 Task: Look for space in Prospect Heights, United States from 6th September, 2023 to 15th September, 2023 for 6 adults in price range Rs.8000 to Rs.12000. Place can be entire place or private room with 6 bedrooms having 6 beds and 6 bathrooms. Property type can be house, flat, guest house. Amenities needed are: wifi, TV, free parkinig on premises, gym, breakfast. Booking option can be shelf check-in. Required host language is English.
Action: Mouse moved to (593, 116)
Screenshot: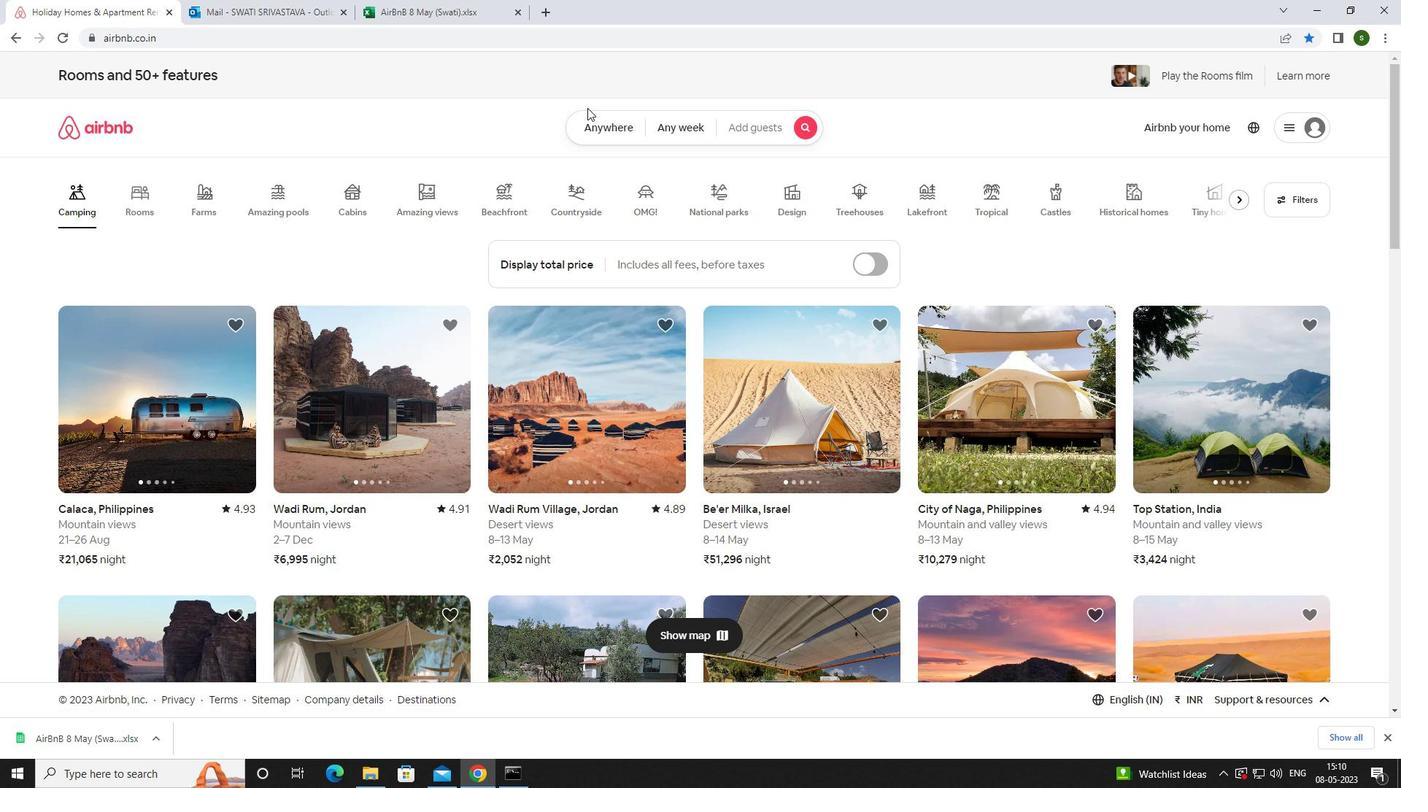 
Action: Mouse pressed left at (593, 116)
Screenshot: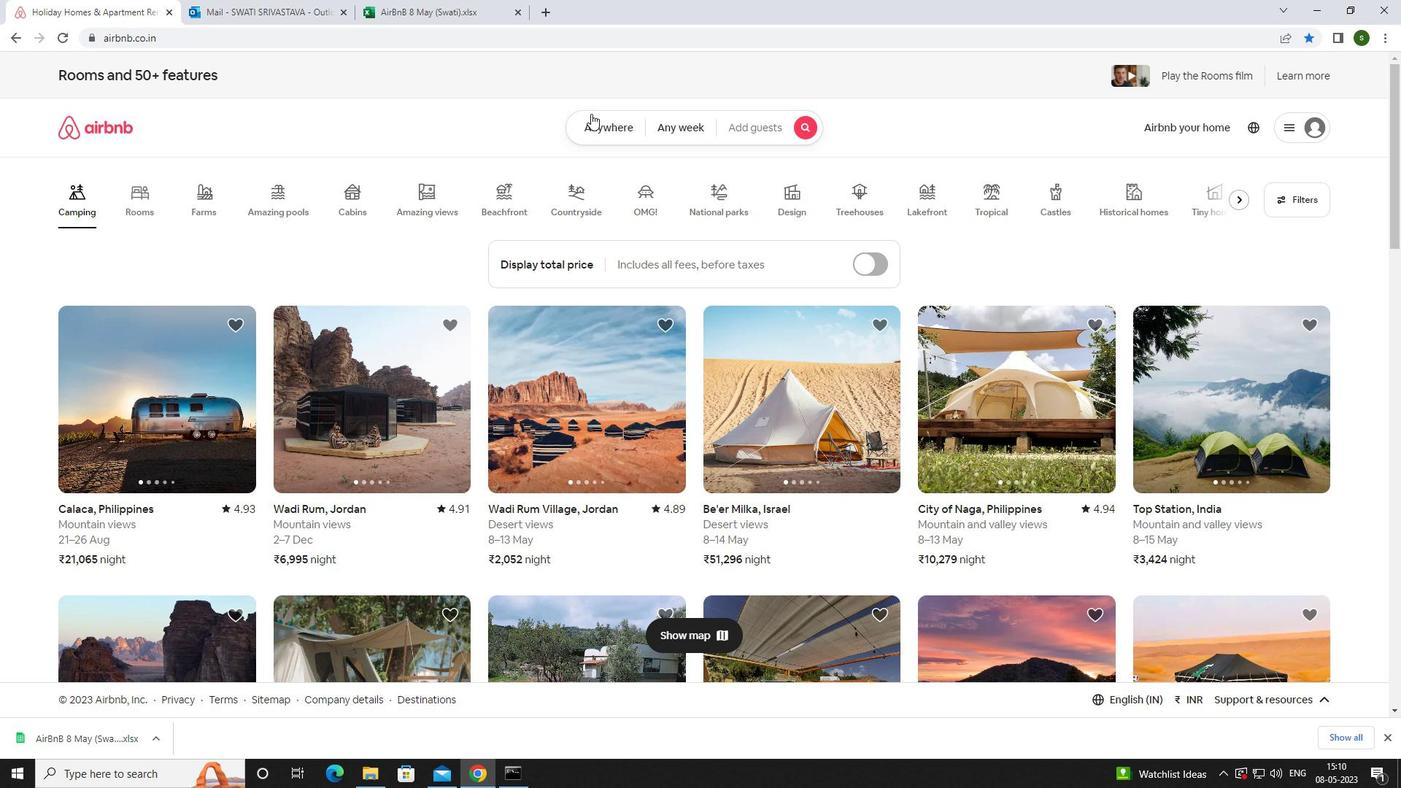 
Action: Mouse moved to (488, 176)
Screenshot: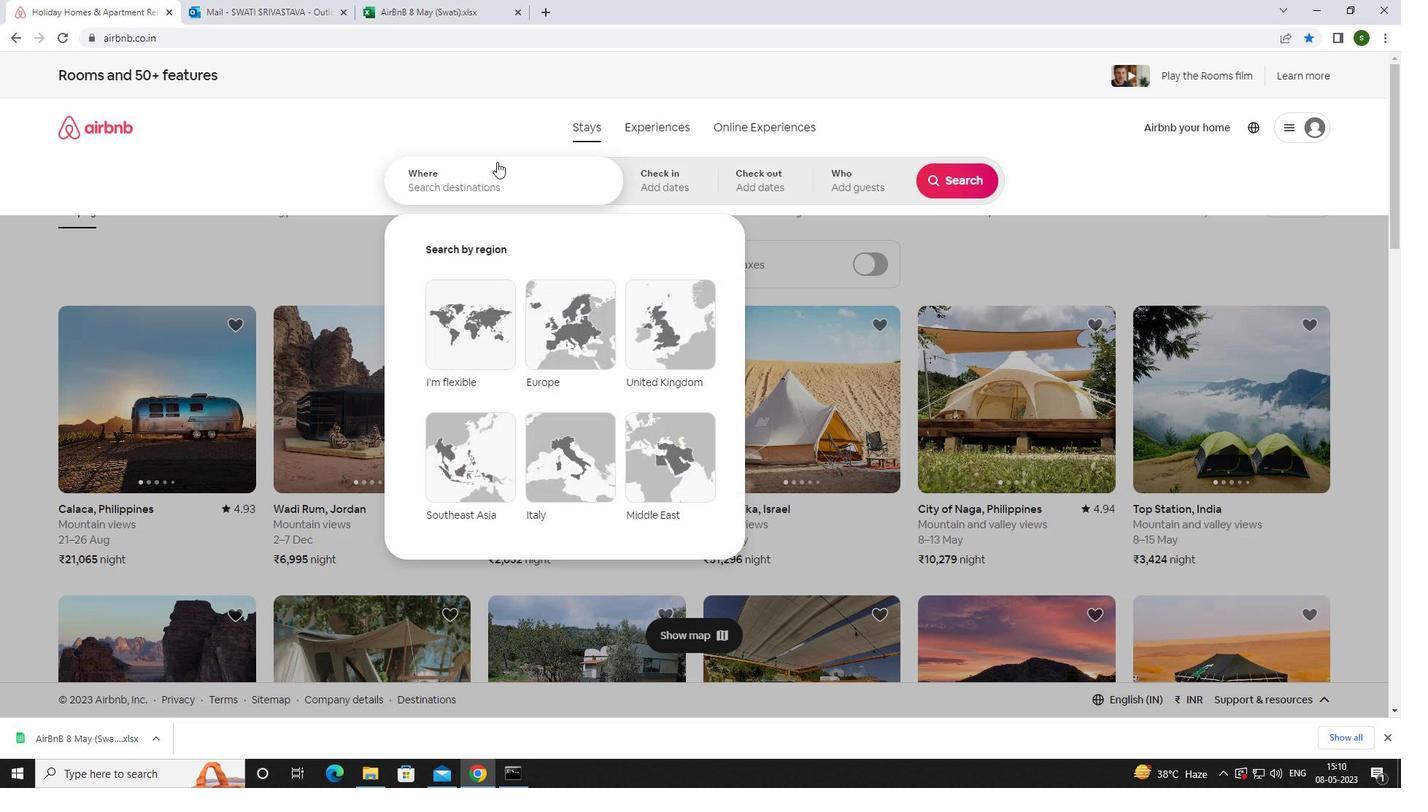 
Action: Mouse pressed left at (488, 176)
Screenshot: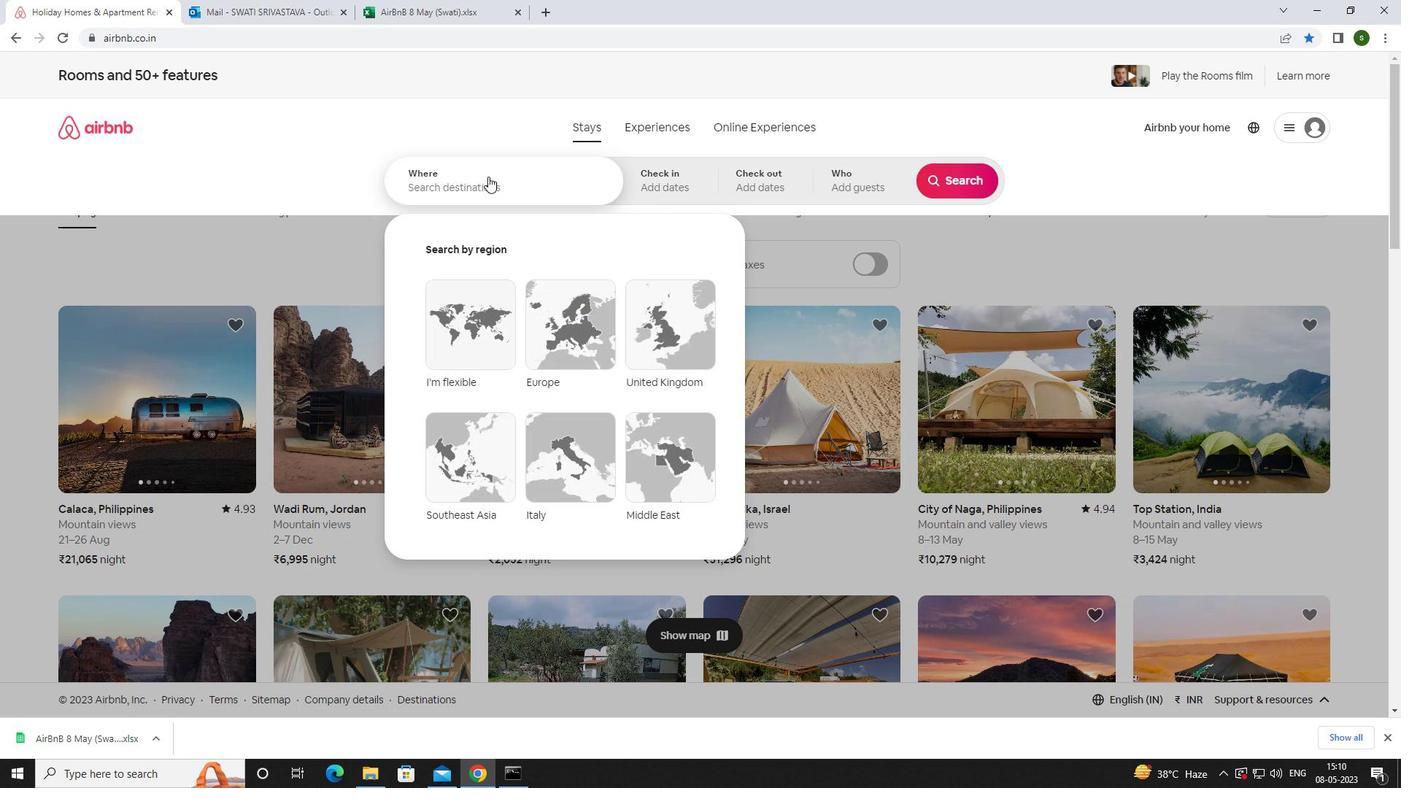 
Action: Mouse moved to (487, 178)
Screenshot: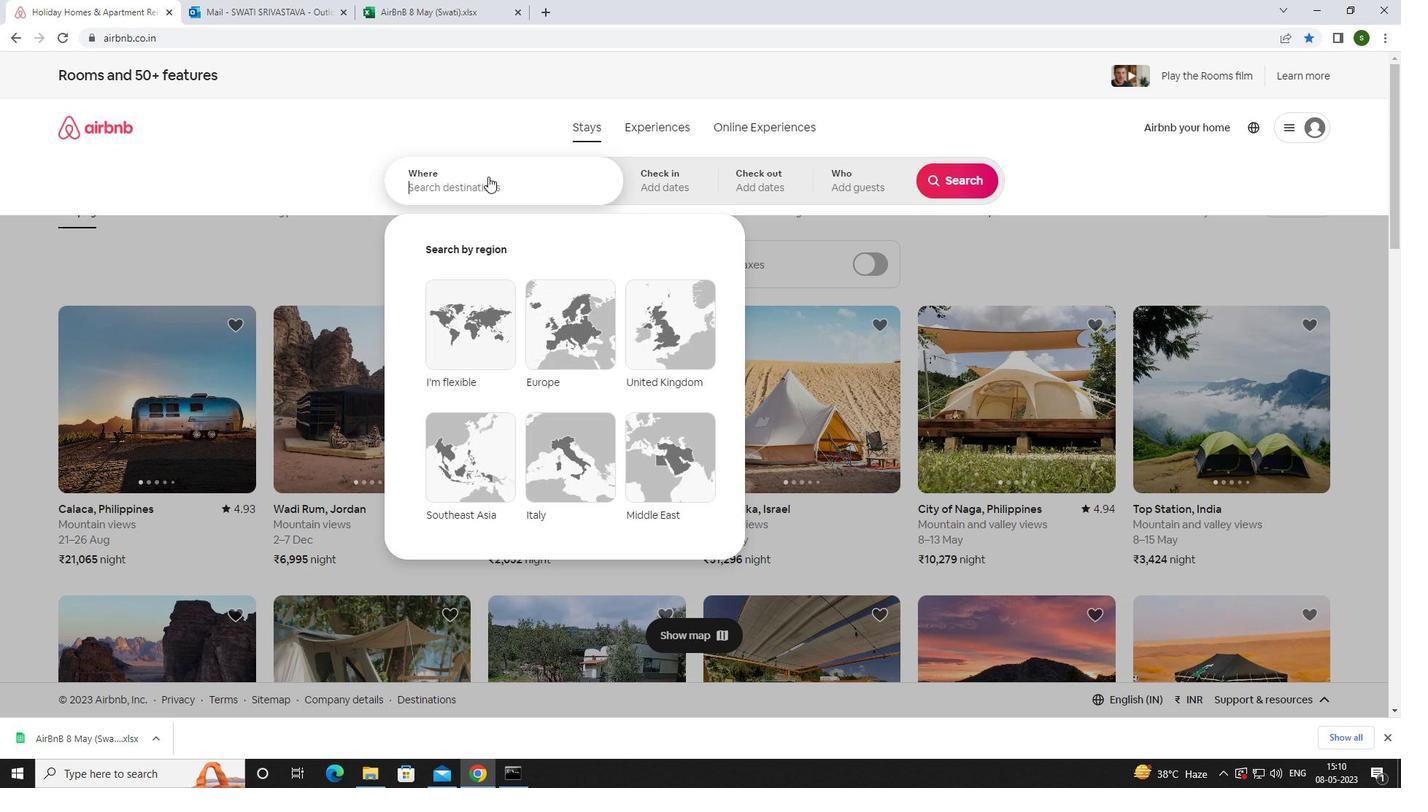 
Action: Key pressed <Key.caps_lock>p<Key.caps_lock>rop<Key.backspace>spect<Key.space><Key.caps_lock>h<Key.caps_lock>eights,<Key.space><Key.caps_lock>u<Key.caps_lock>nited<Key.space><Key.caps_lock>s<Key.caps_lock>tates<Key.enter>
Screenshot: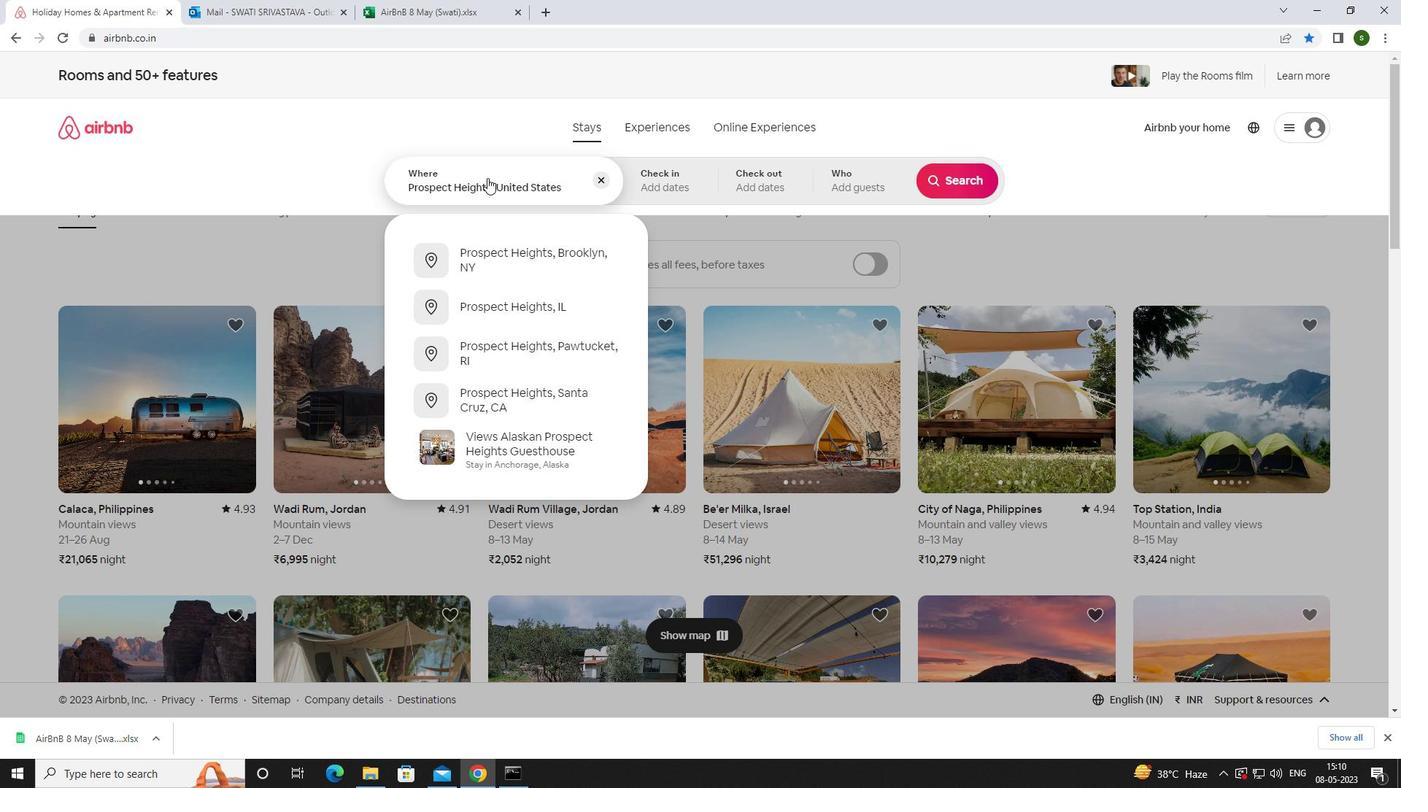 
Action: Mouse moved to (961, 303)
Screenshot: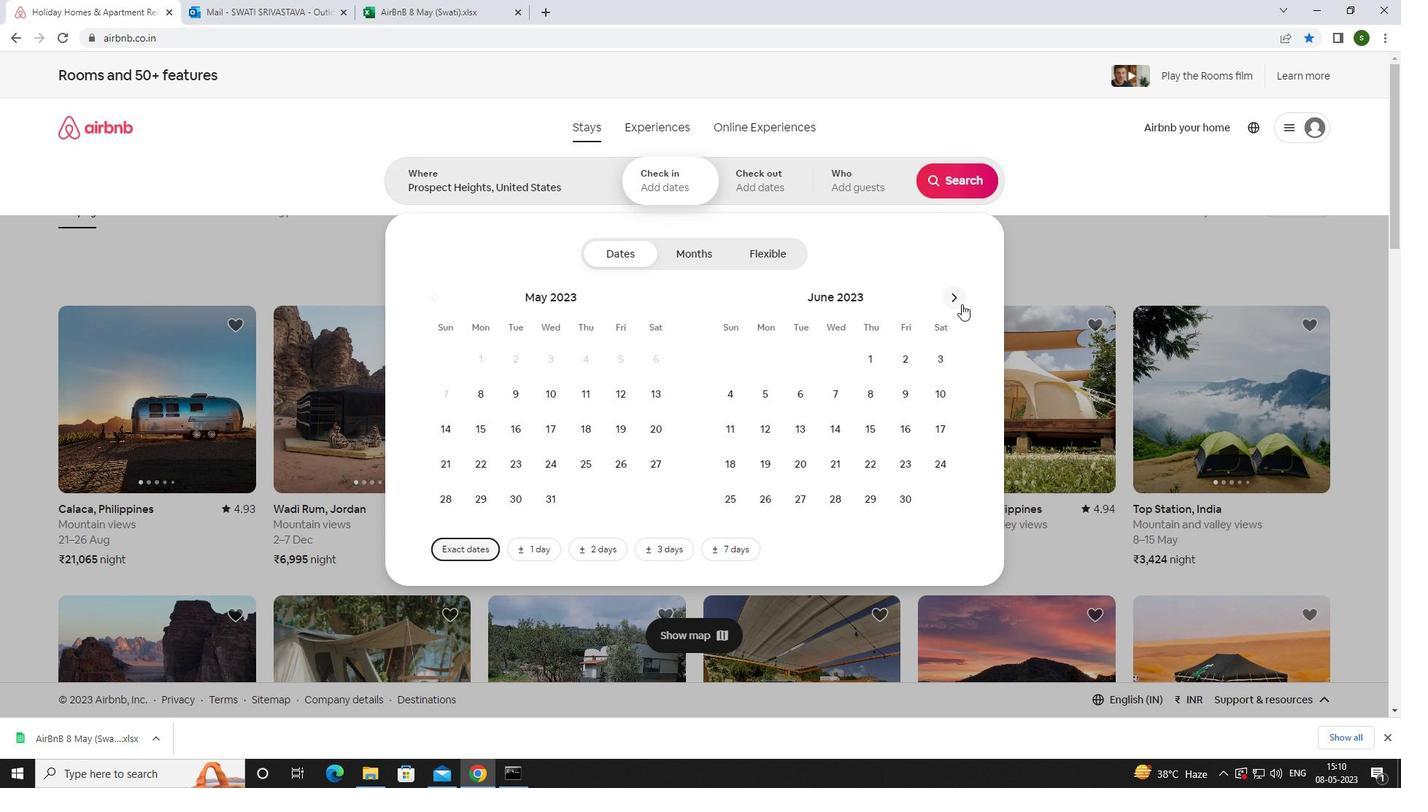 
Action: Mouse pressed left at (961, 303)
Screenshot: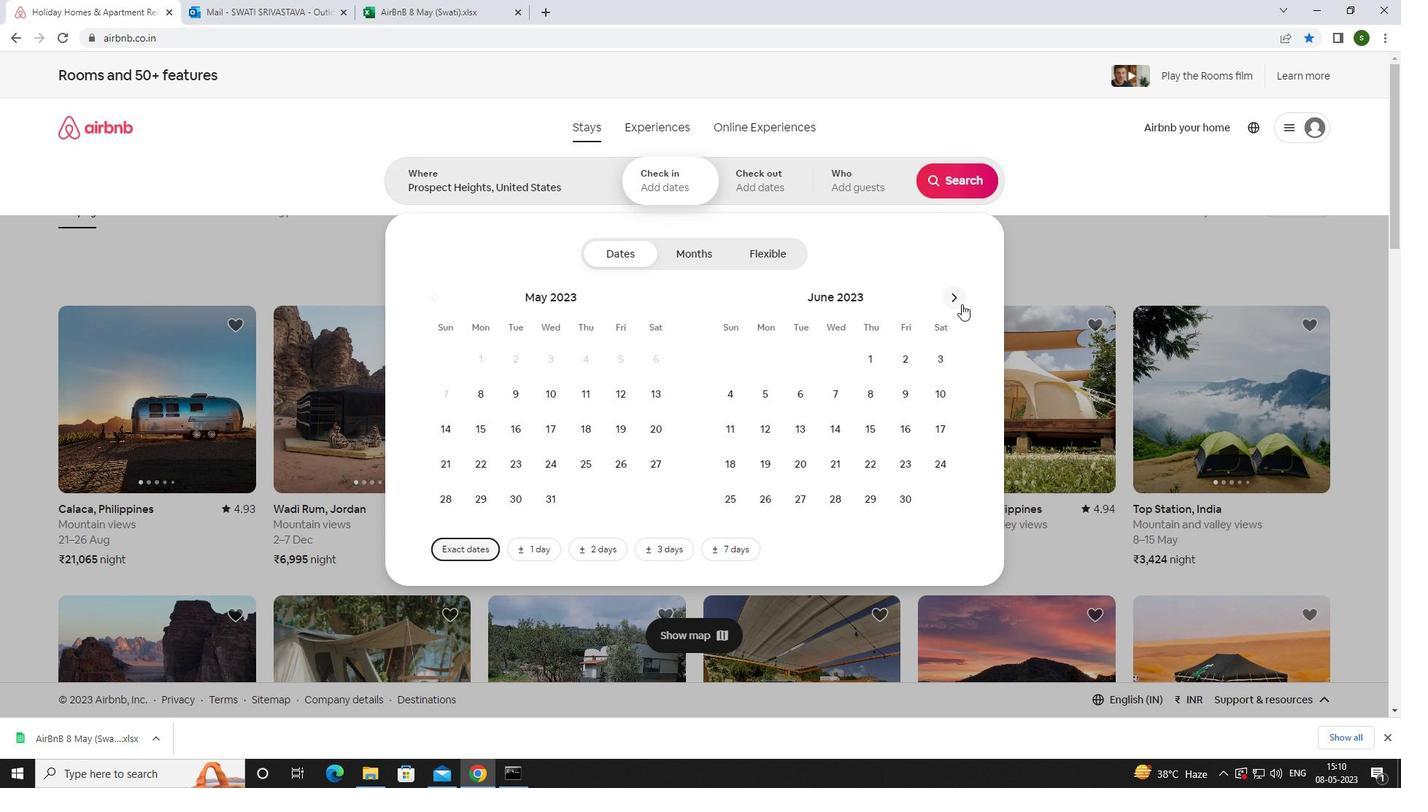 
Action: Mouse pressed left at (961, 303)
Screenshot: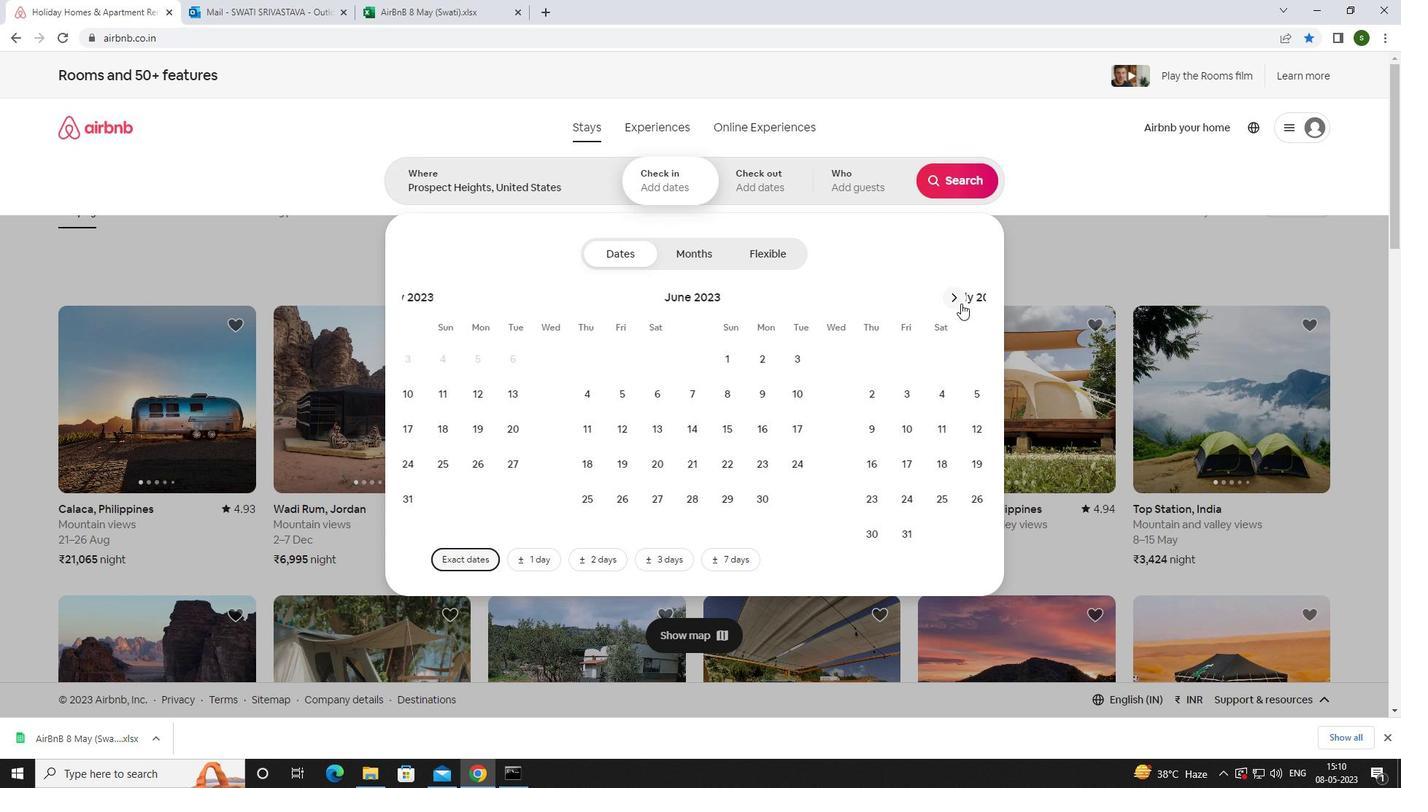 
Action: Mouse pressed left at (961, 303)
Screenshot: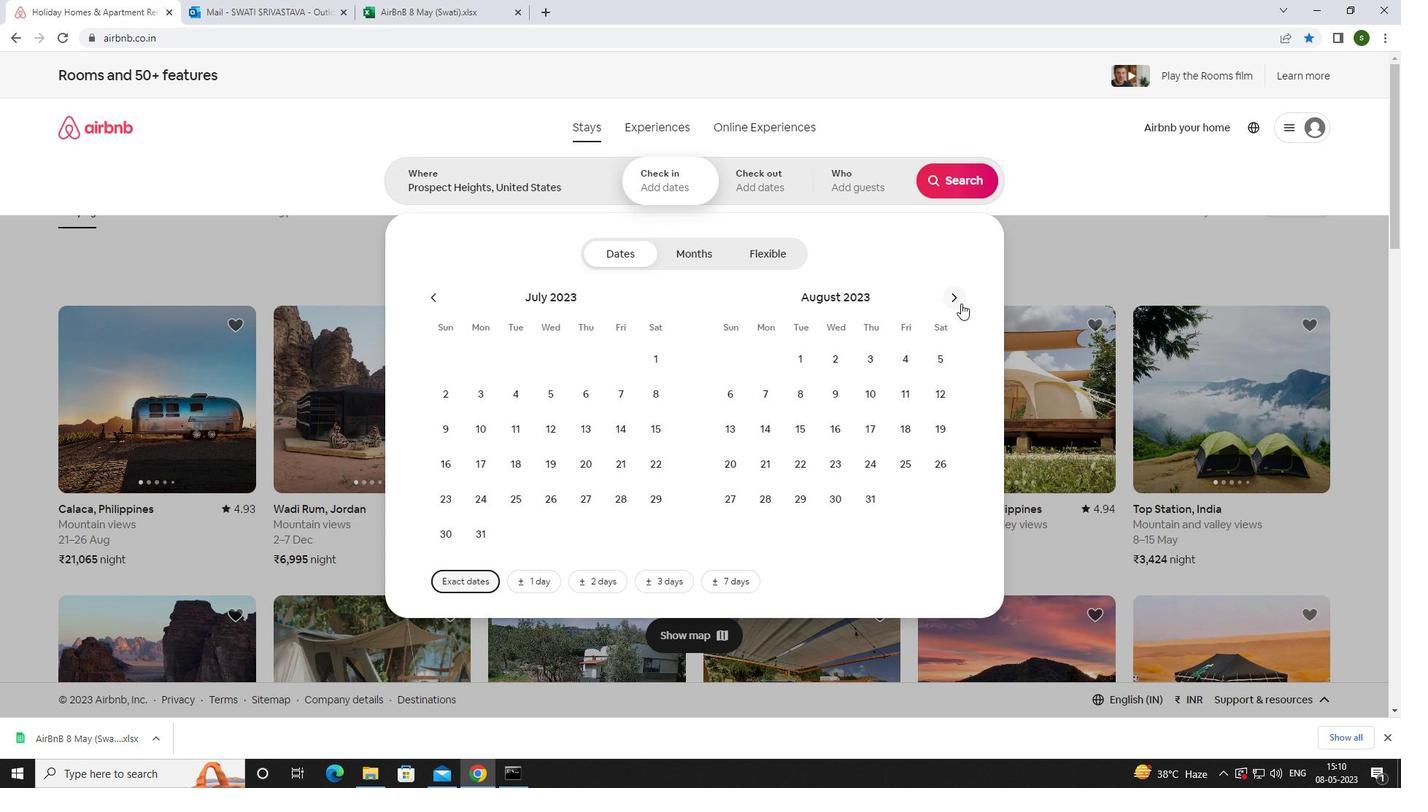 
Action: Mouse moved to (841, 384)
Screenshot: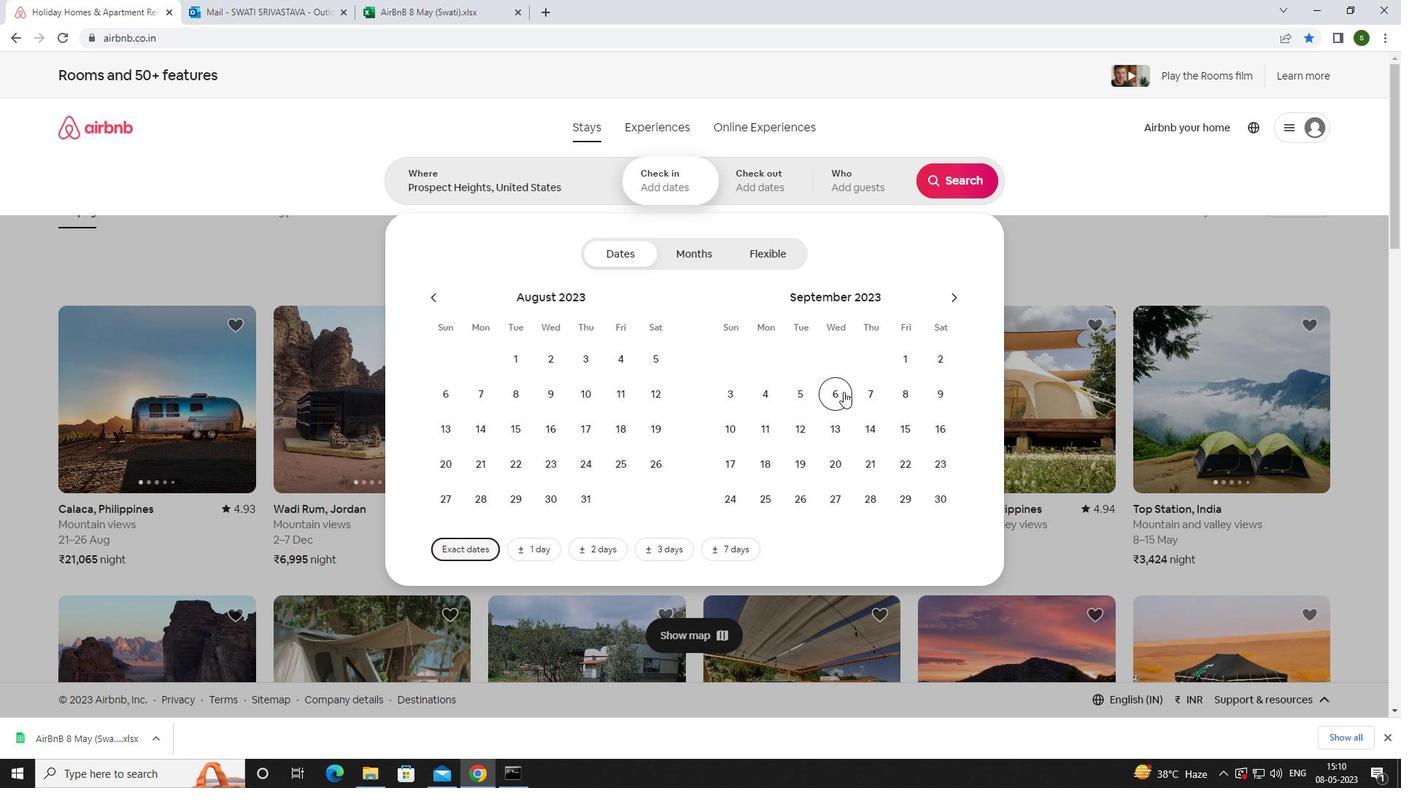 
Action: Mouse pressed left at (841, 384)
Screenshot: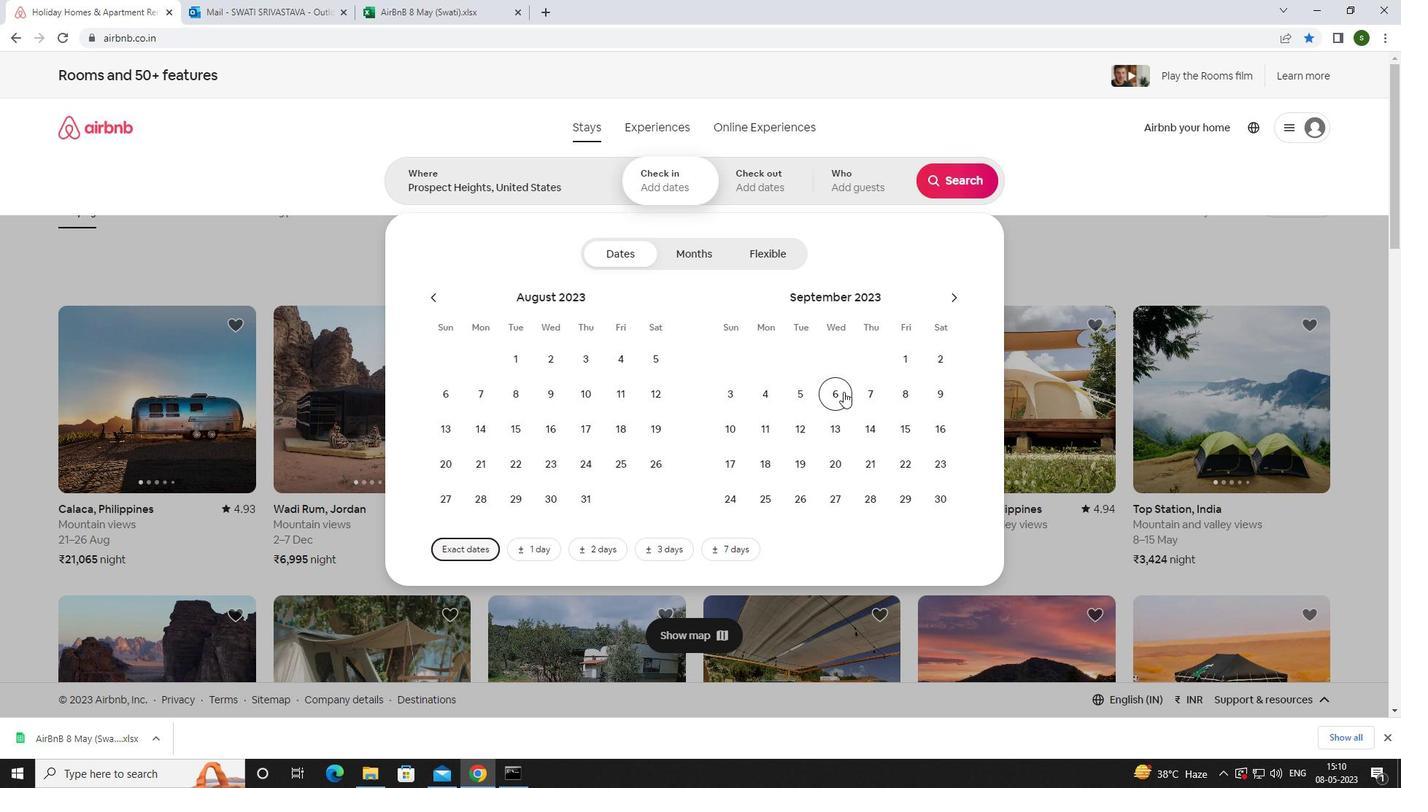 
Action: Mouse moved to (915, 424)
Screenshot: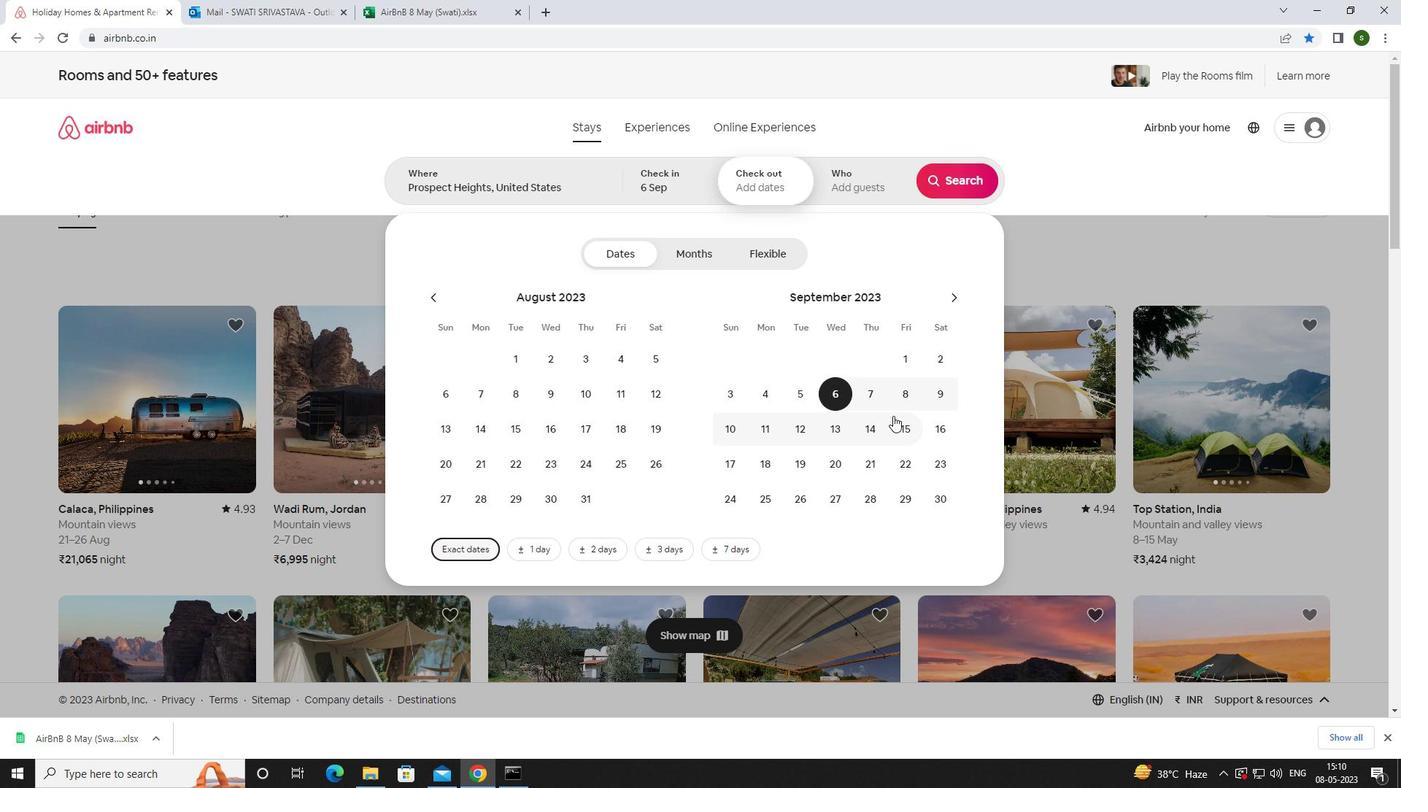
Action: Mouse pressed left at (915, 424)
Screenshot: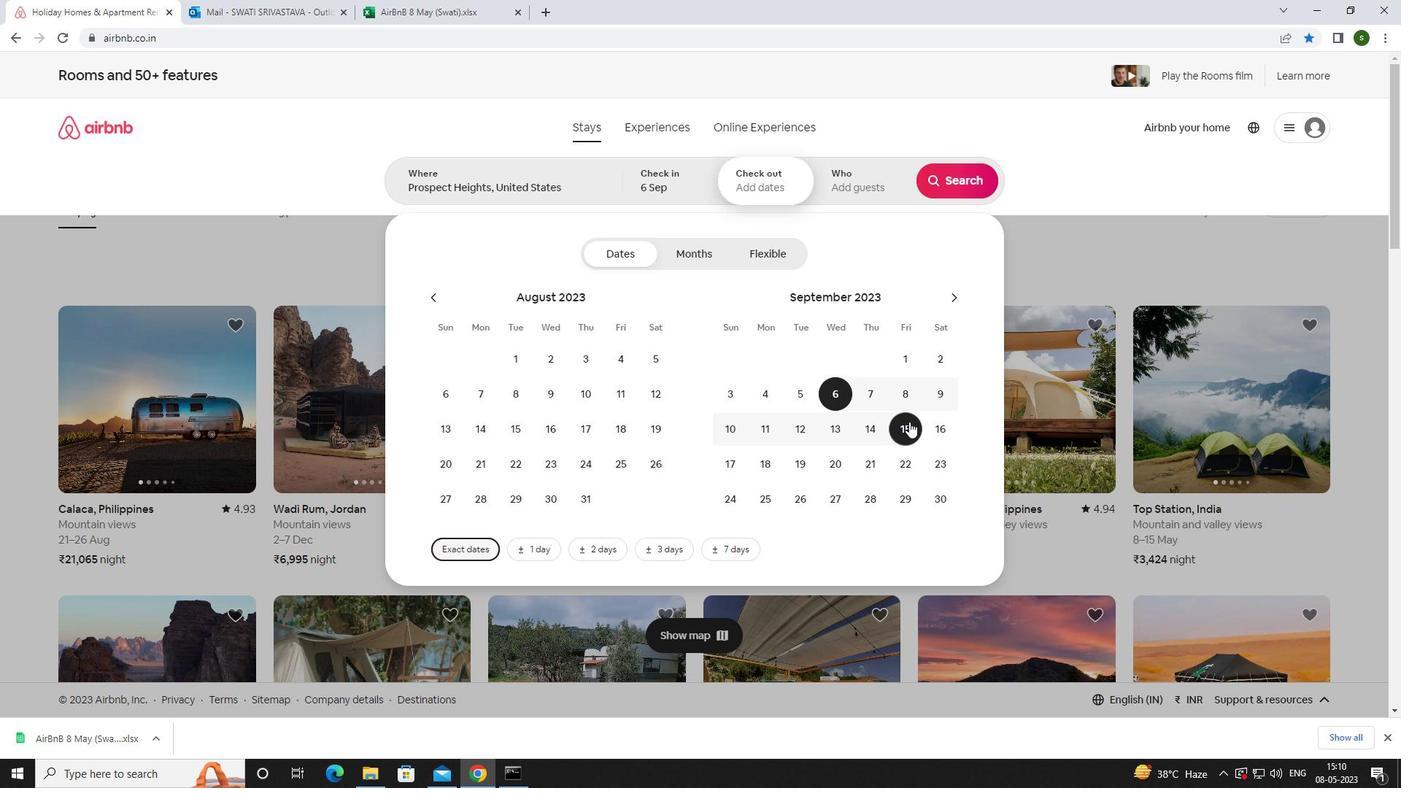
Action: Mouse moved to (855, 189)
Screenshot: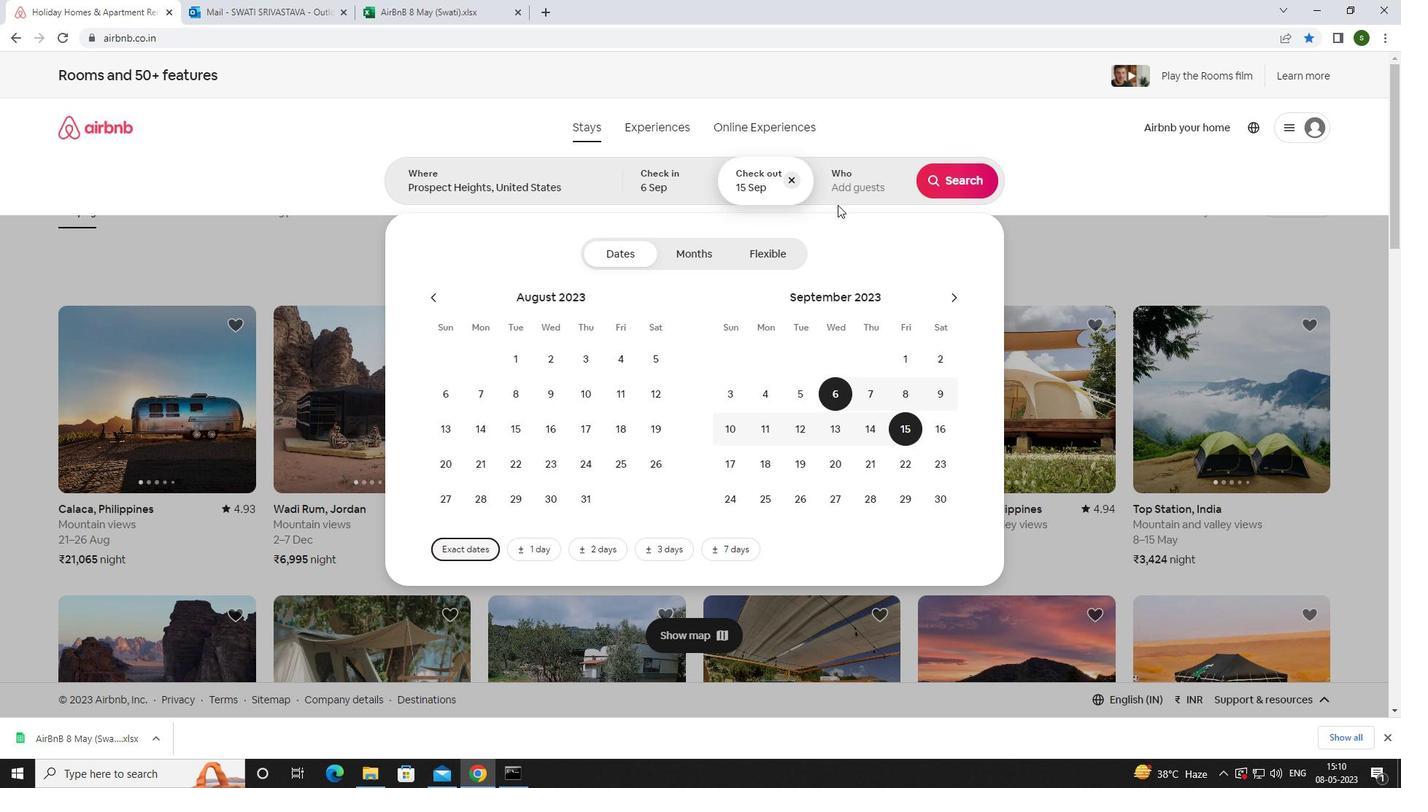 
Action: Mouse pressed left at (855, 189)
Screenshot: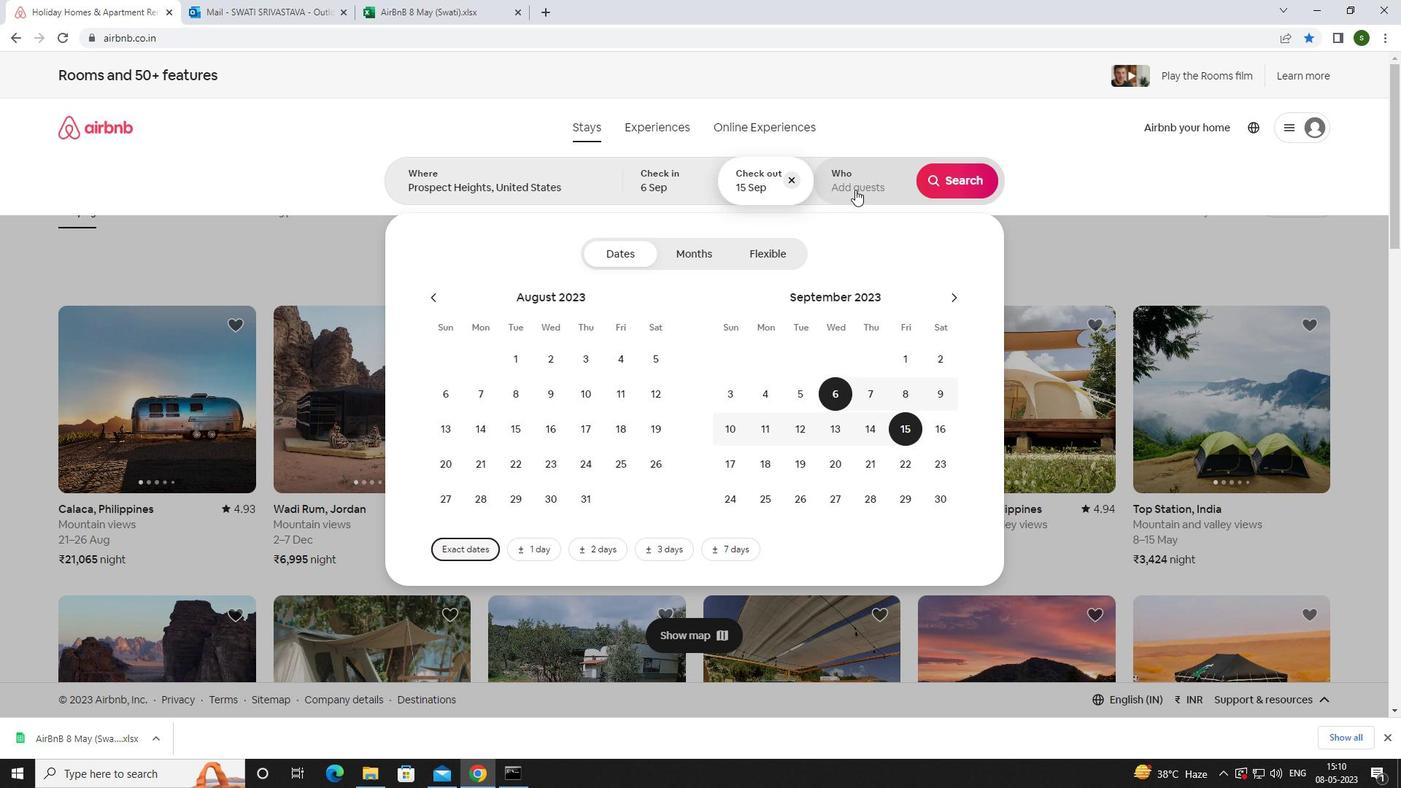 
Action: Mouse moved to (951, 256)
Screenshot: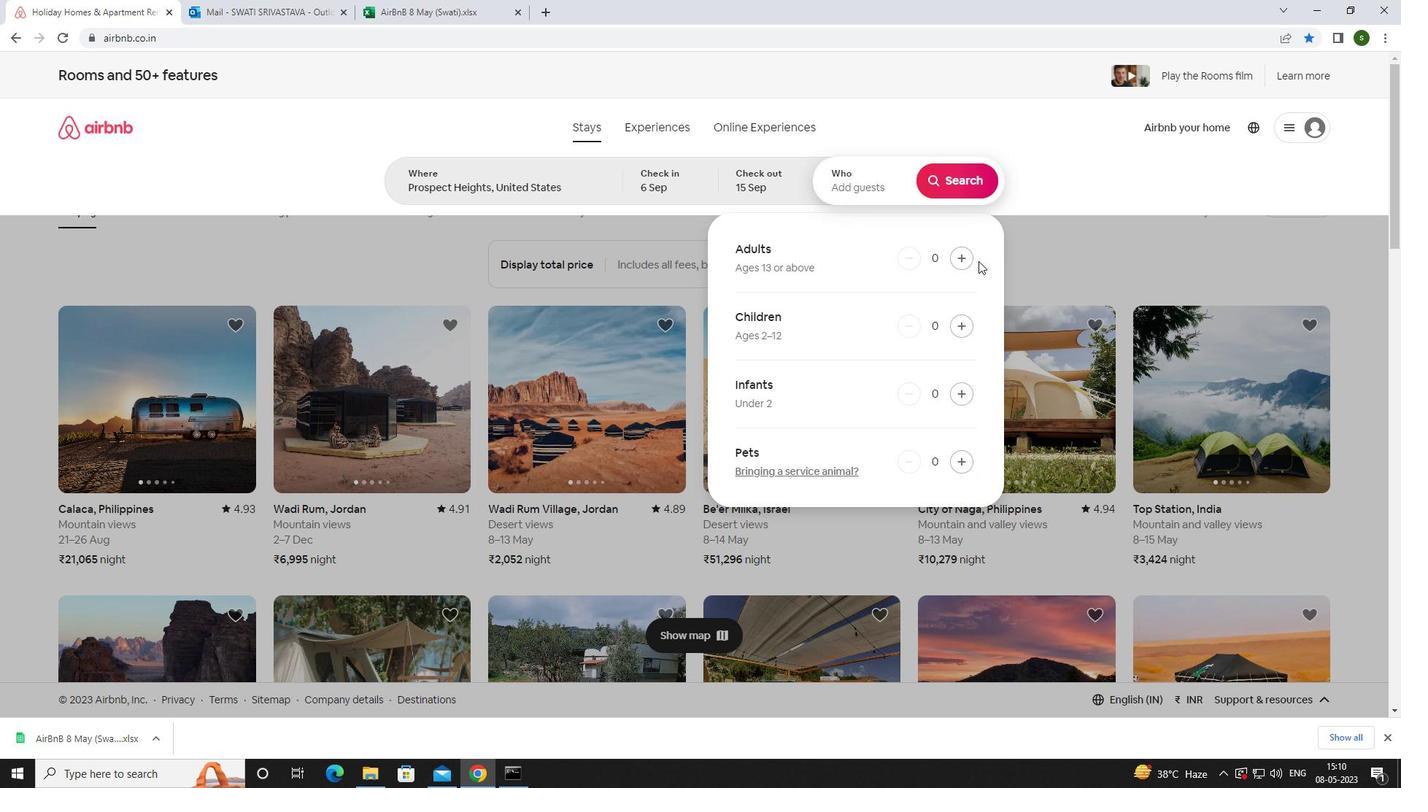 
Action: Mouse pressed left at (951, 256)
Screenshot: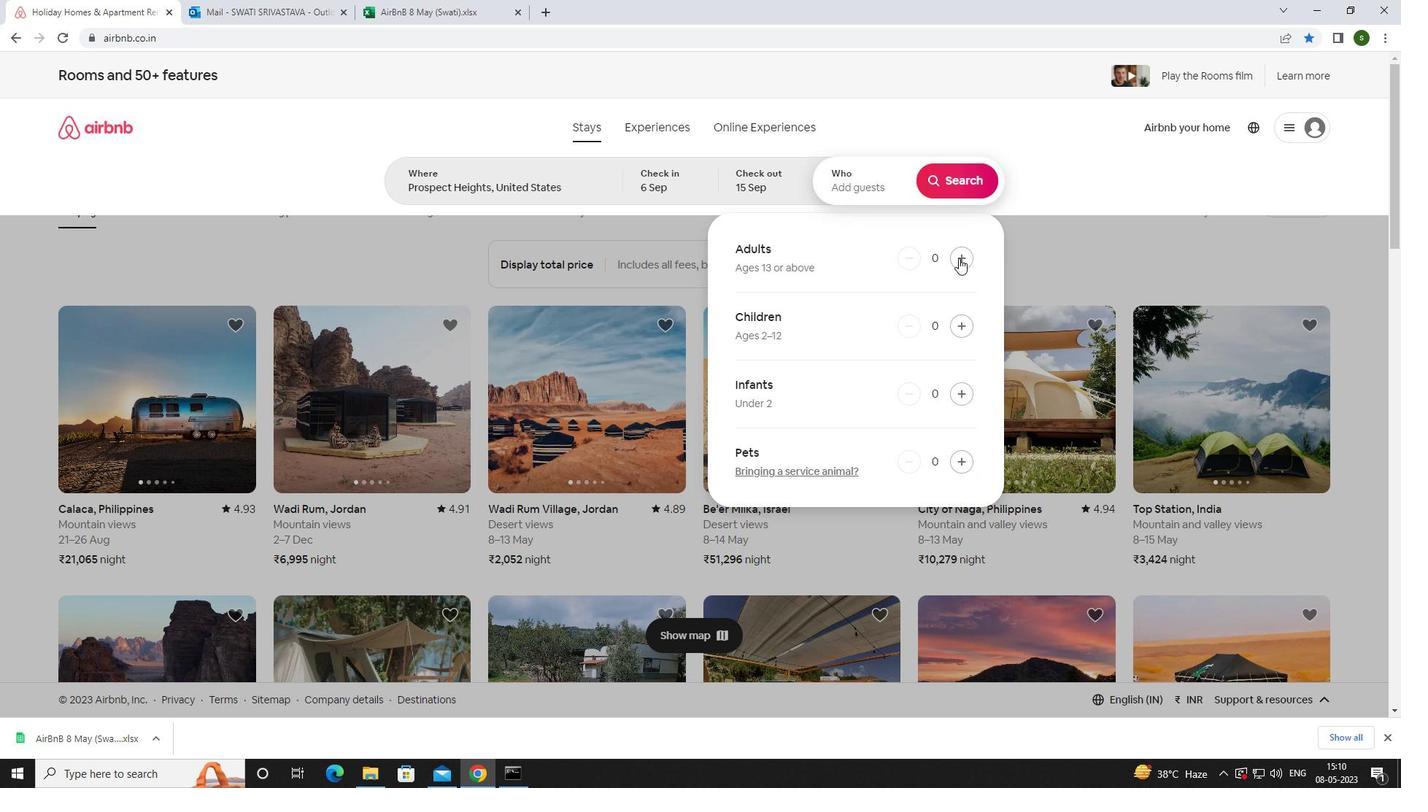 
Action: Mouse pressed left at (951, 256)
Screenshot: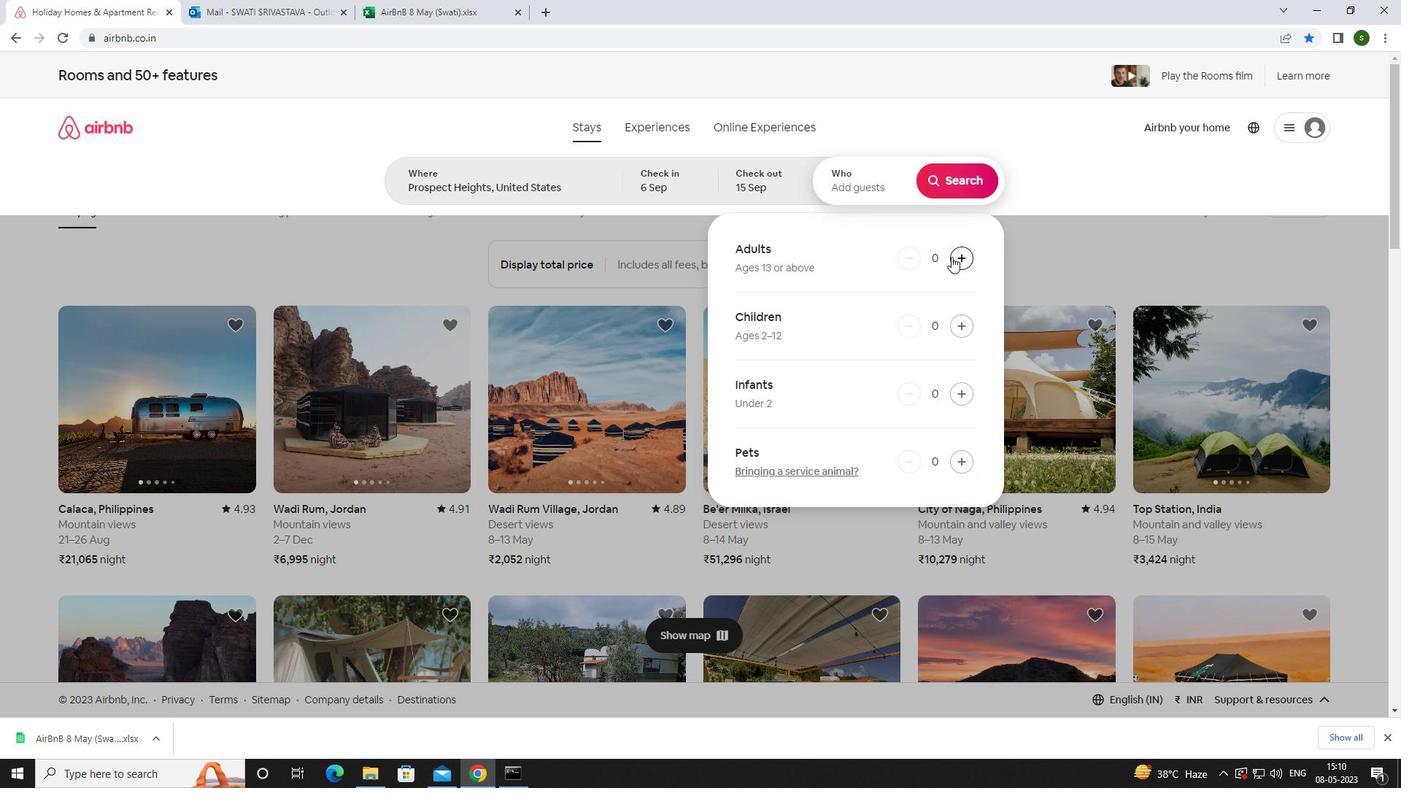 
Action: Mouse pressed left at (951, 256)
Screenshot: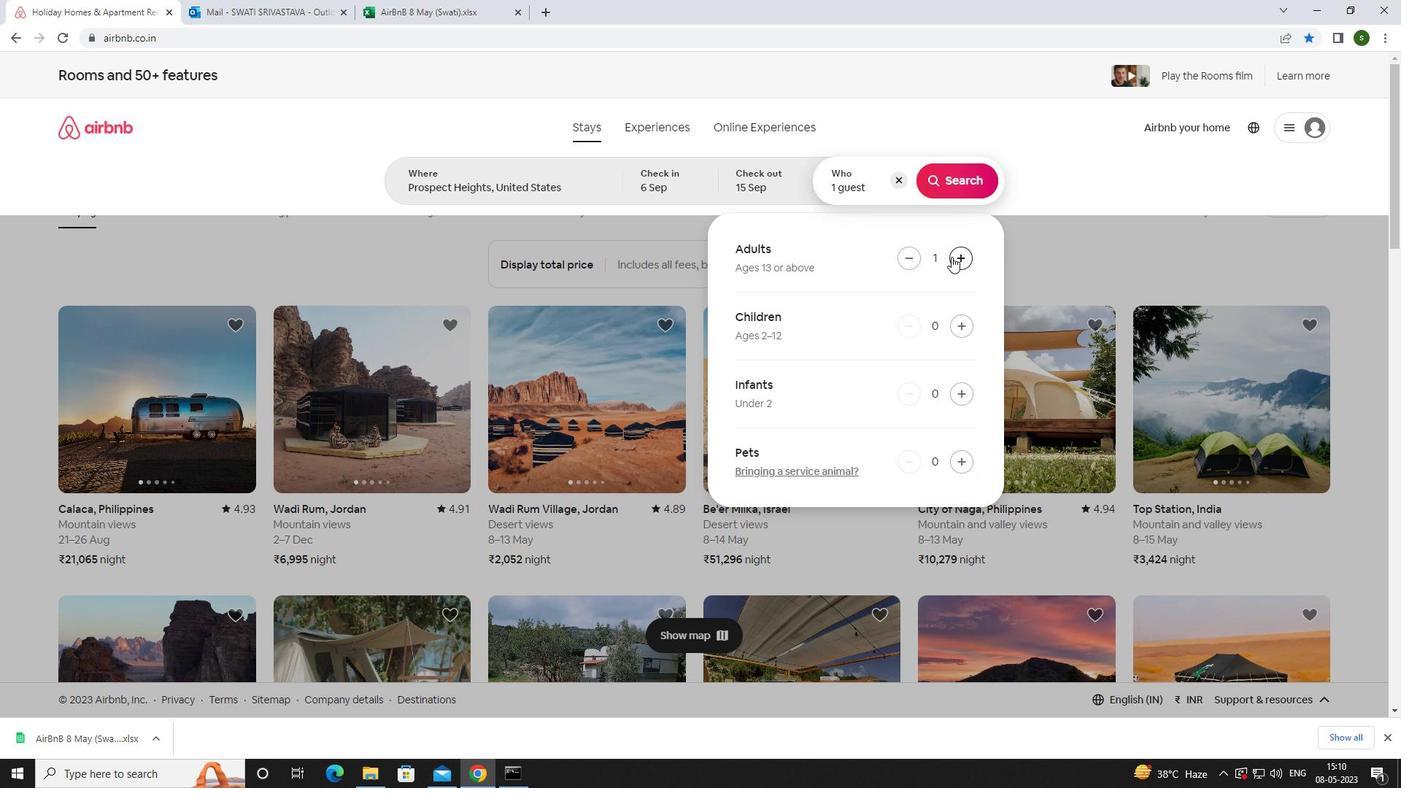 
Action: Mouse pressed left at (951, 256)
Screenshot: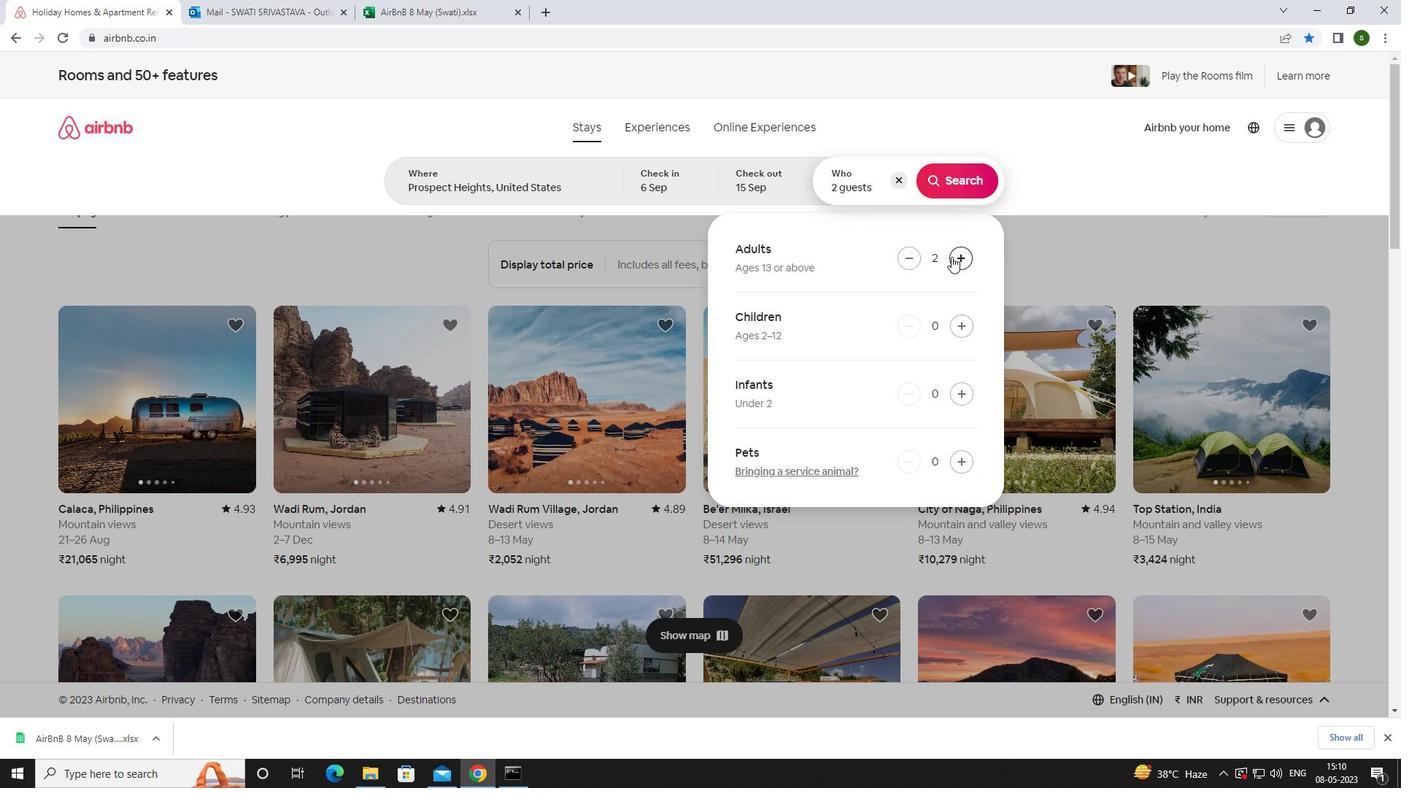
Action: Mouse pressed left at (951, 256)
Screenshot: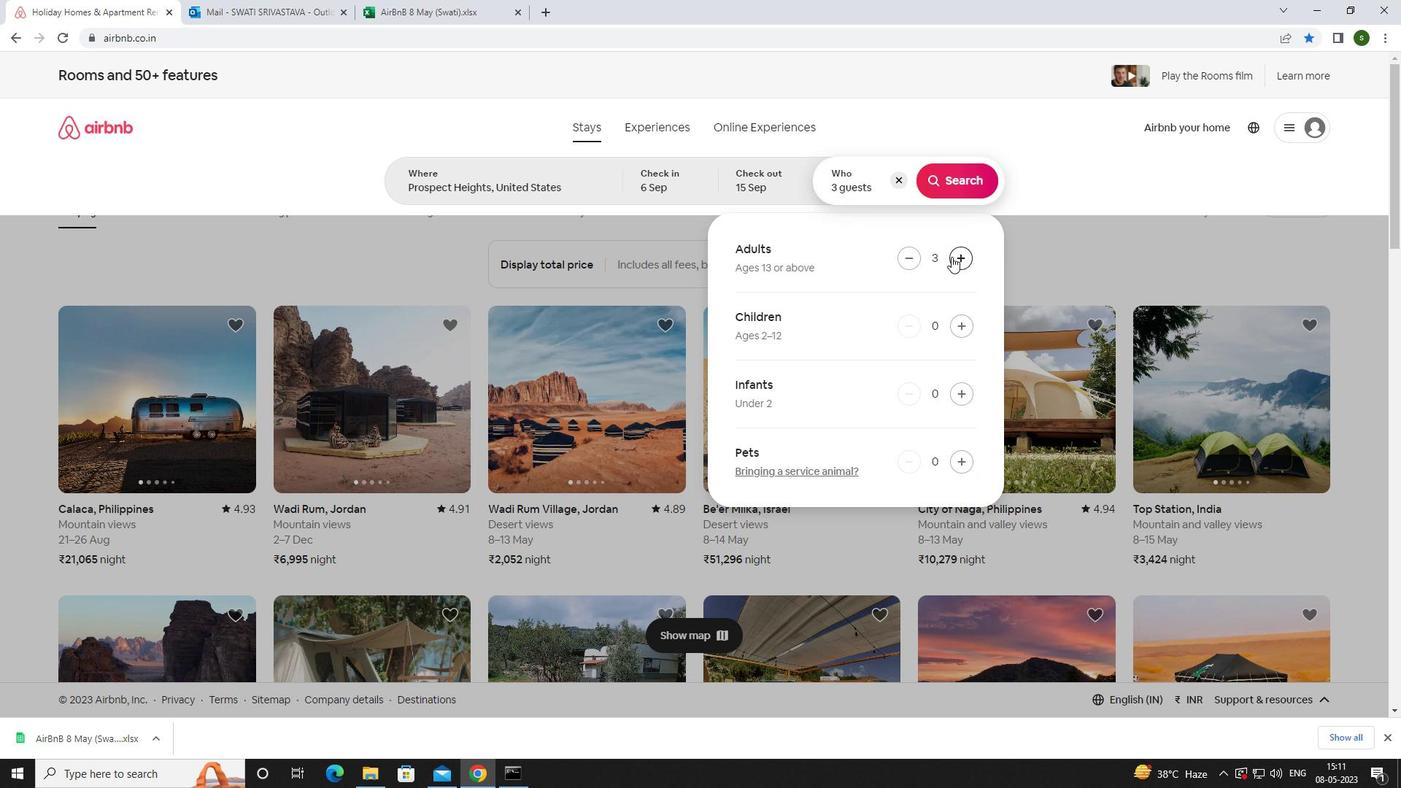
Action: Mouse pressed left at (951, 256)
Screenshot: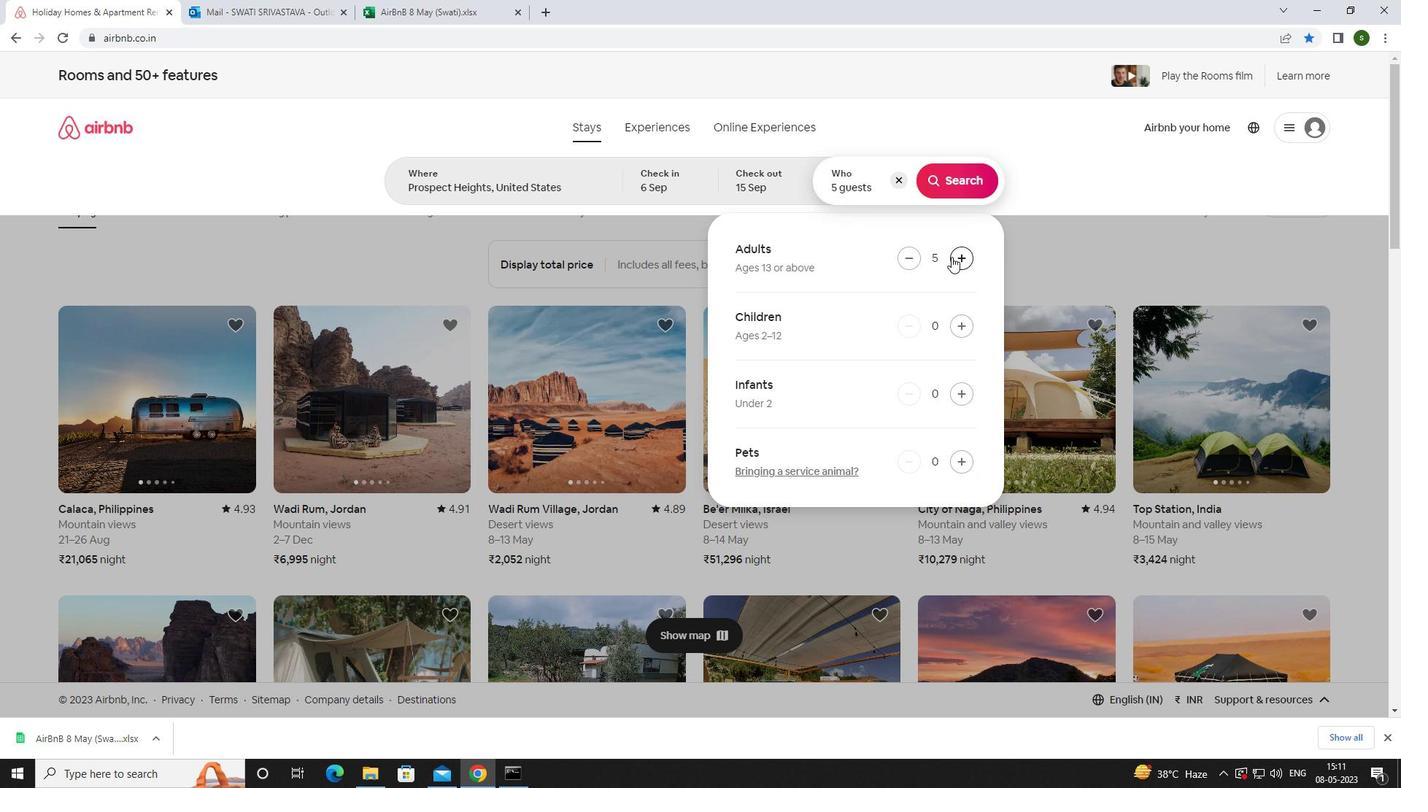 
Action: Mouse moved to (951, 191)
Screenshot: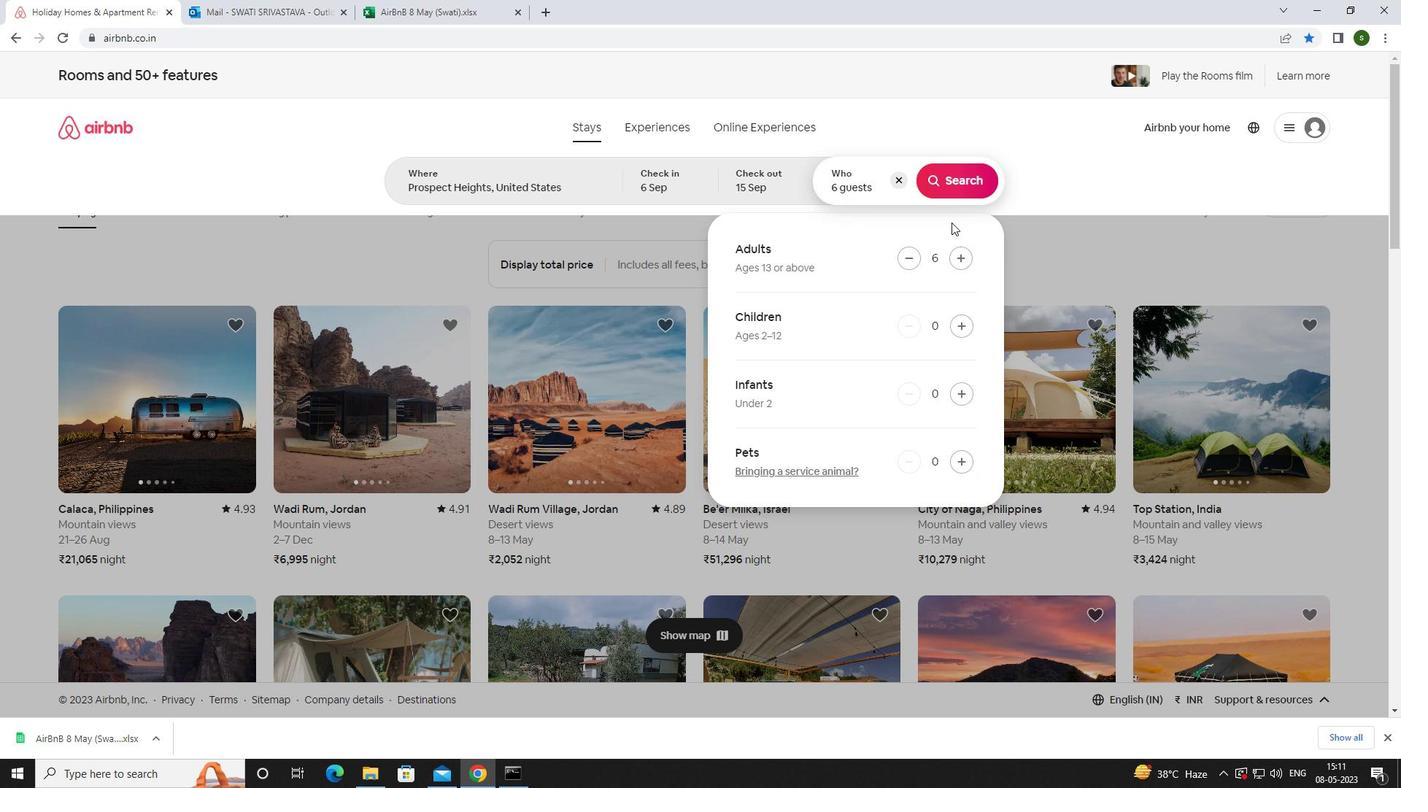 
Action: Mouse pressed left at (951, 191)
Screenshot: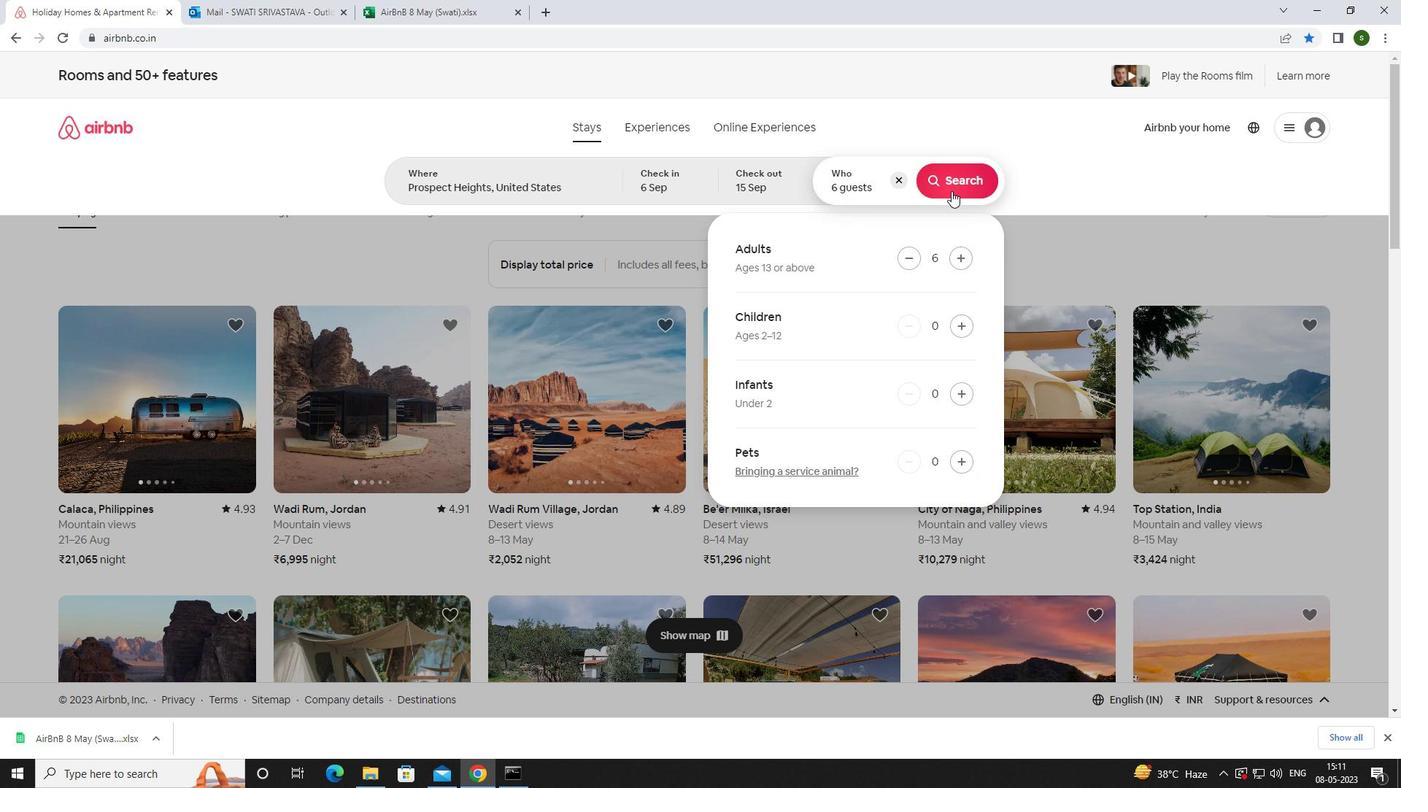 
Action: Mouse moved to (1332, 150)
Screenshot: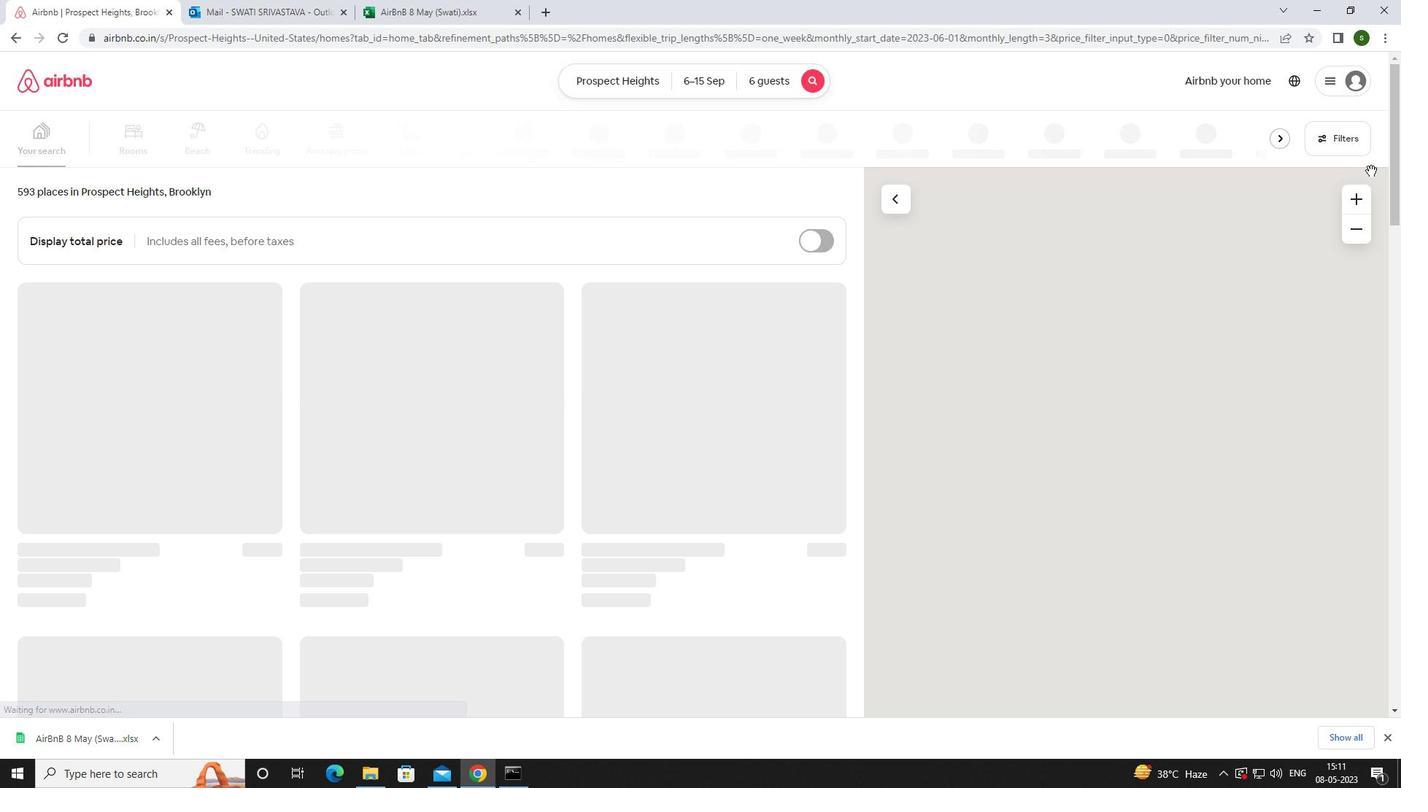 
Action: Mouse pressed left at (1332, 150)
Screenshot: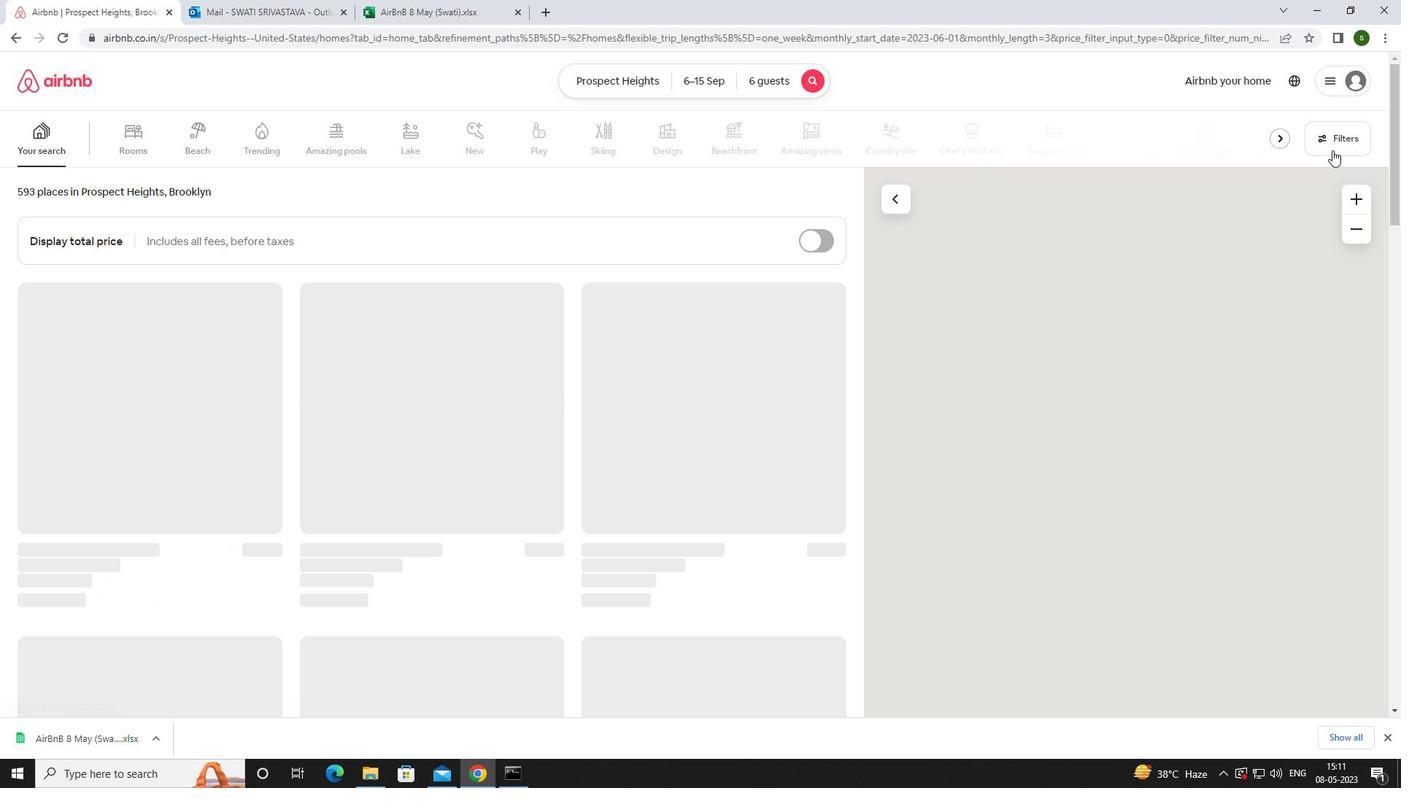 
Action: Mouse moved to (622, 497)
Screenshot: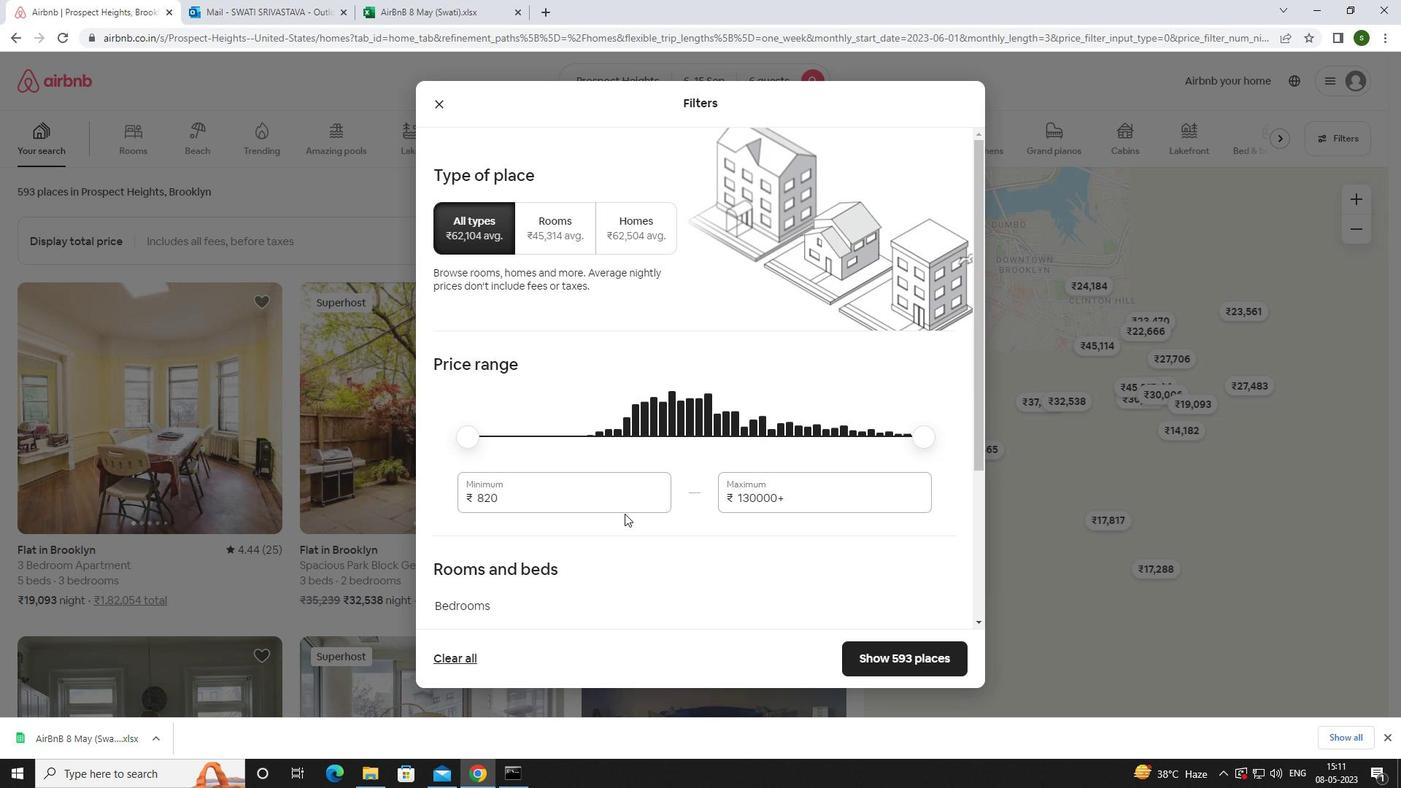 
Action: Mouse pressed left at (622, 497)
Screenshot: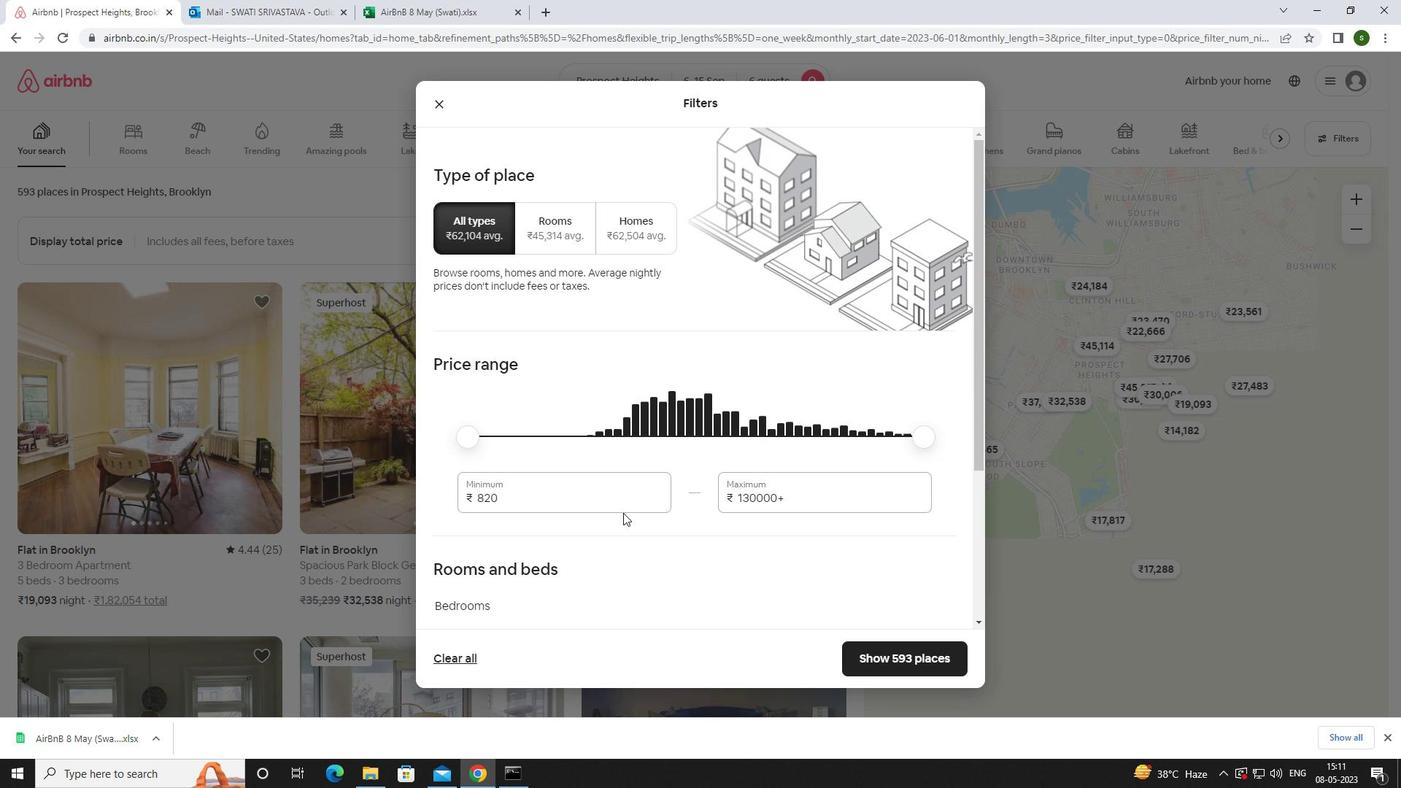 
Action: Mouse moved to (619, 496)
Screenshot: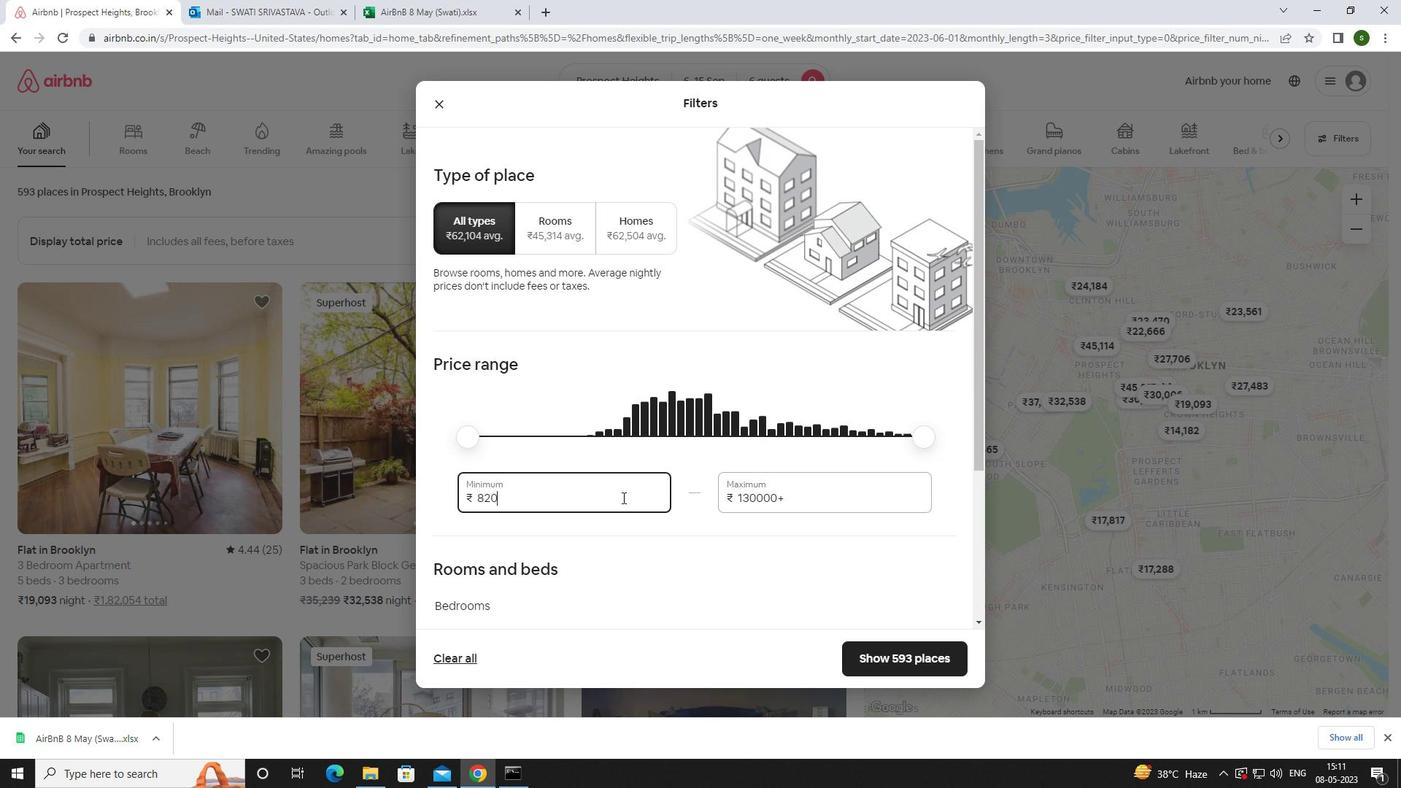 
Action: Key pressed <Key.backspace><Key.backspace><Key.backspace><Key.backspace>8000
Screenshot: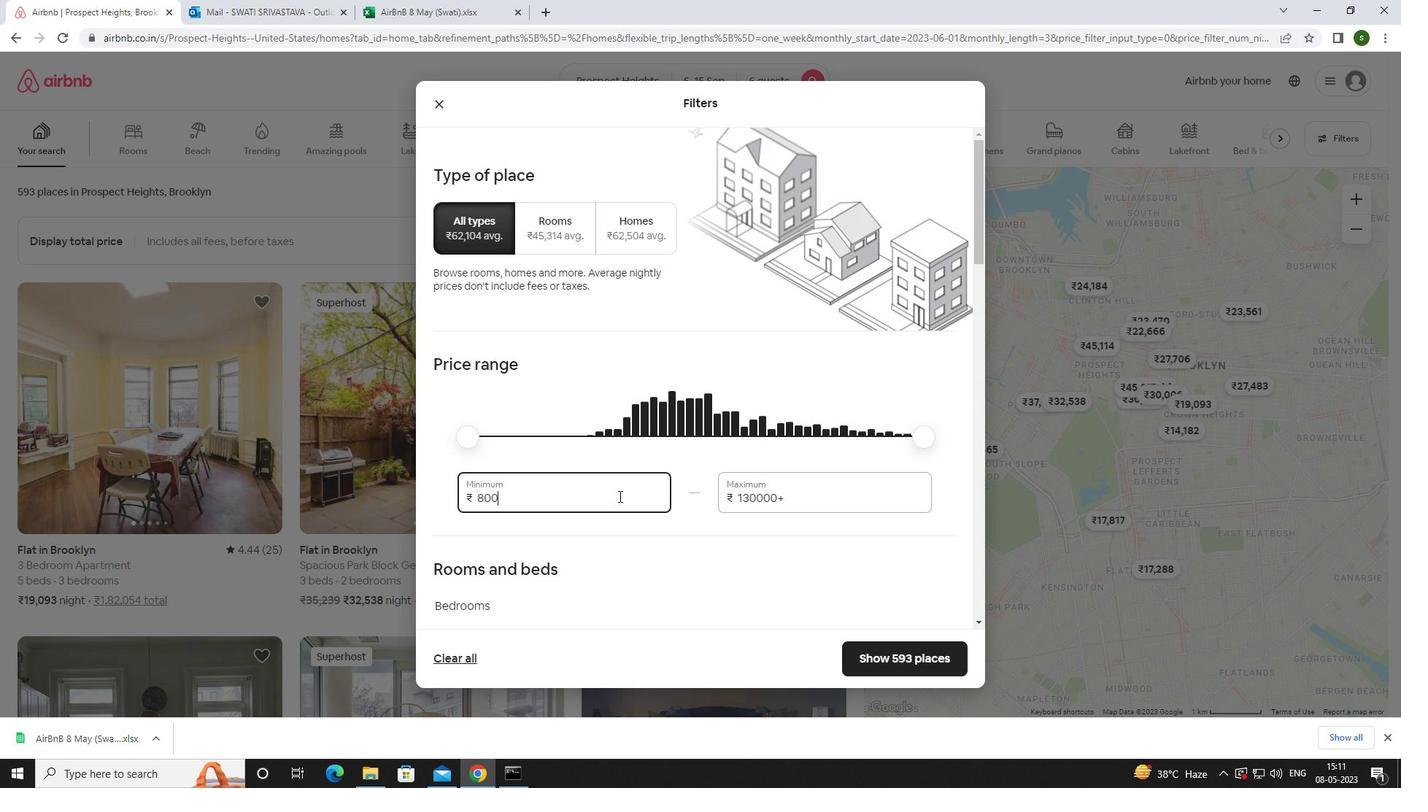 
Action: Mouse moved to (808, 502)
Screenshot: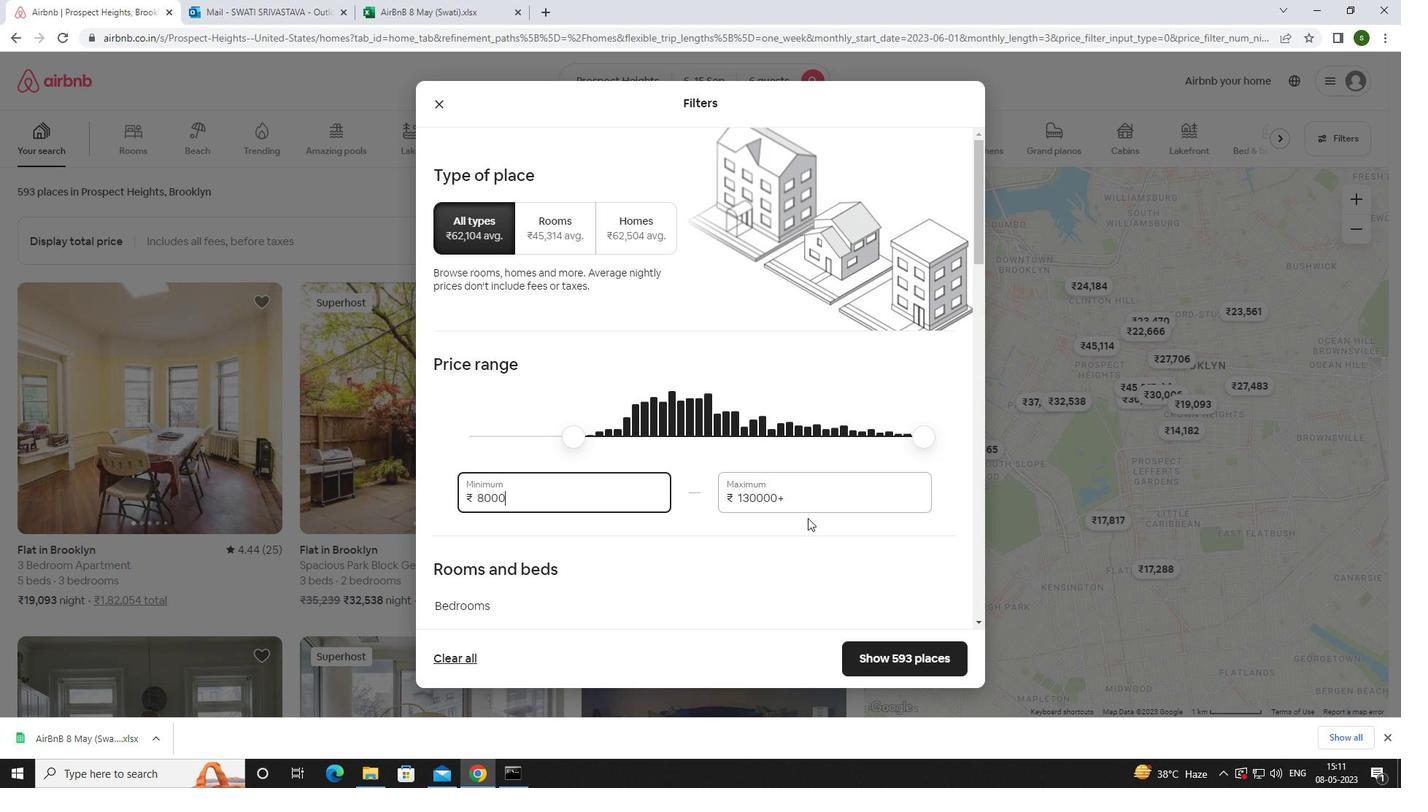 
Action: Mouse pressed left at (808, 502)
Screenshot: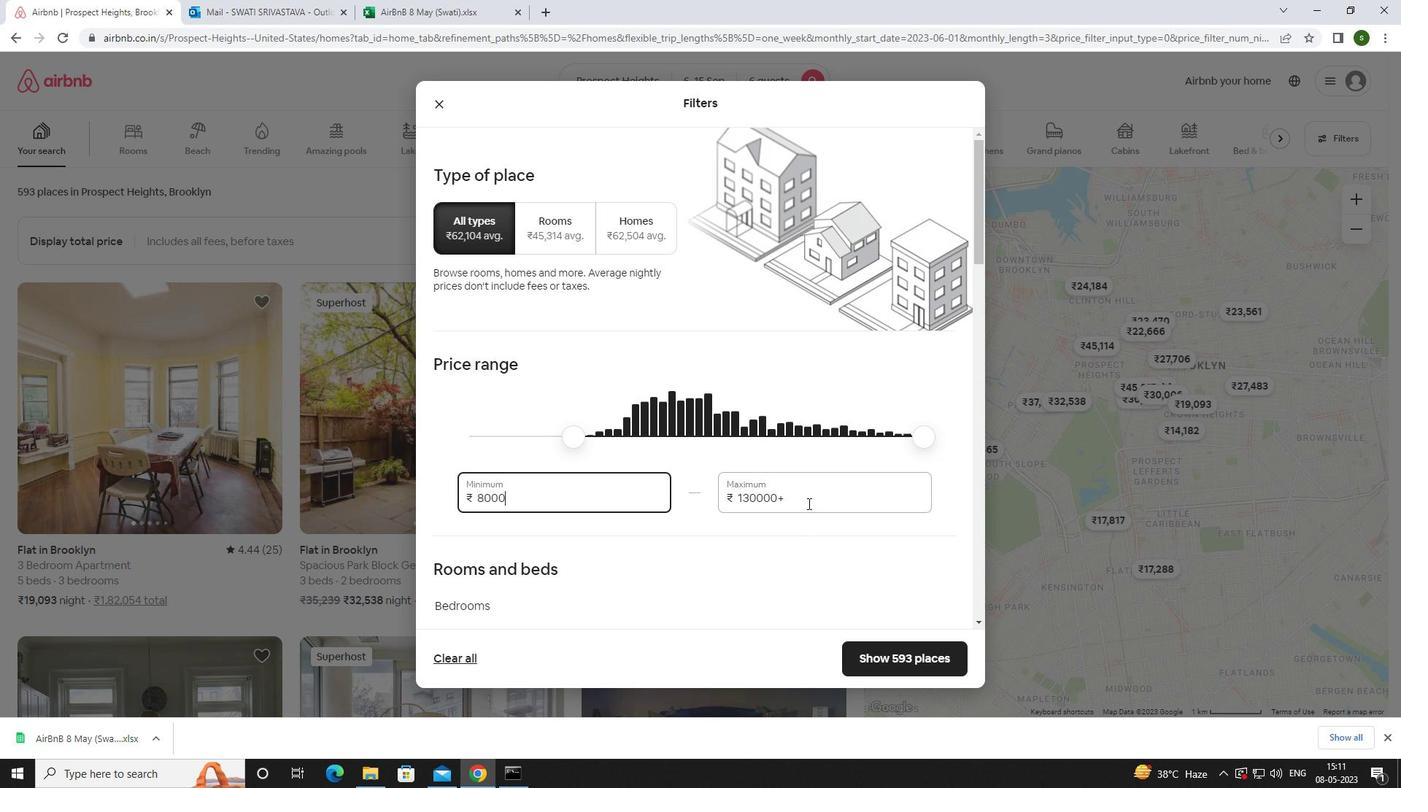 
Action: Mouse moved to (808, 497)
Screenshot: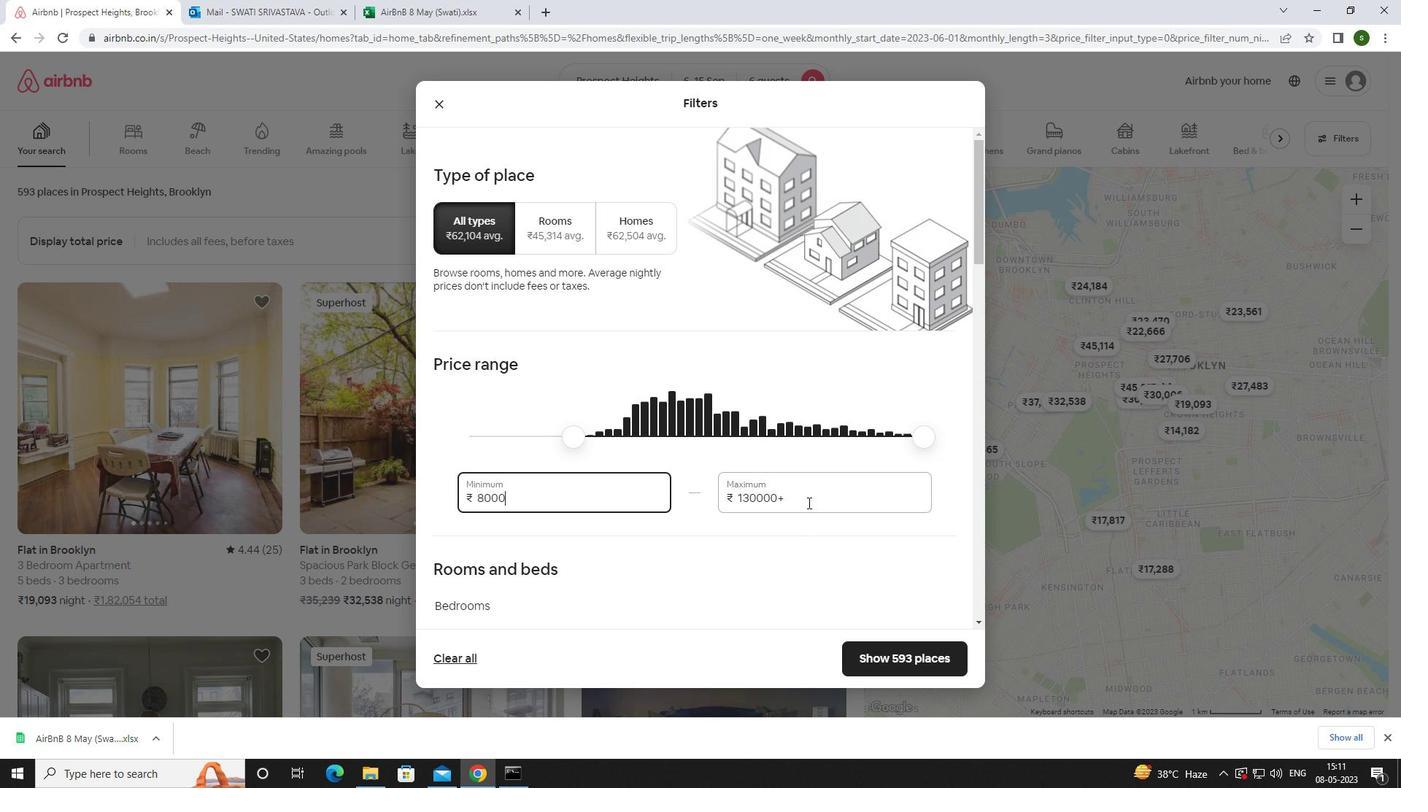 
Action: Key pressed <Key.backspace><Key.backspace><Key.backspace><Key.backspace><Key.backspace><Key.backspace><Key.backspace><Key.backspace><Key.backspace><Key.backspace><Key.backspace><Key.backspace>12000
Screenshot: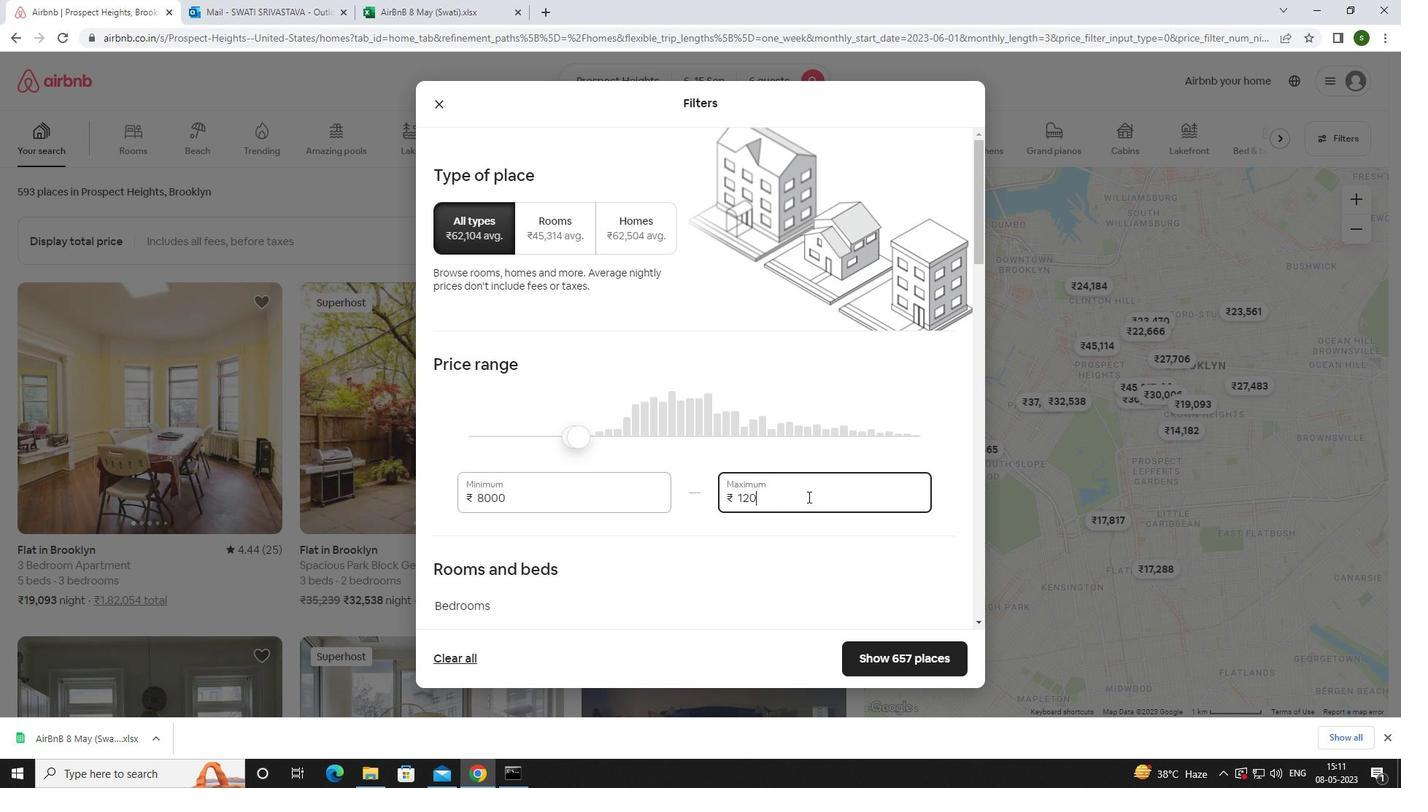 
Action: Mouse moved to (653, 473)
Screenshot: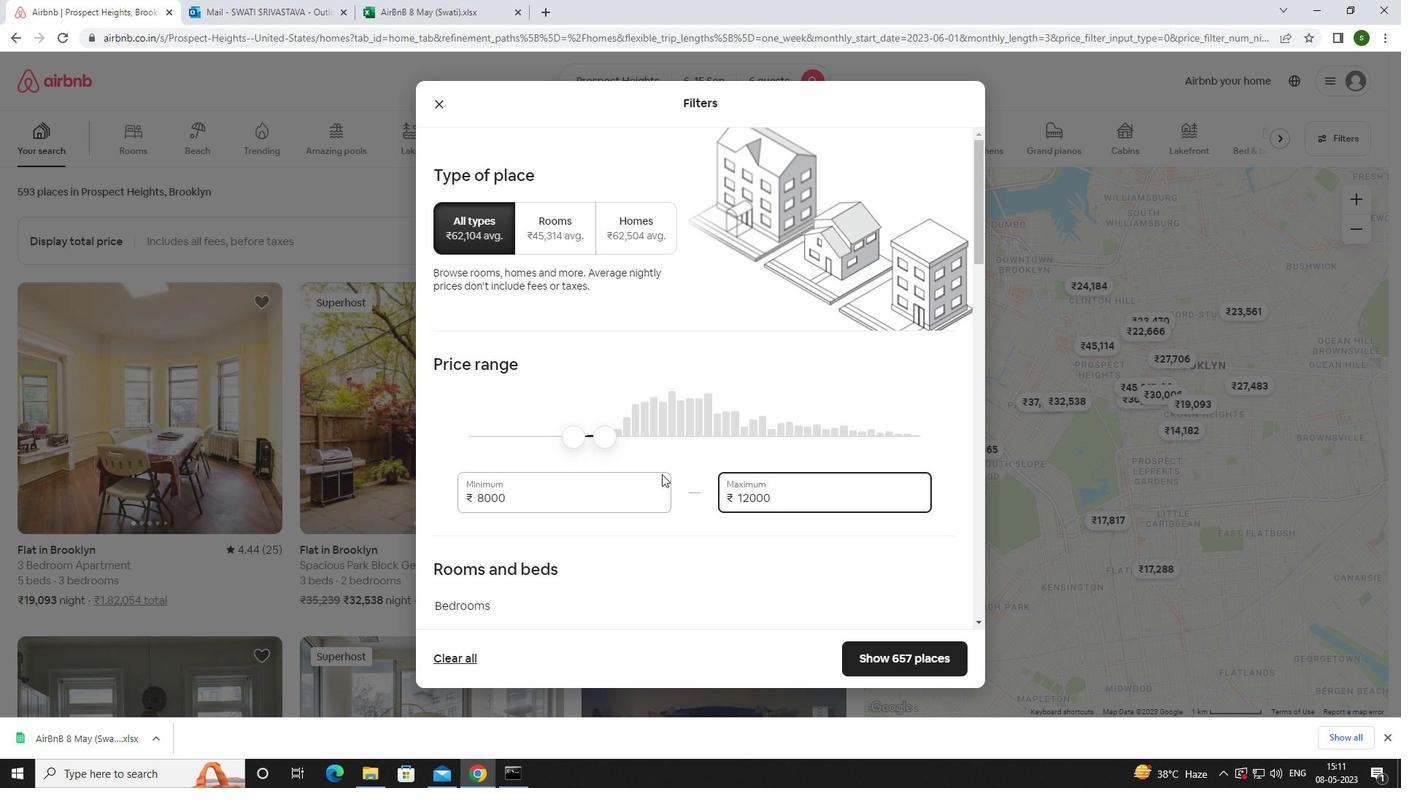 
Action: Mouse scrolled (653, 472) with delta (0, 0)
Screenshot: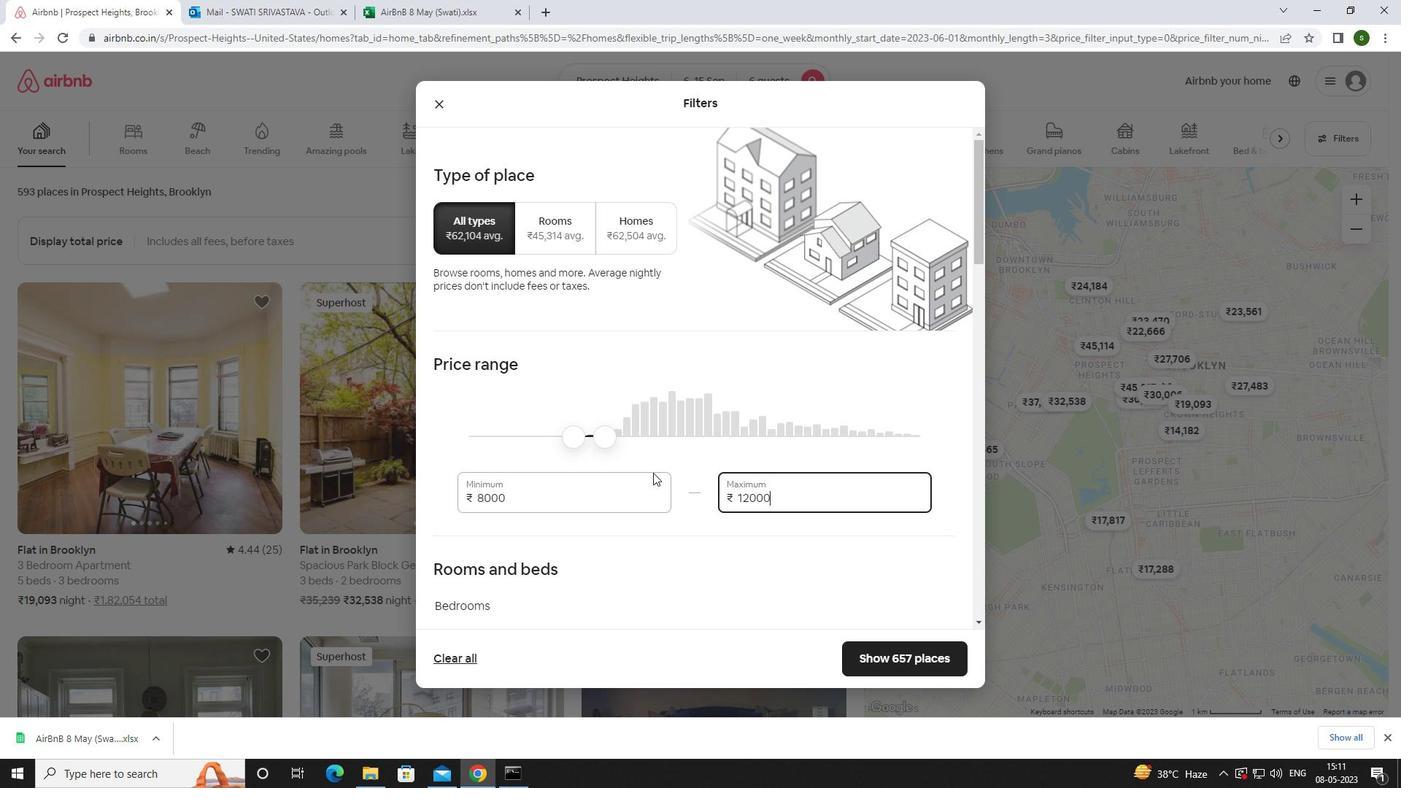 
Action: Mouse scrolled (653, 472) with delta (0, 0)
Screenshot: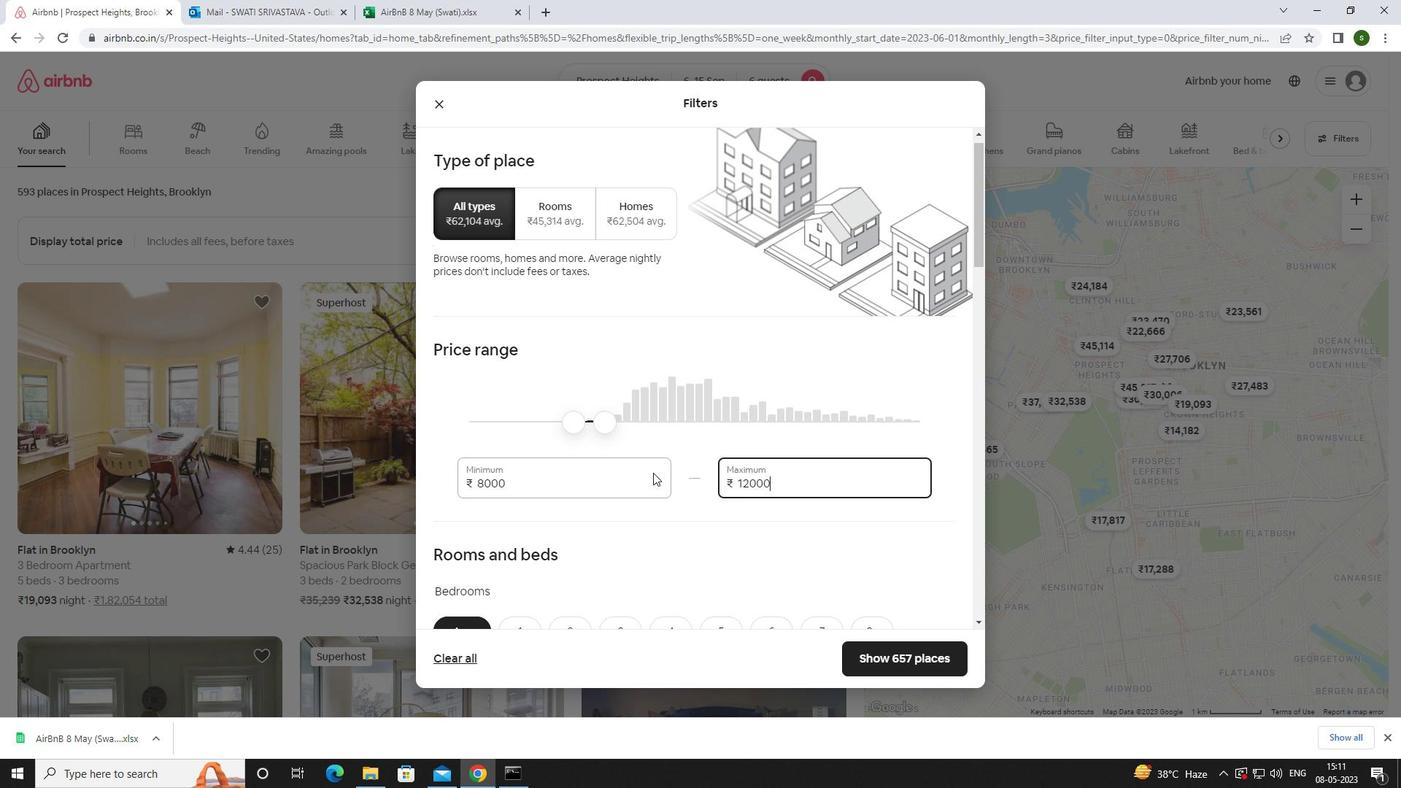 
Action: Mouse scrolled (653, 472) with delta (0, 0)
Screenshot: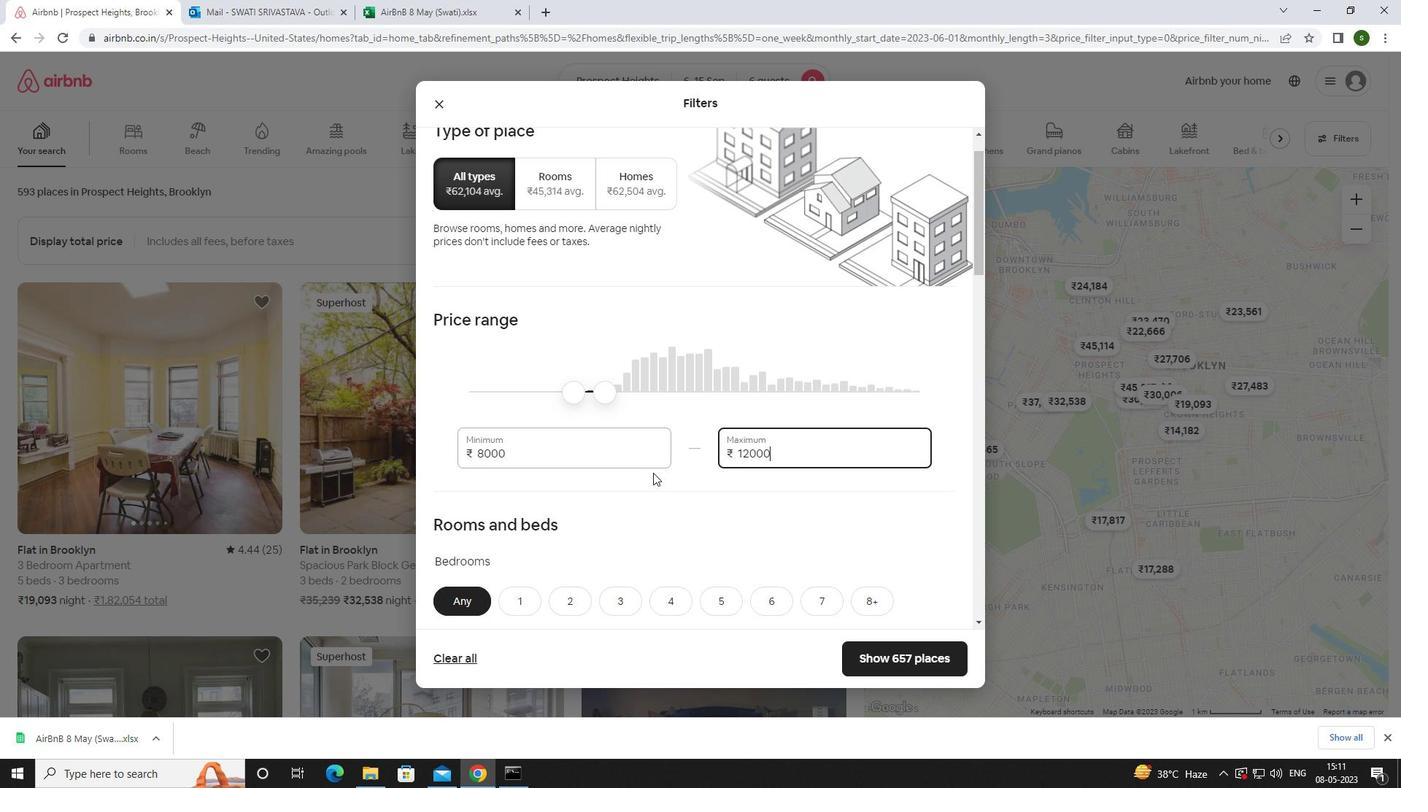 
Action: Mouse scrolled (653, 472) with delta (0, 0)
Screenshot: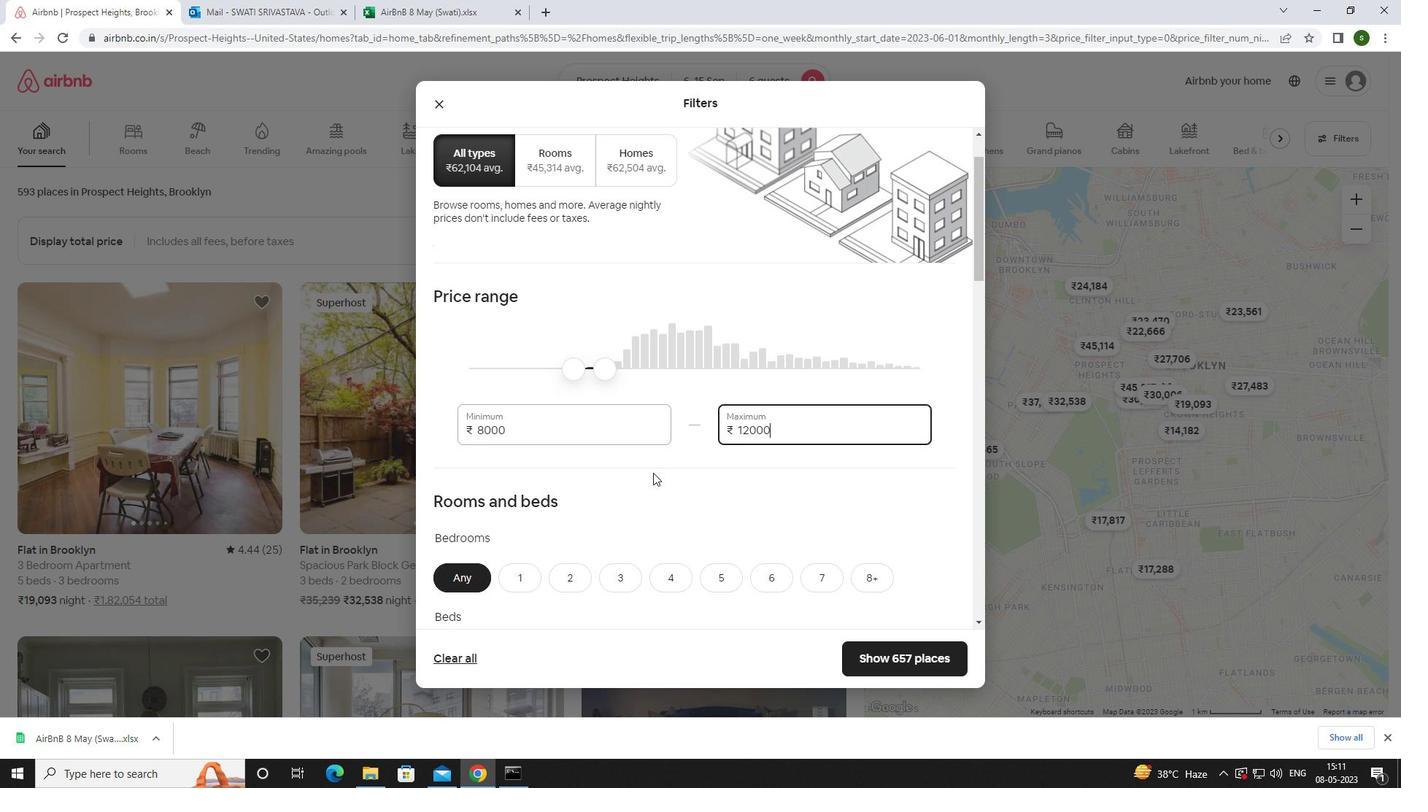 
Action: Mouse moved to (792, 353)
Screenshot: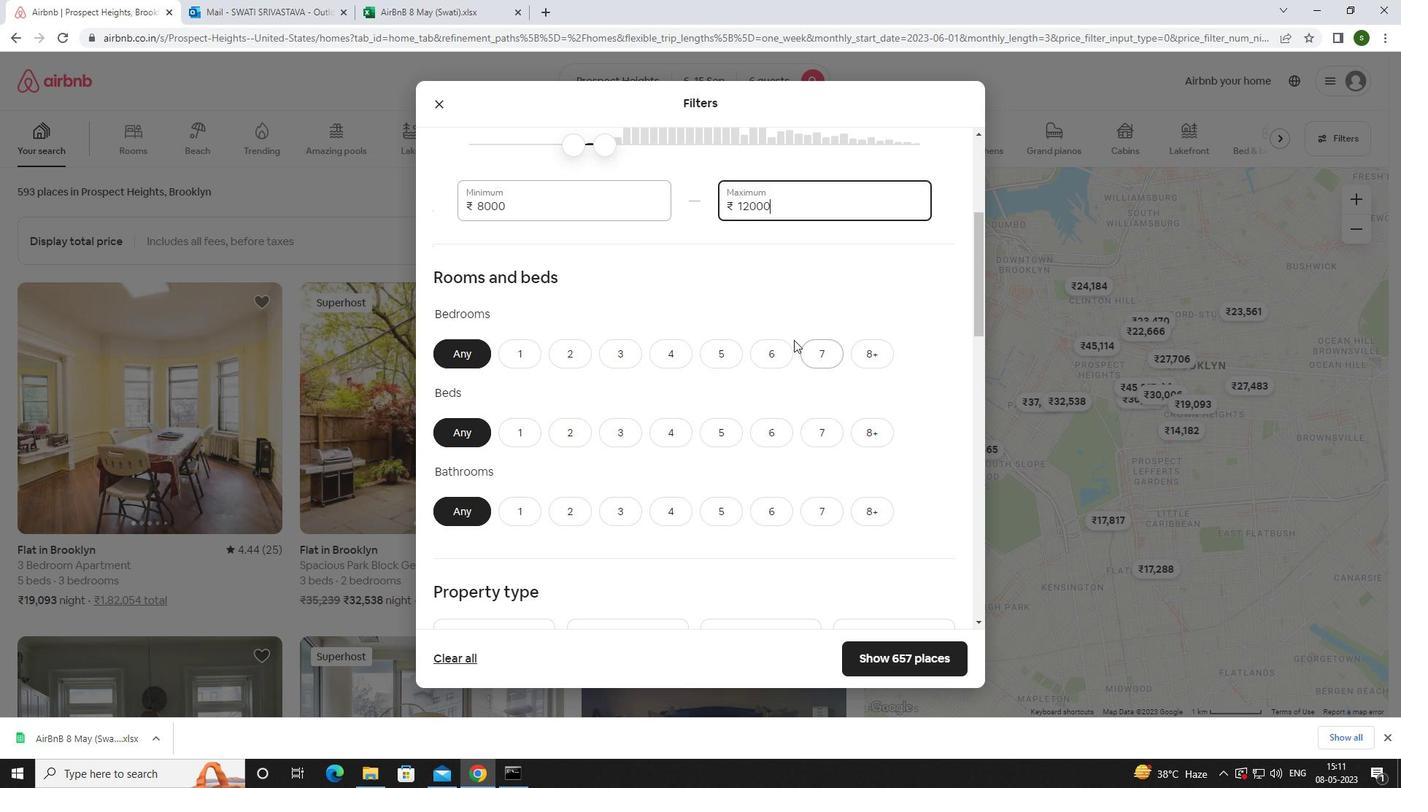 
Action: Mouse pressed left at (792, 353)
Screenshot: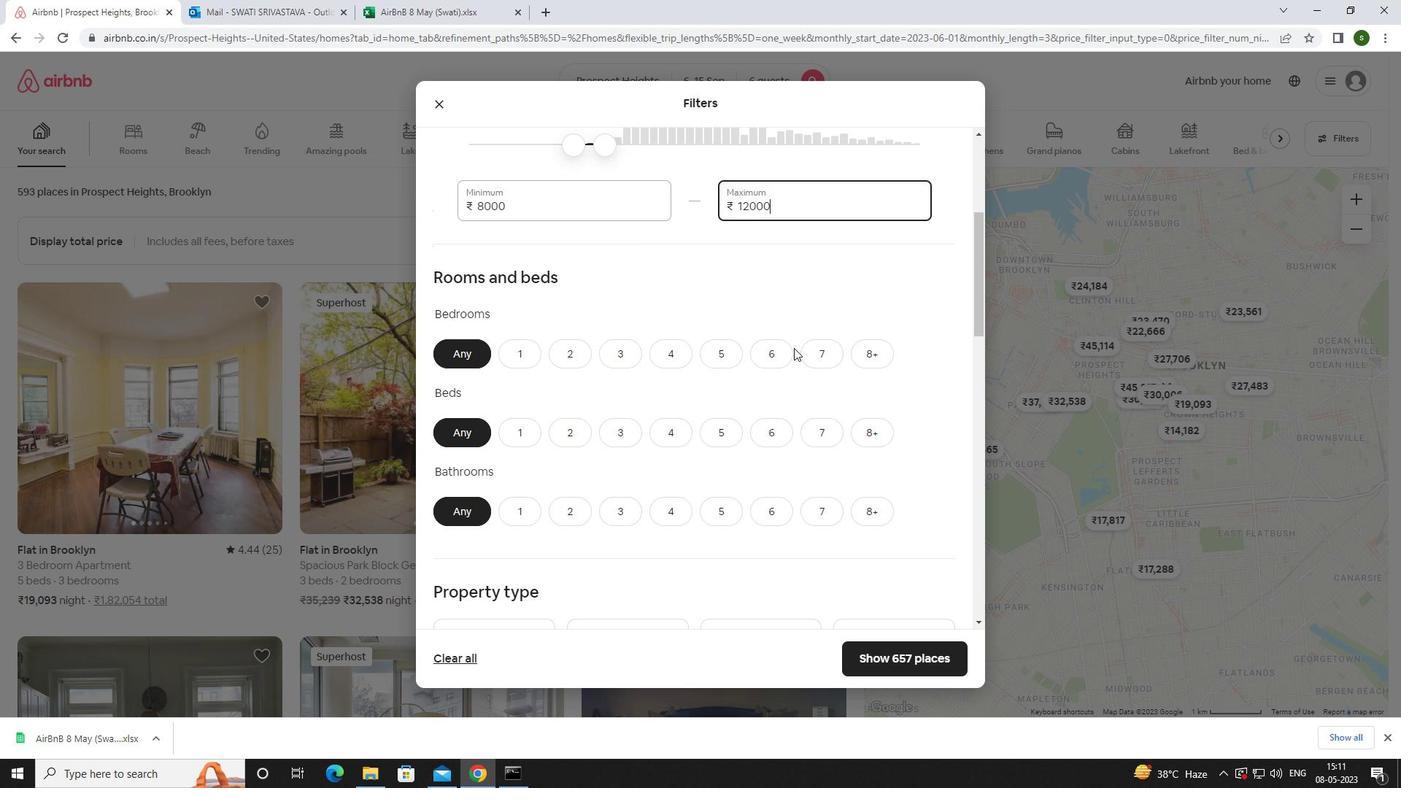 
Action: Mouse moved to (783, 431)
Screenshot: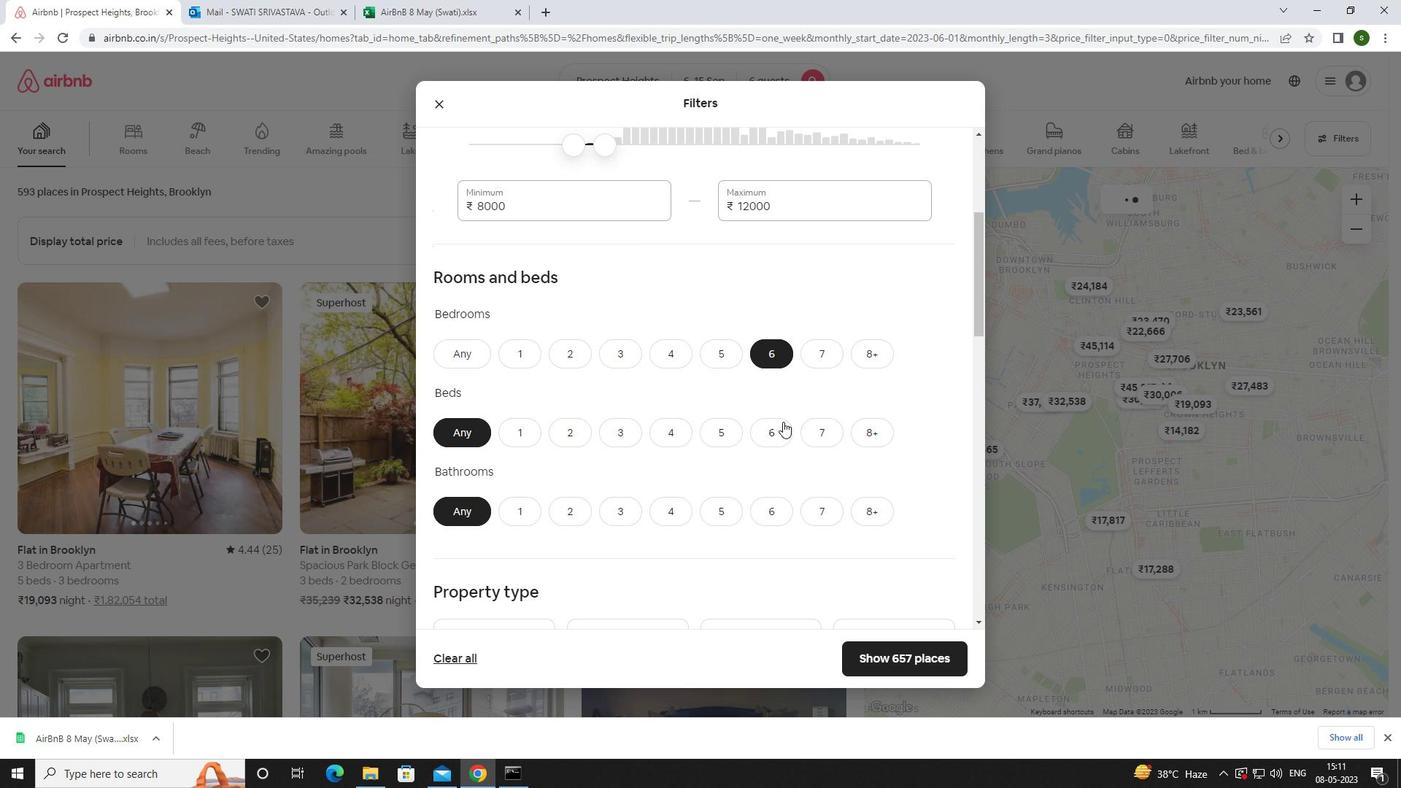 
Action: Mouse pressed left at (783, 431)
Screenshot: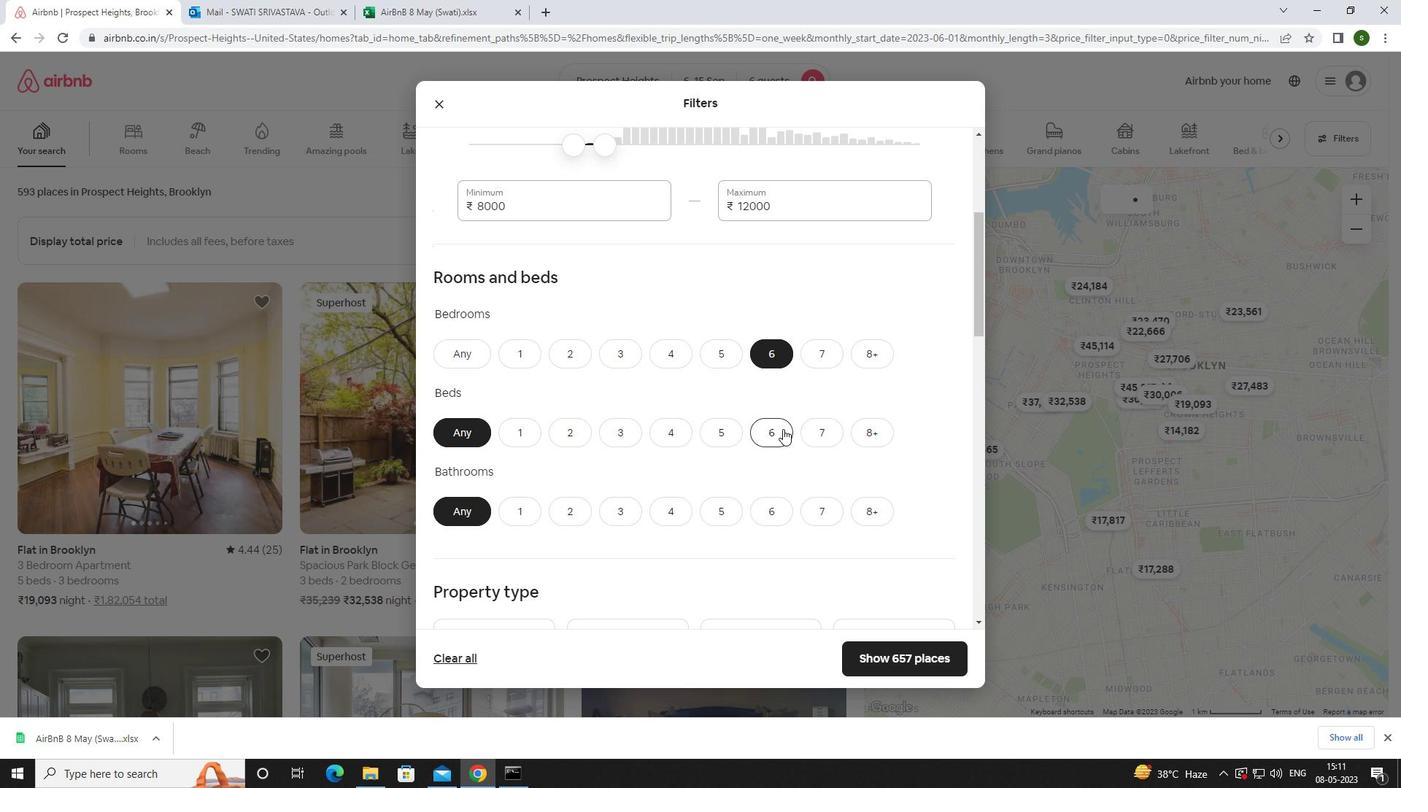 
Action: Mouse moved to (776, 502)
Screenshot: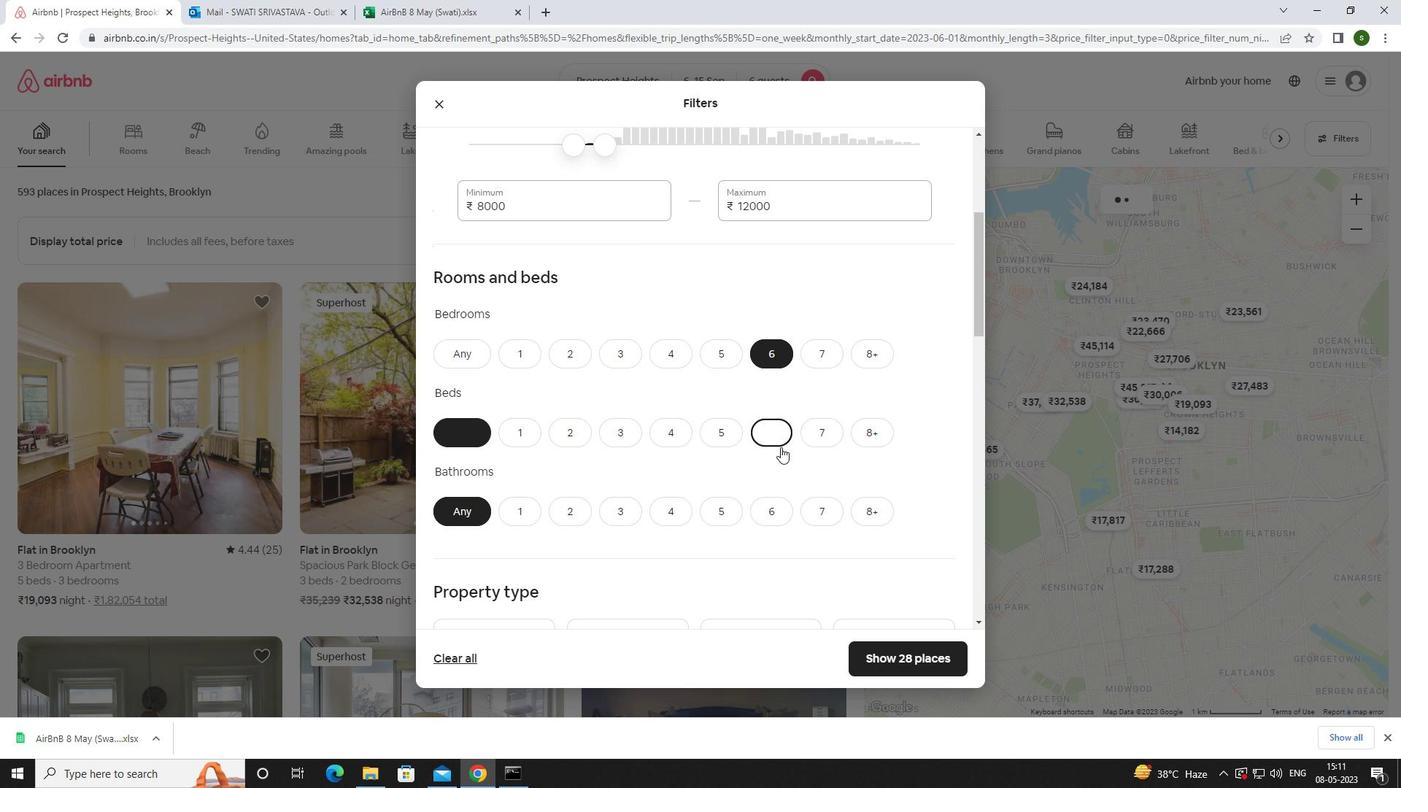 
Action: Mouse pressed left at (776, 502)
Screenshot: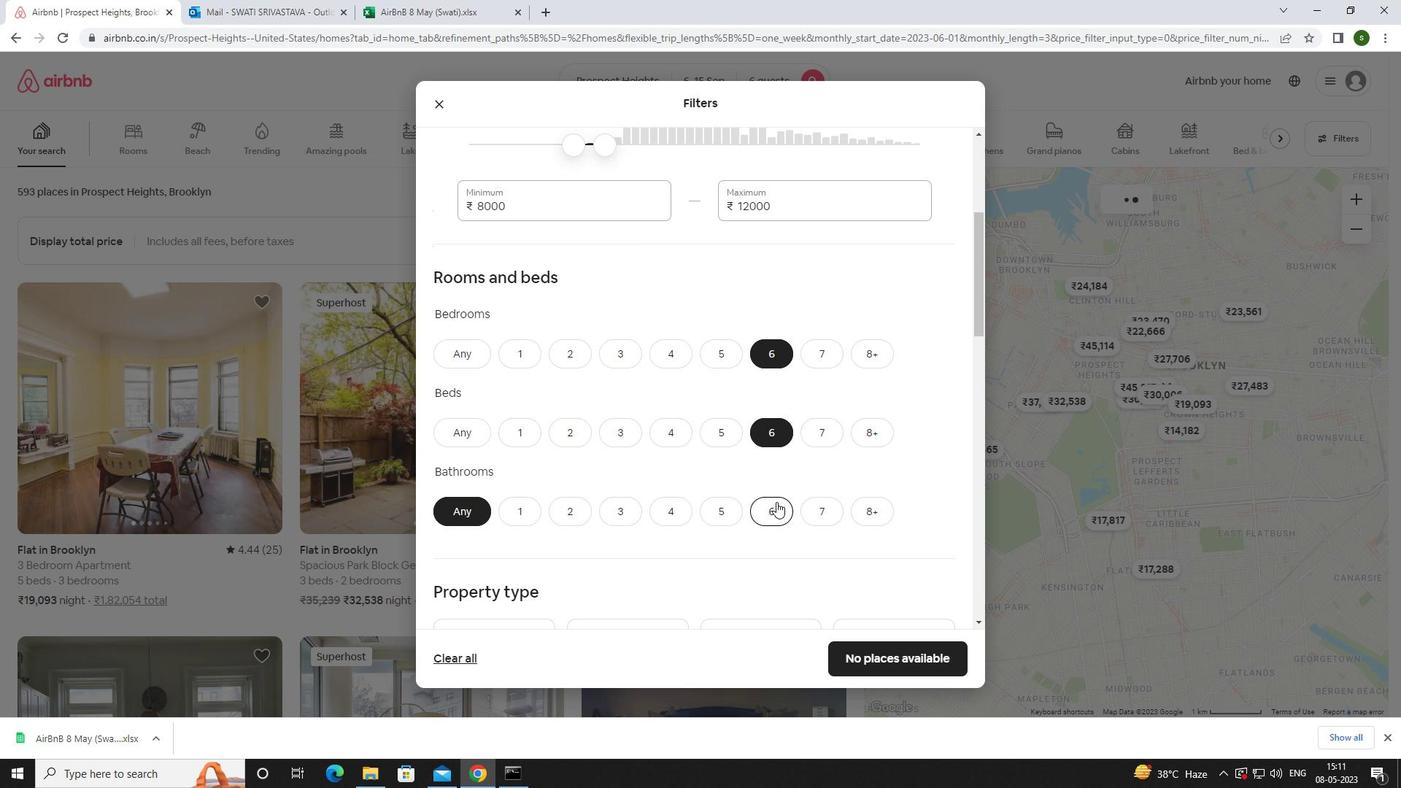 
Action: Mouse moved to (778, 502)
Screenshot: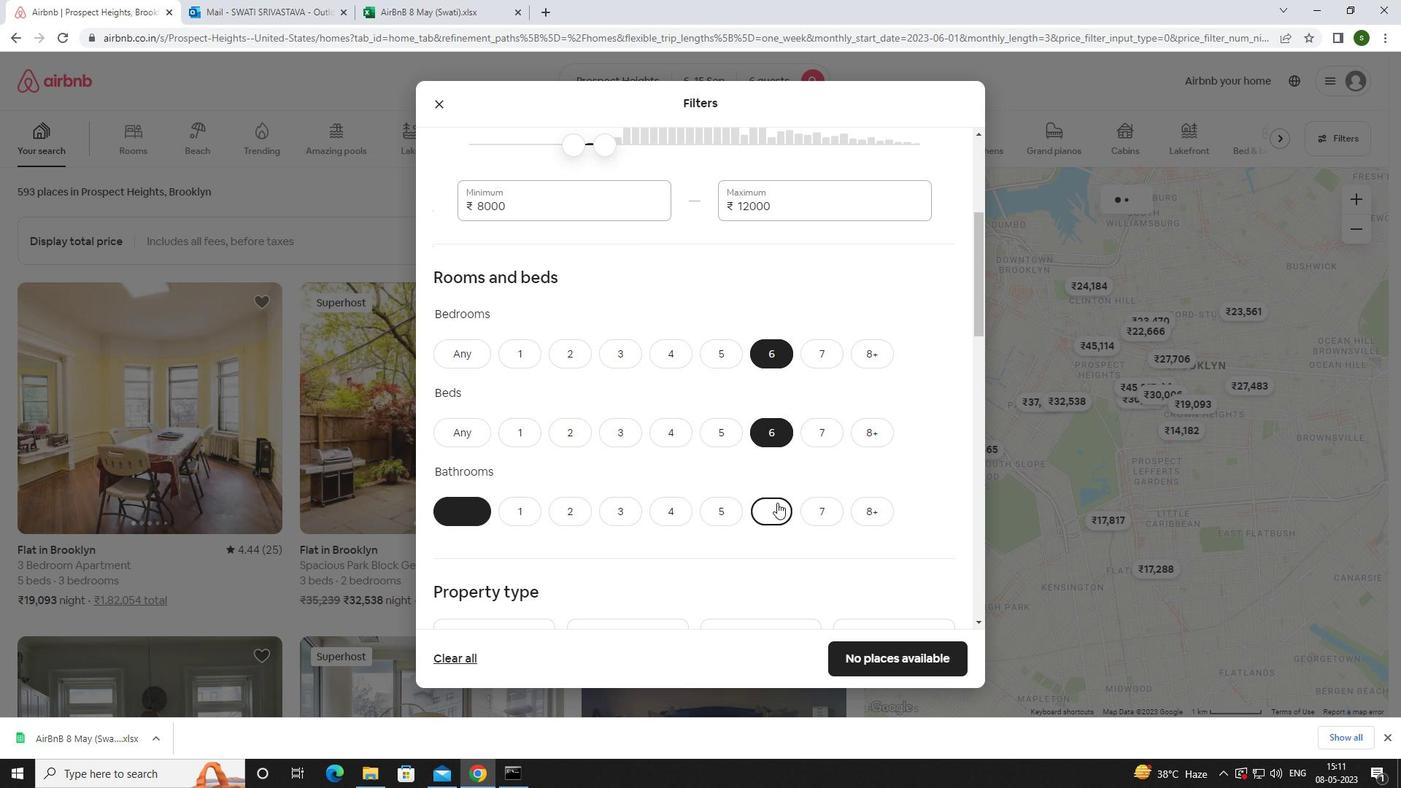 
Action: Mouse scrolled (778, 501) with delta (0, 0)
Screenshot: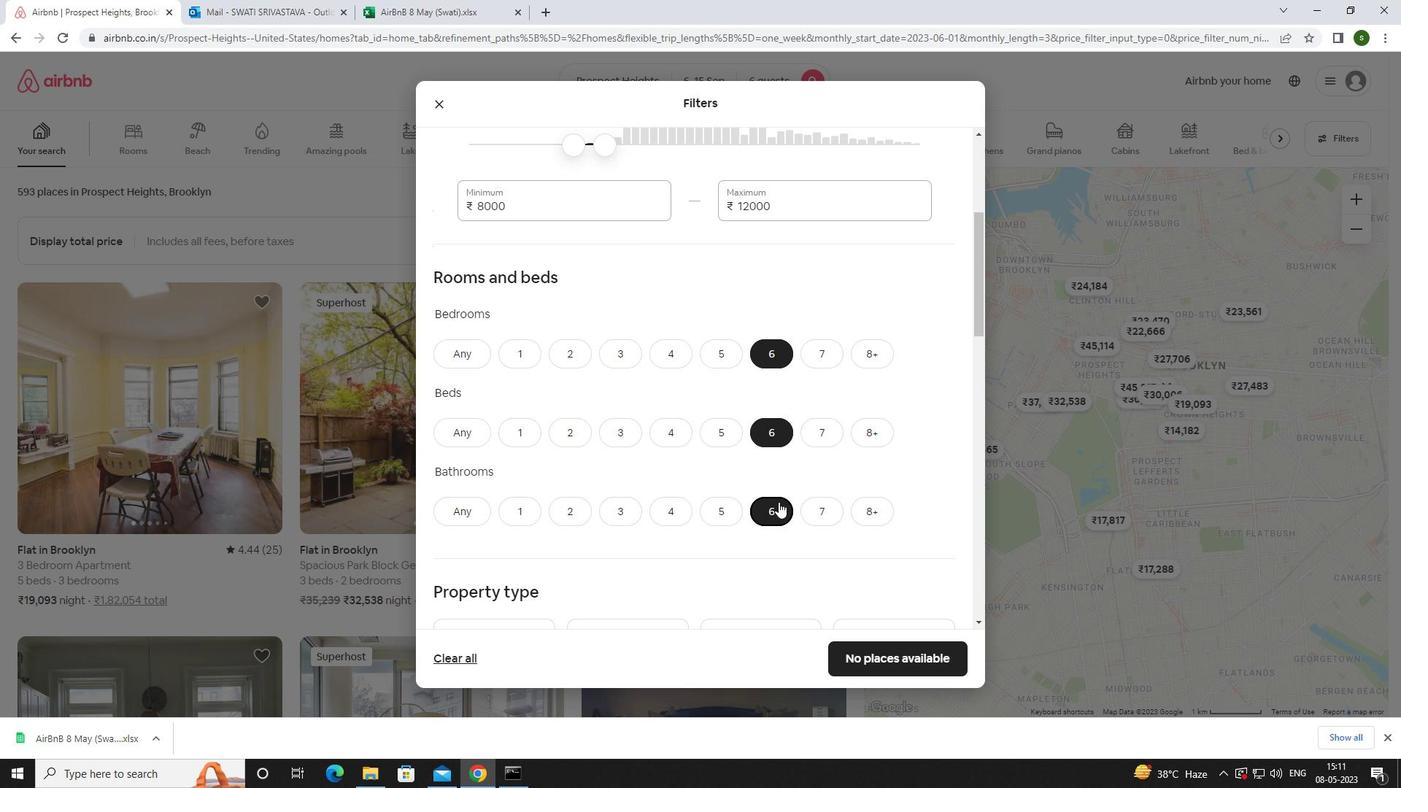 
Action: Mouse scrolled (778, 501) with delta (0, 0)
Screenshot: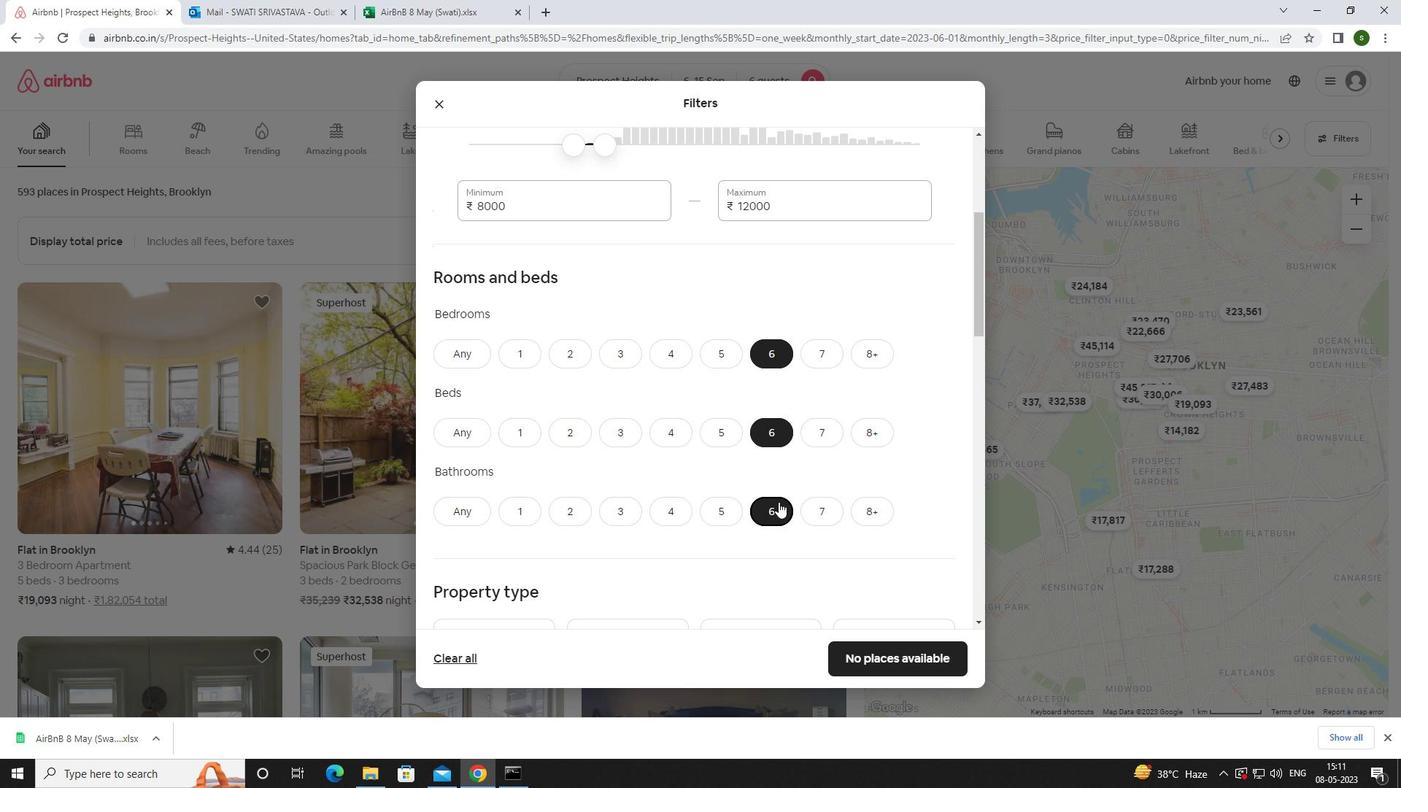 
Action: Mouse moved to (511, 527)
Screenshot: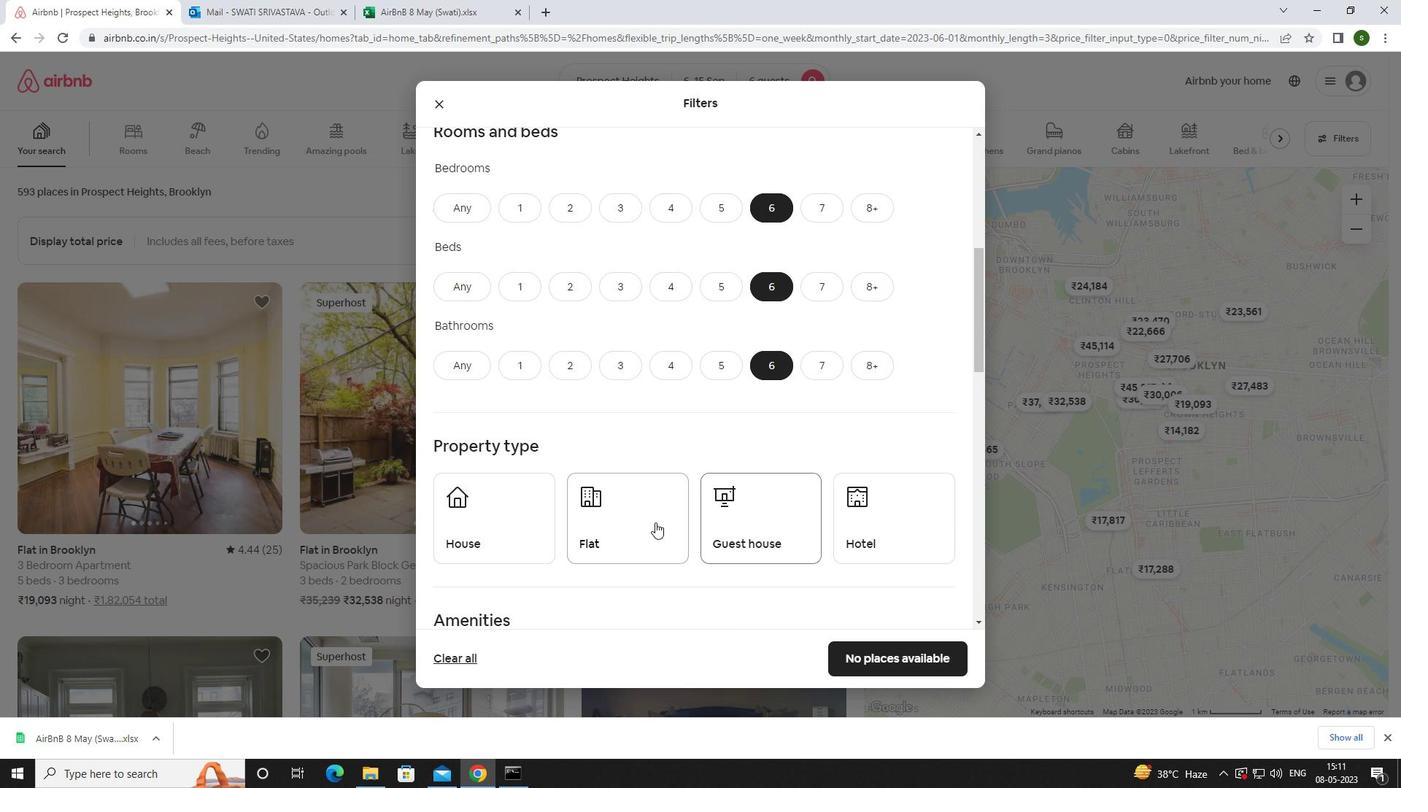 
Action: Mouse pressed left at (511, 527)
Screenshot: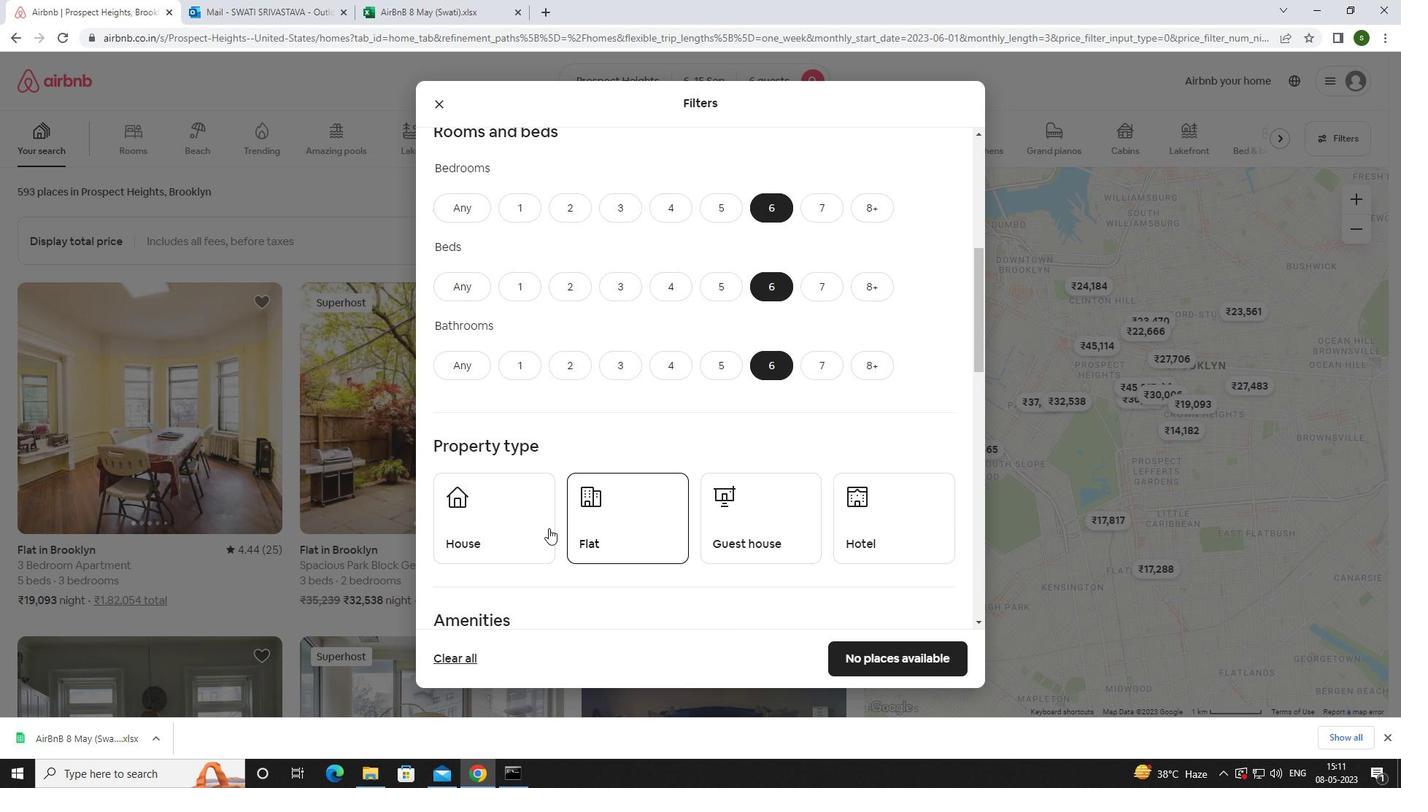 
Action: Mouse moved to (634, 522)
Screenshot: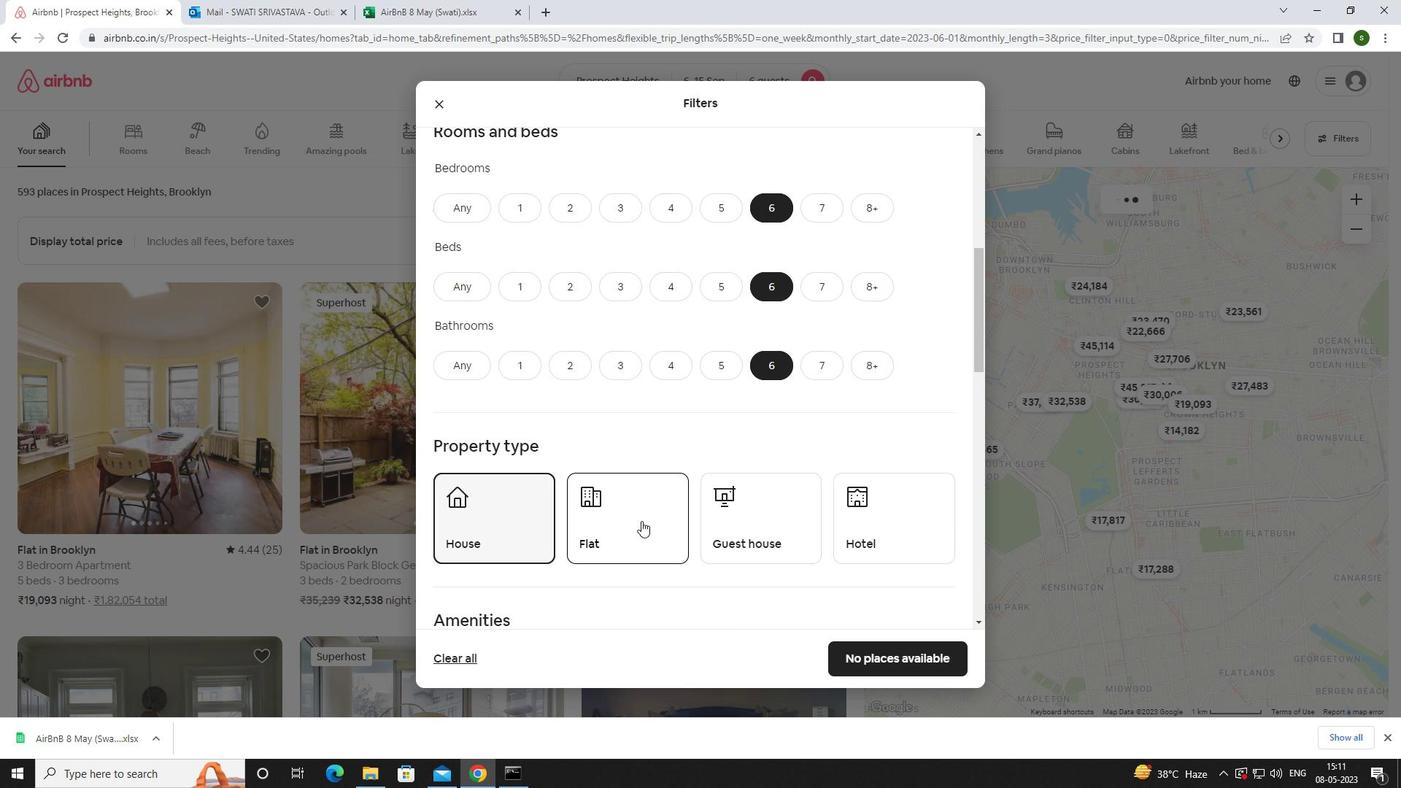 
Action: Mouse pressed left at (634, 522)
Screenshot: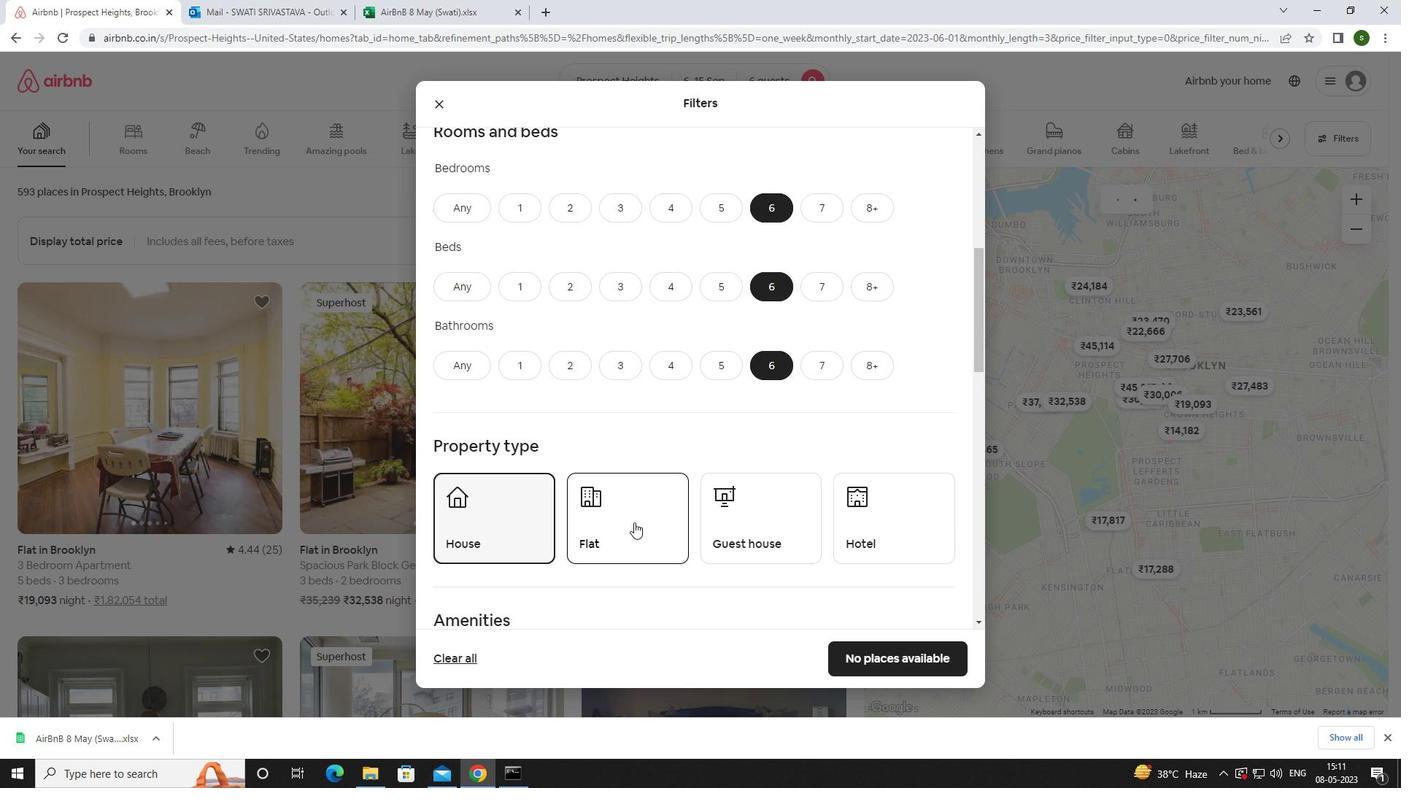 
Action: Mouse moved to (775, 513)
Screenshot: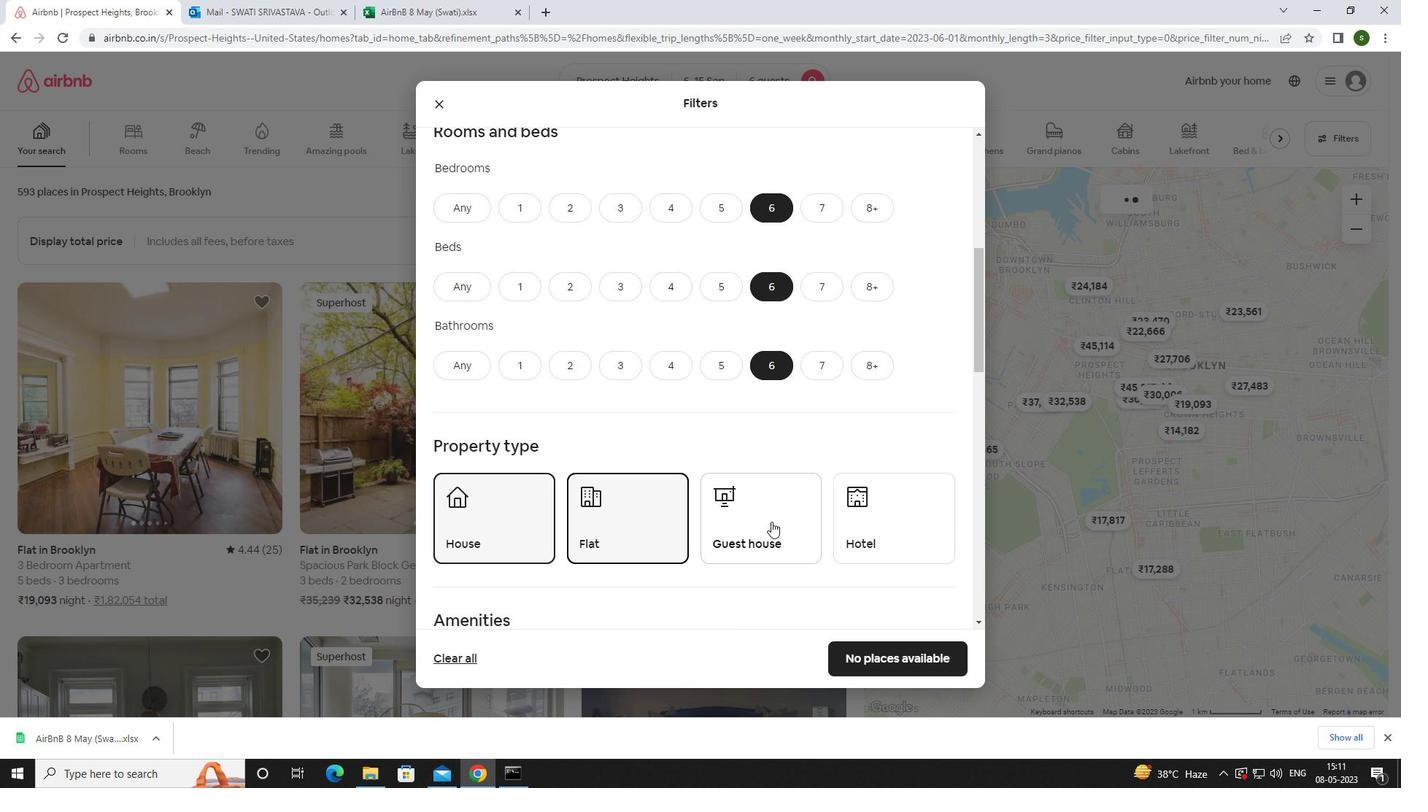 
Action: Mouse pressed left at (775, 513)
Screenshot: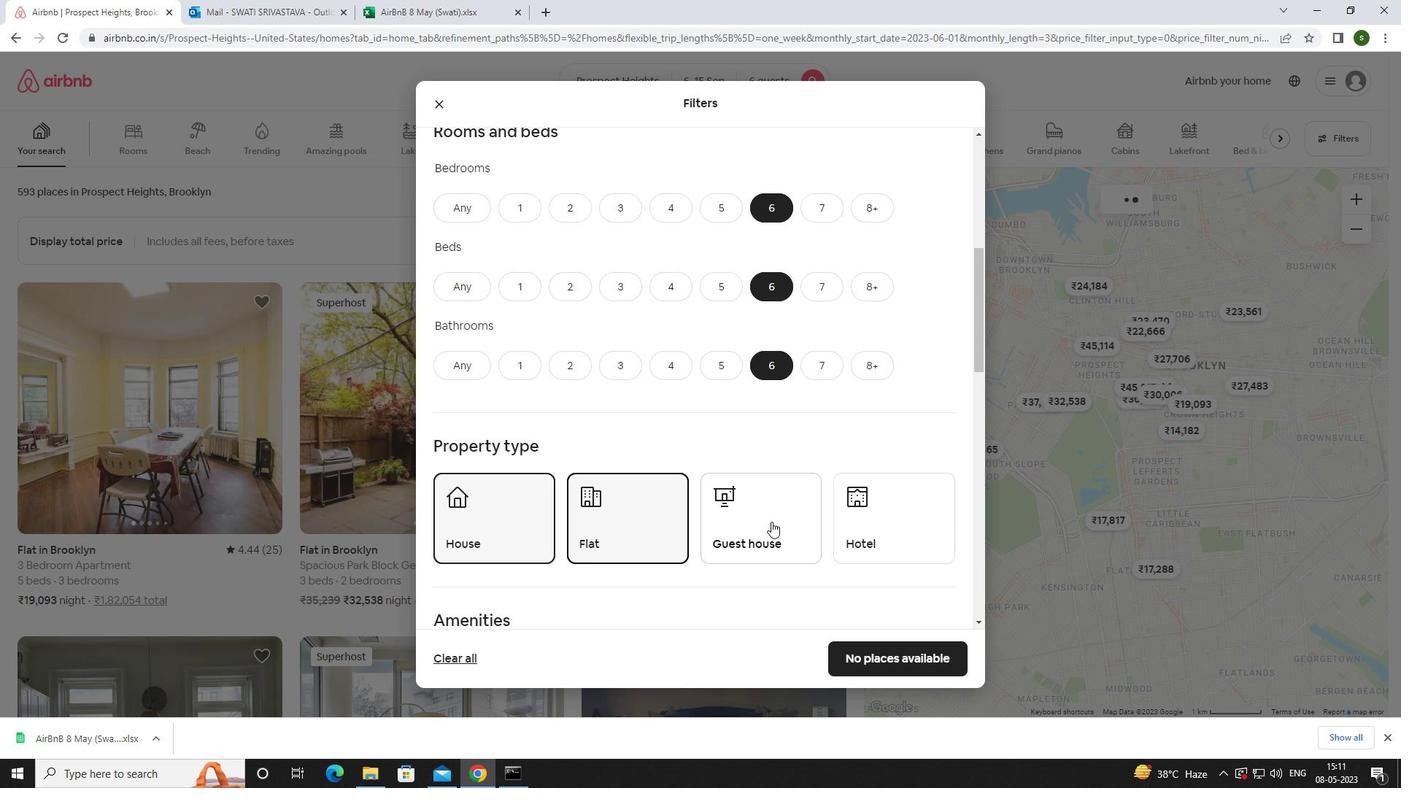 
Action: Mouse scrolled (775, 512) with delta (0, 0)
Screenshot: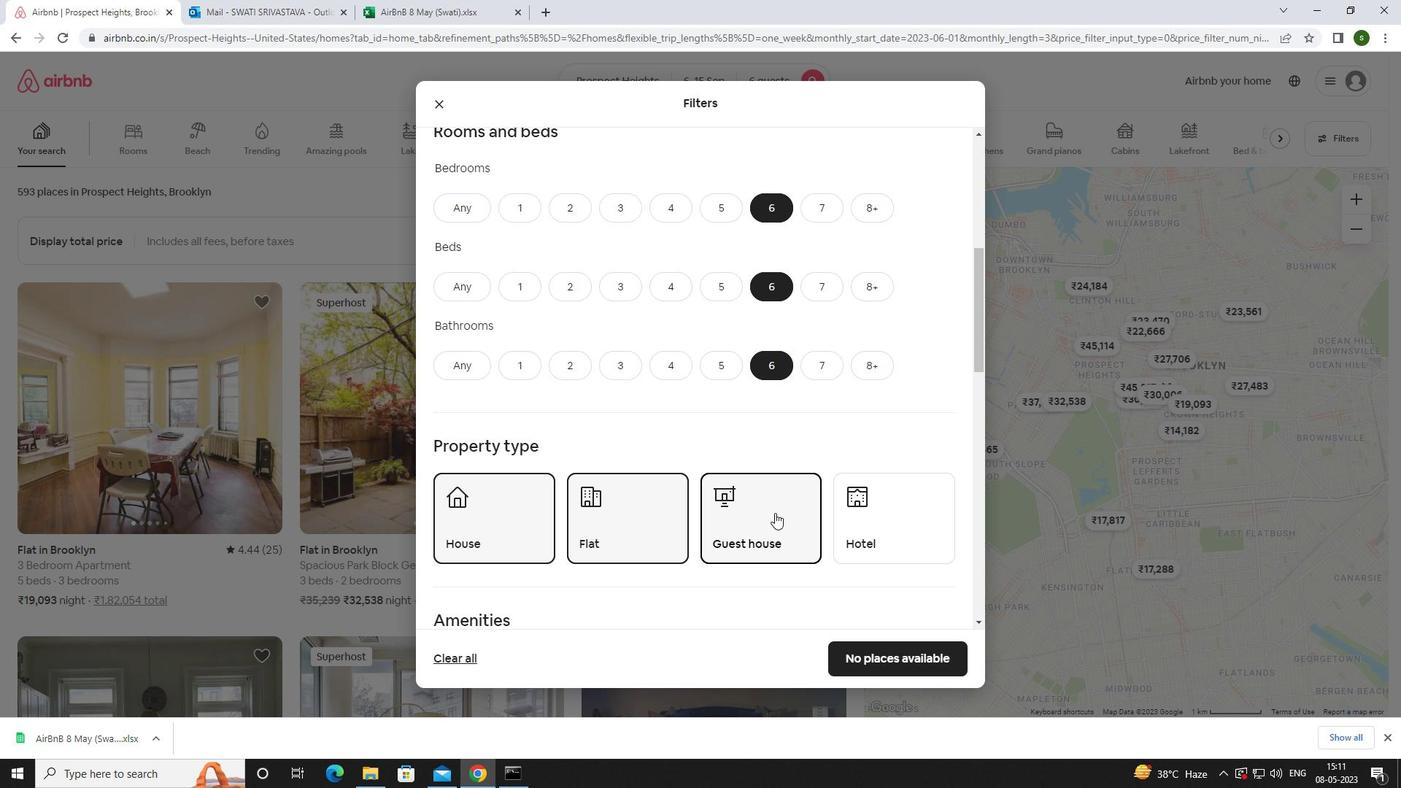 
Action: Mouse scrolled (775, 512) with delta (0, 0)
Screenshot: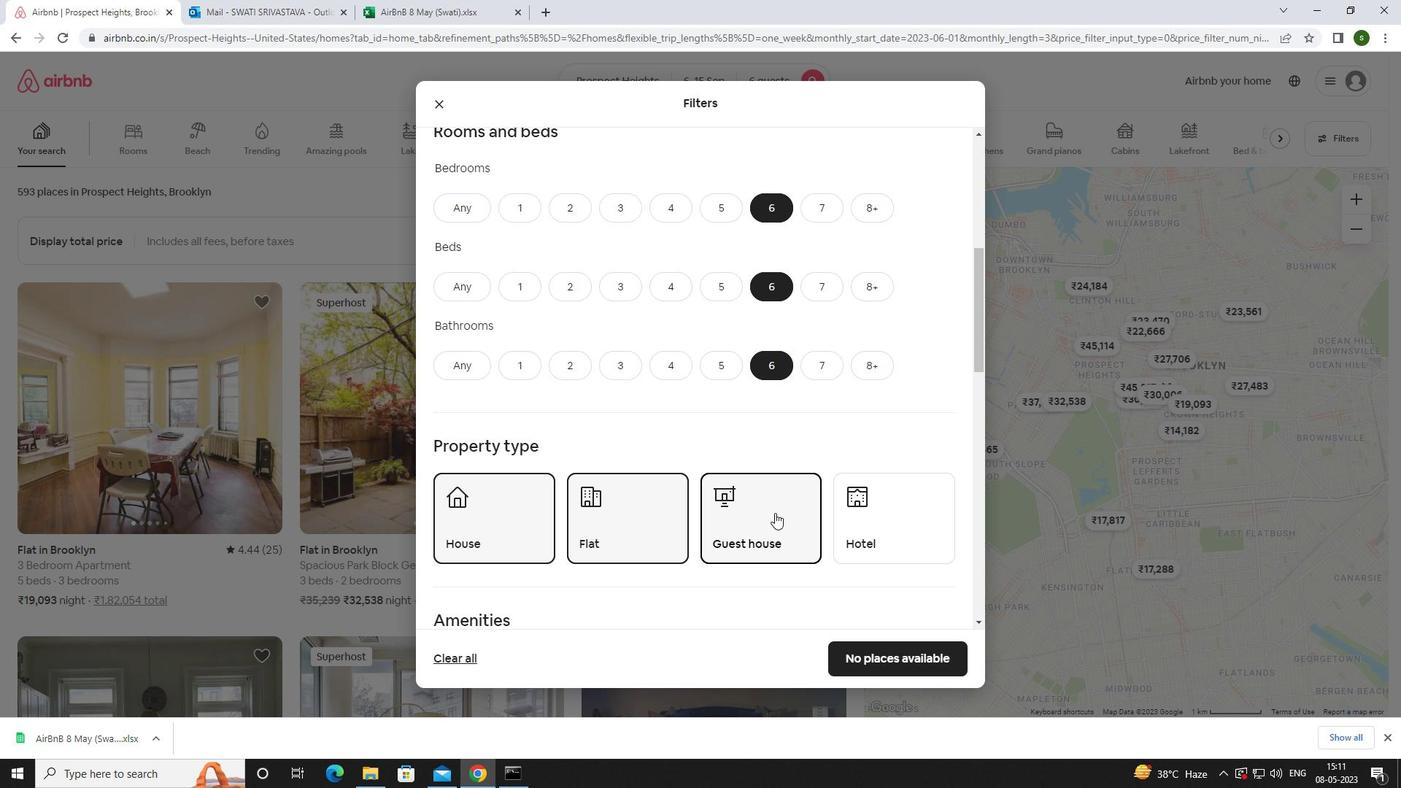 
Action: Mouse scrolled (775, 512) with delta (0, 0)
Screenshot: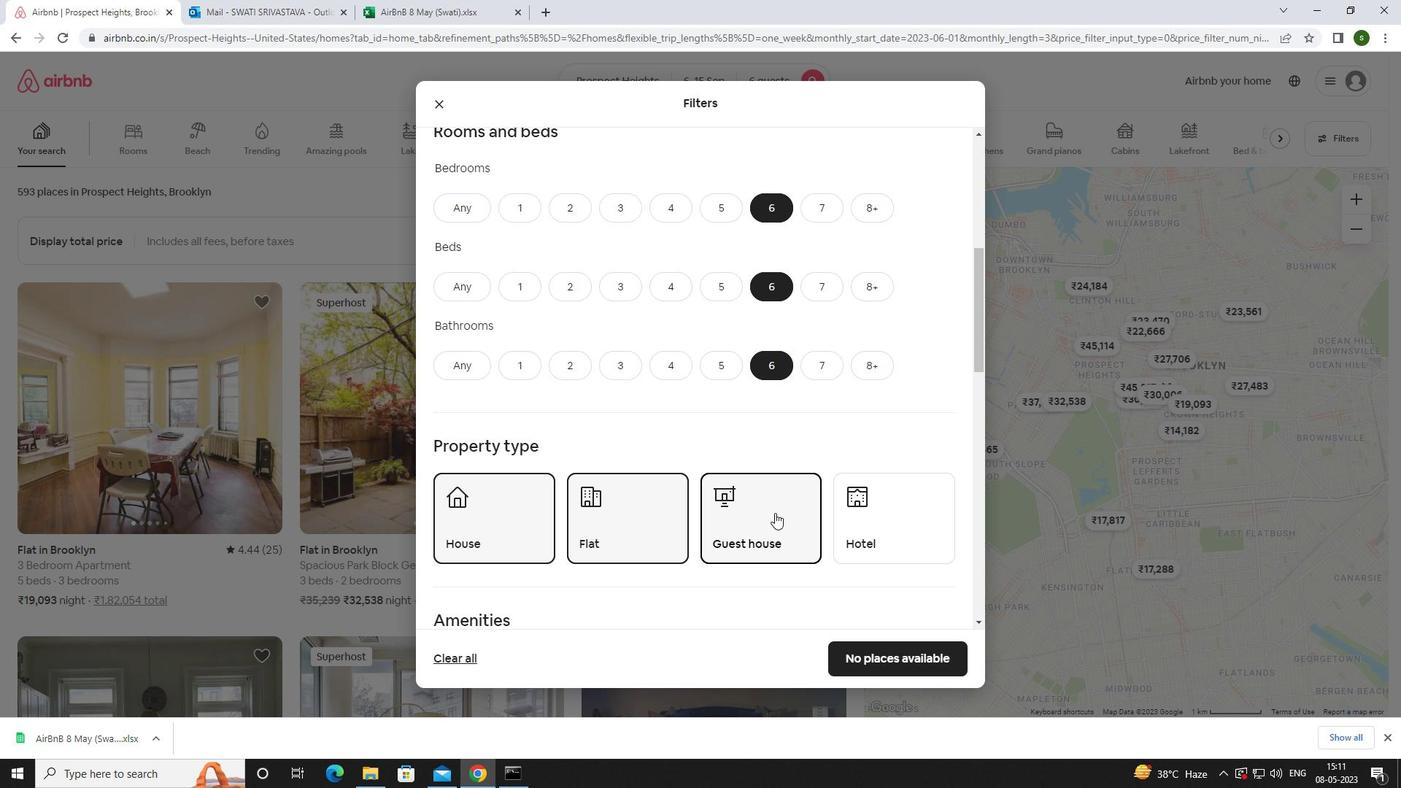 
Action: Mouse moved to (471, 478)
Screenshot: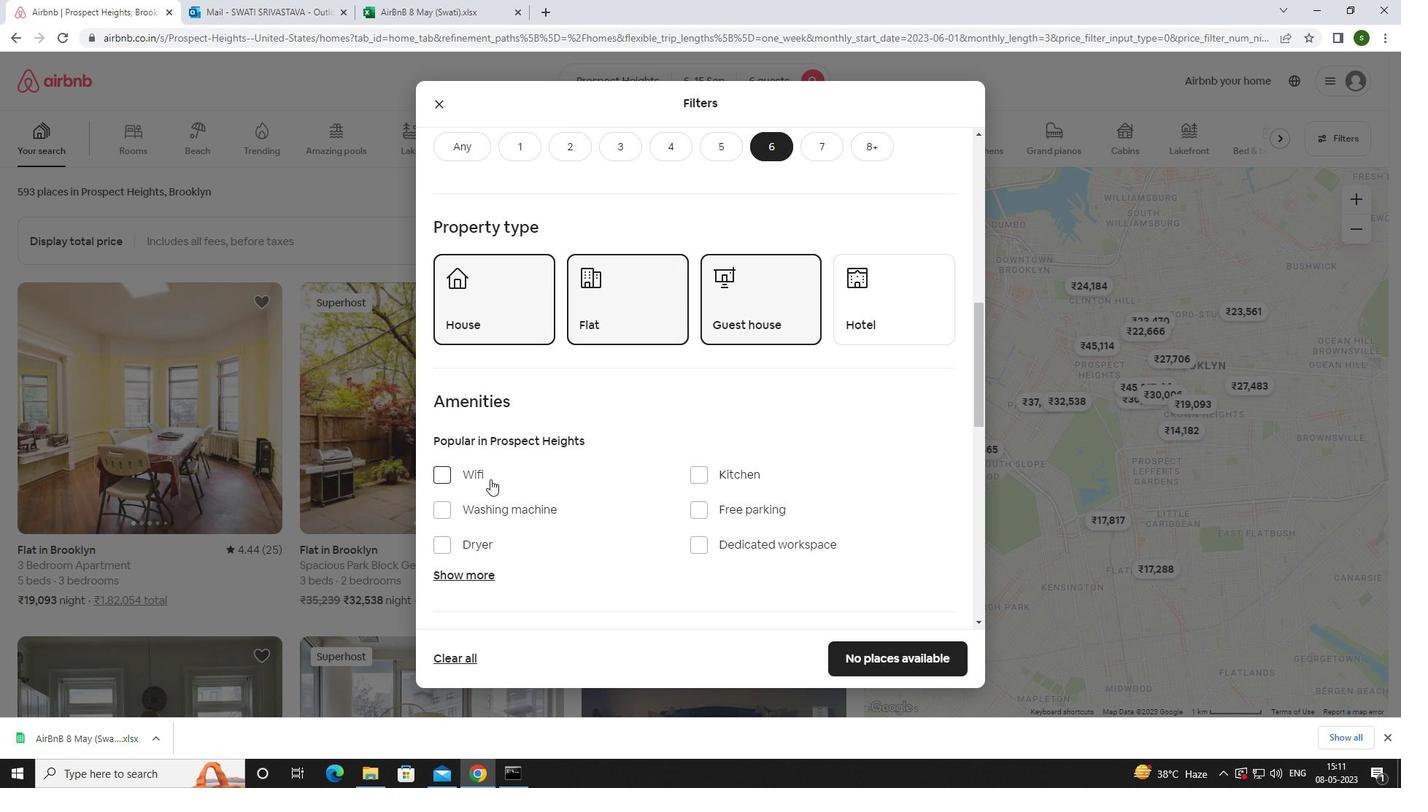 
Action: Mouse pressed left at (471, 478)
Screenshot: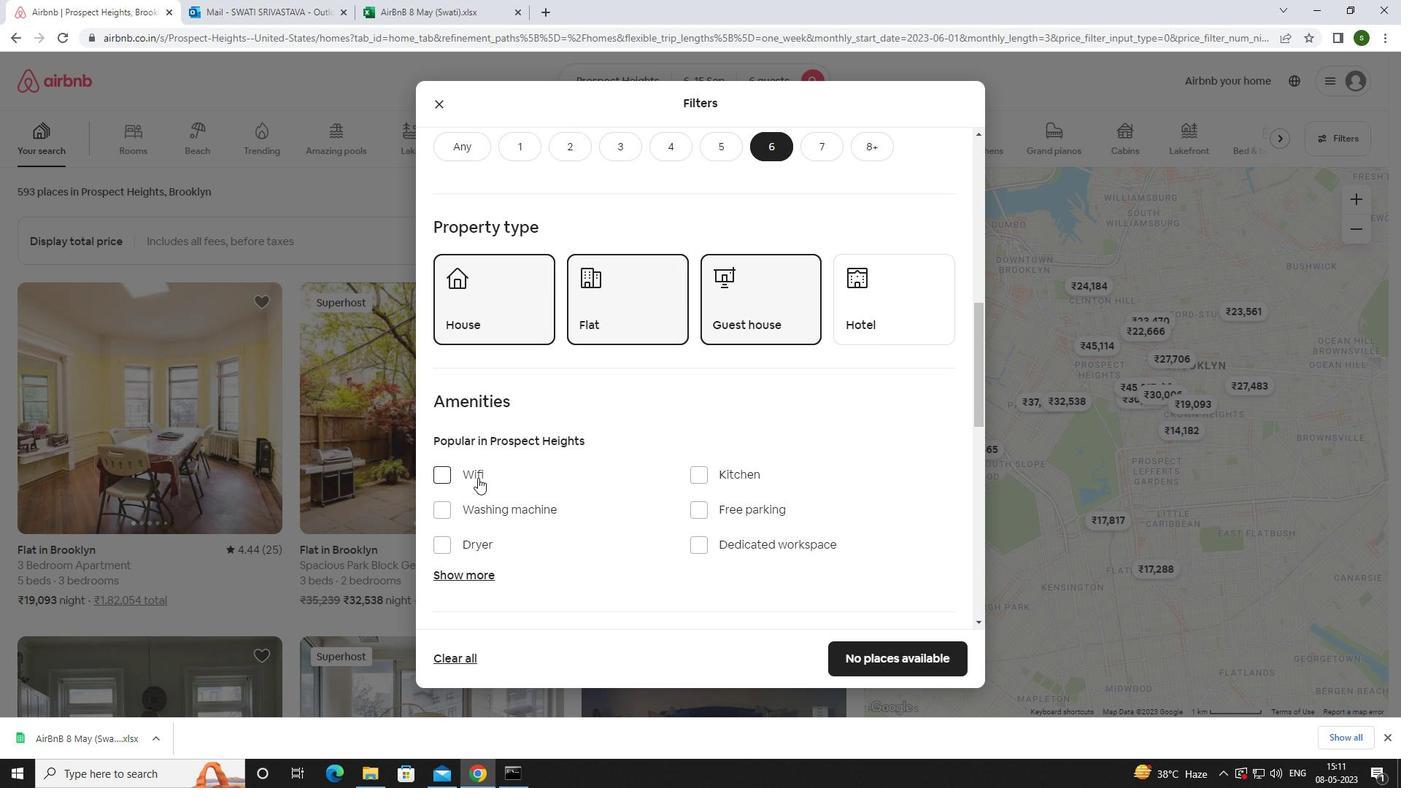 
Action: Mouse moved to (708, 514)
Screenshot: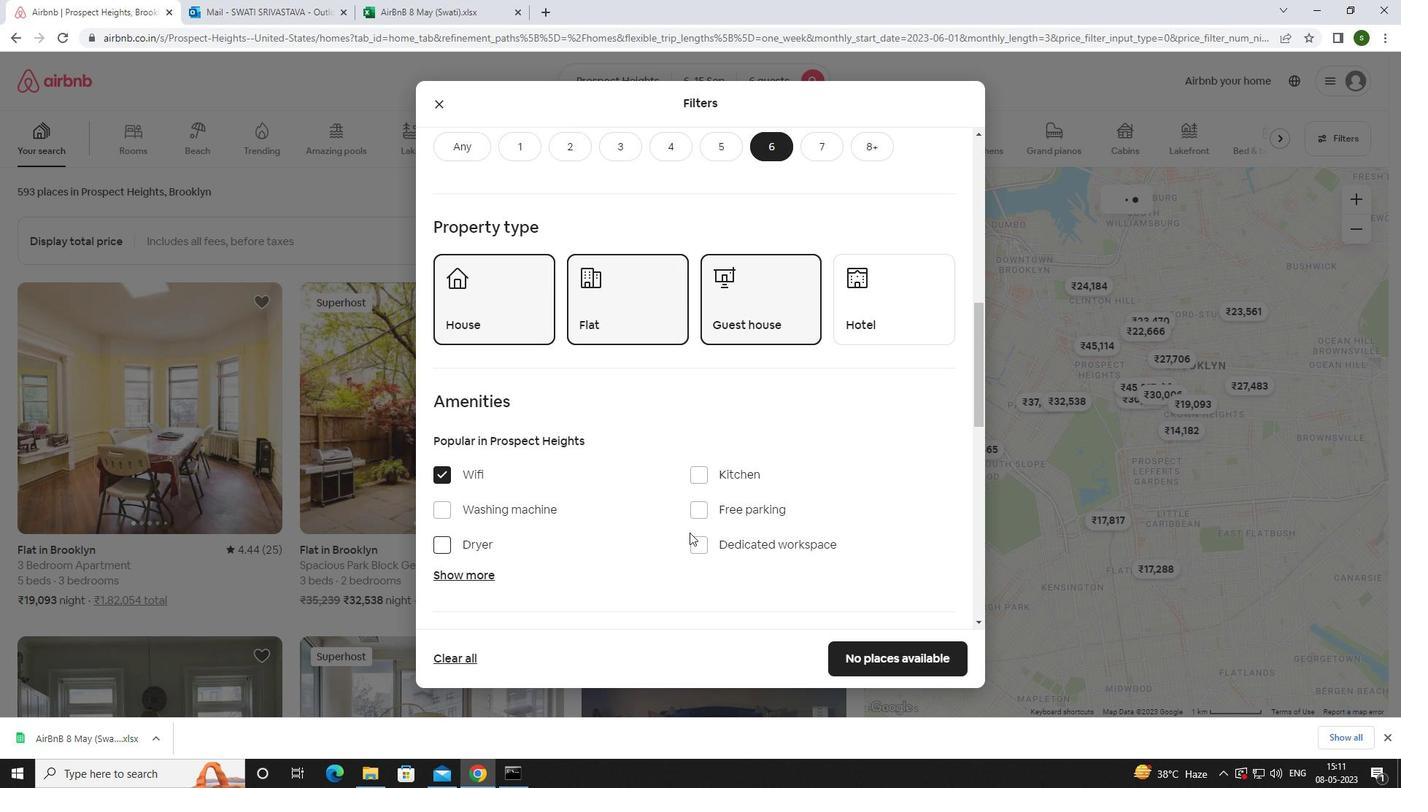 
Action: Mouse pressed left at (708, 514)
Screenshot: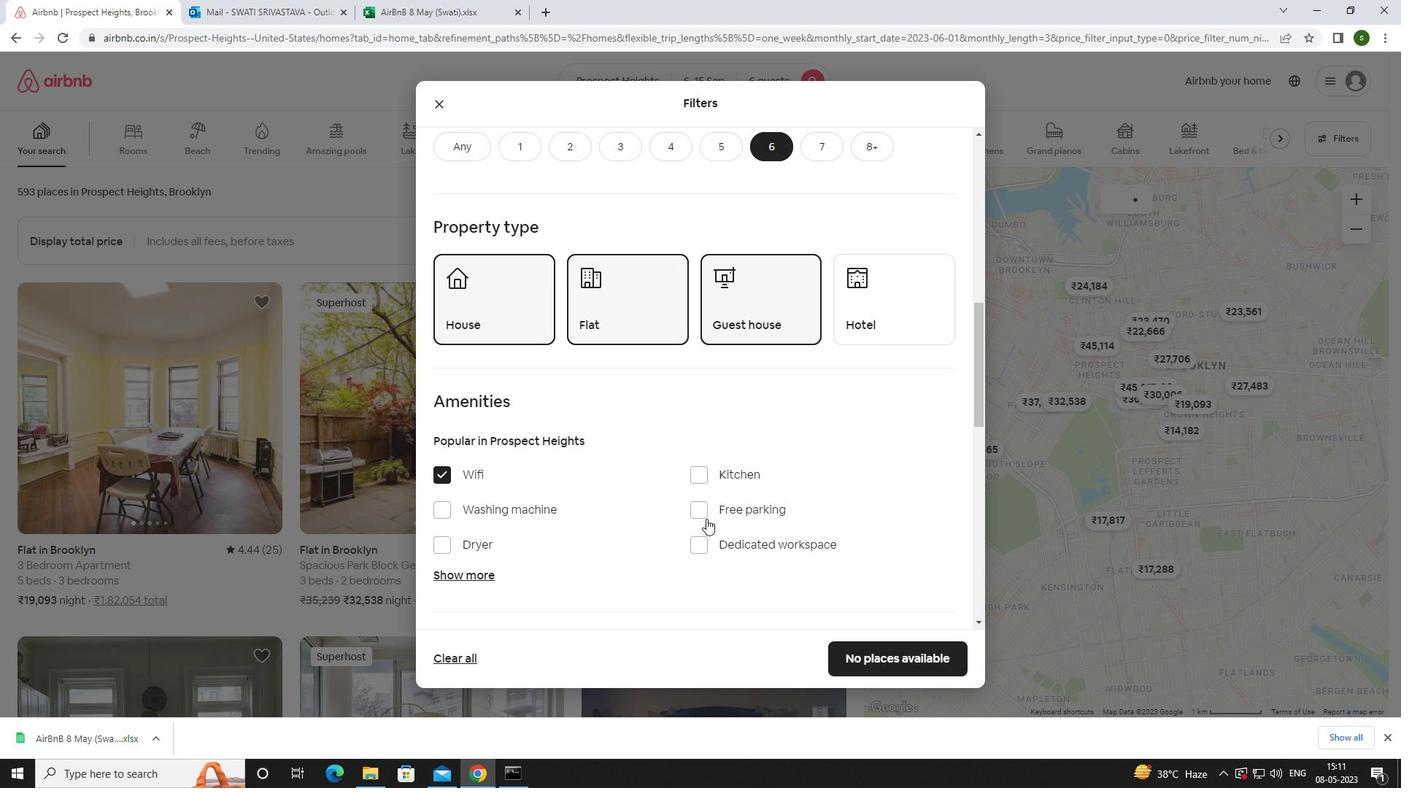 
Action: Mouse moved to (467, 575)
Screenshot: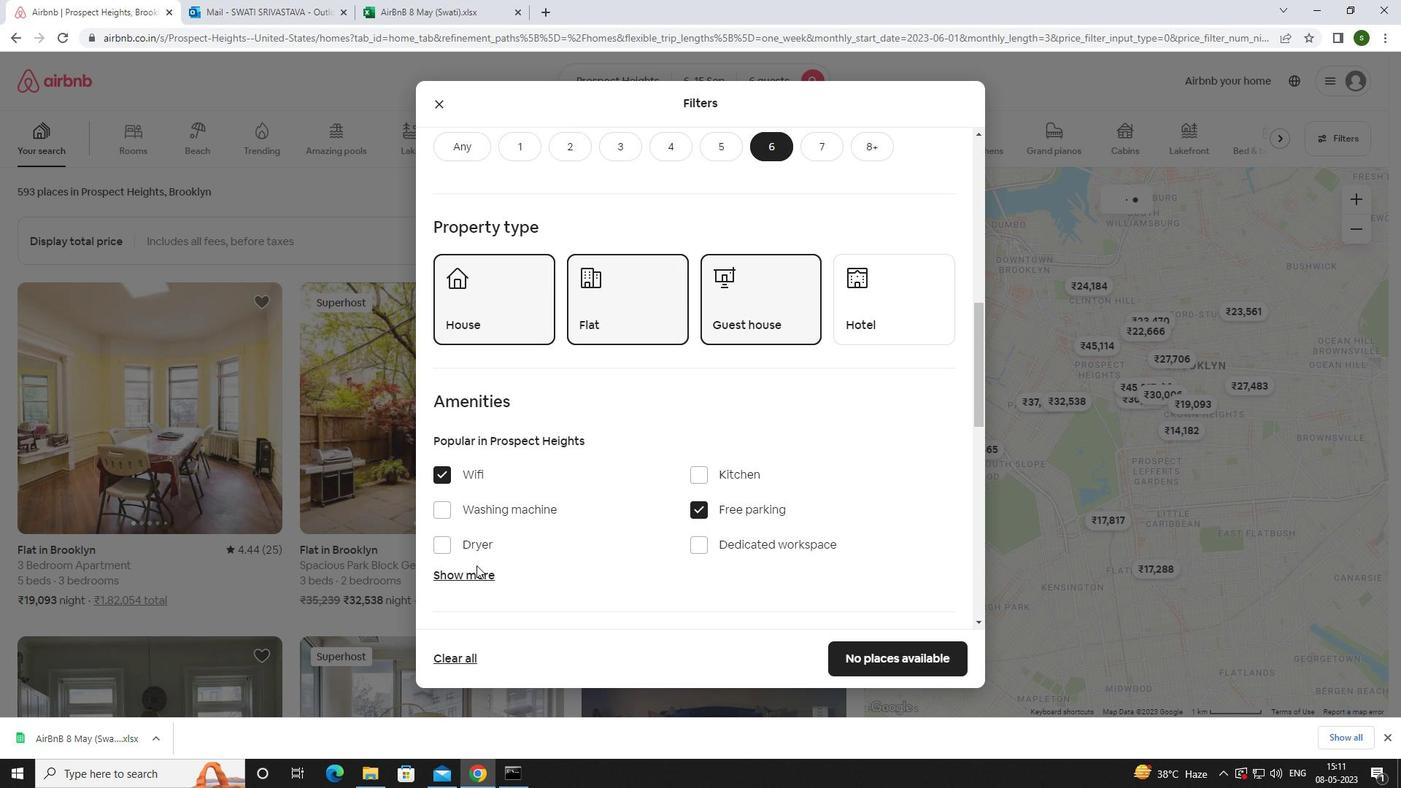 
Action: Mouse pressed left at (467, 575)
Screenshot: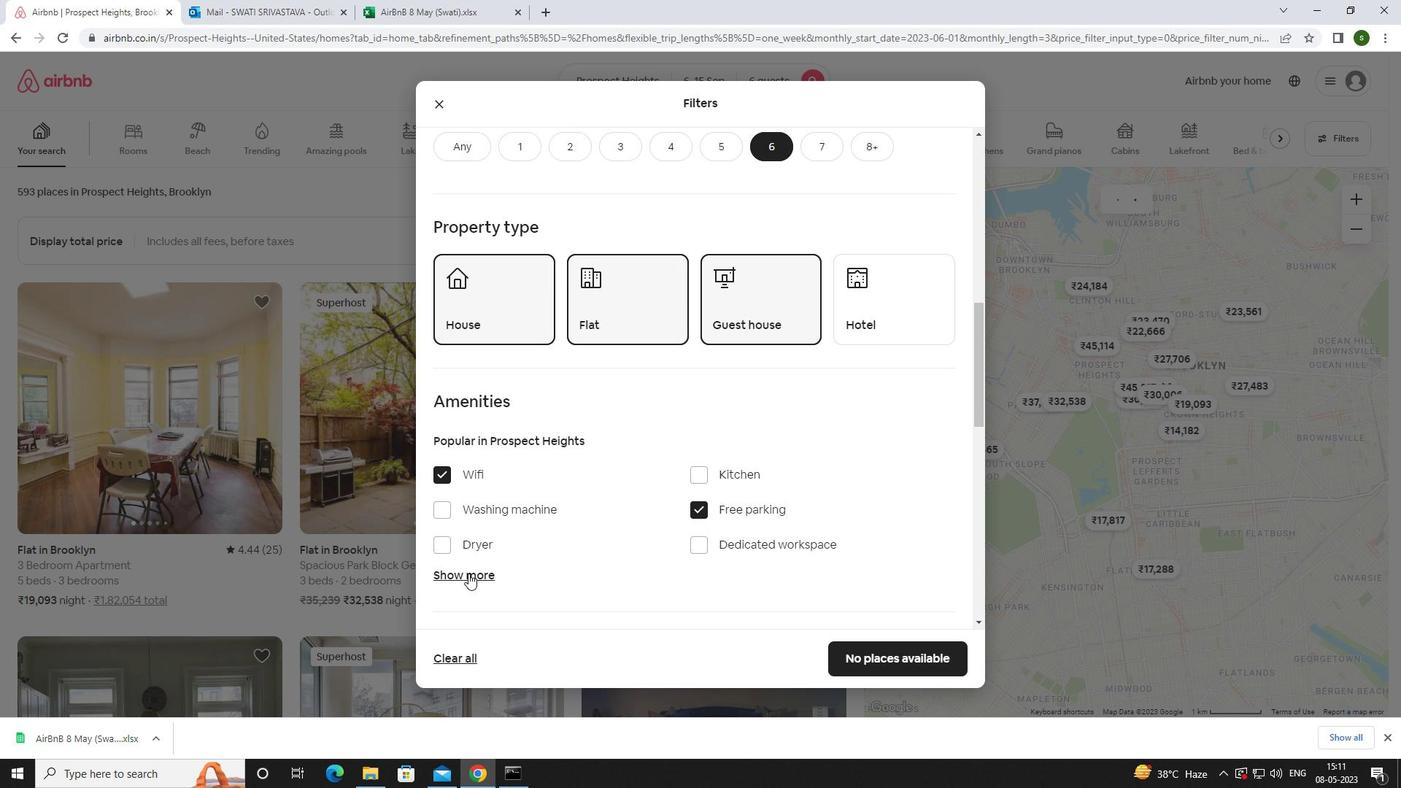 
Action: Mouse moved to (633, 521)
Screenshot: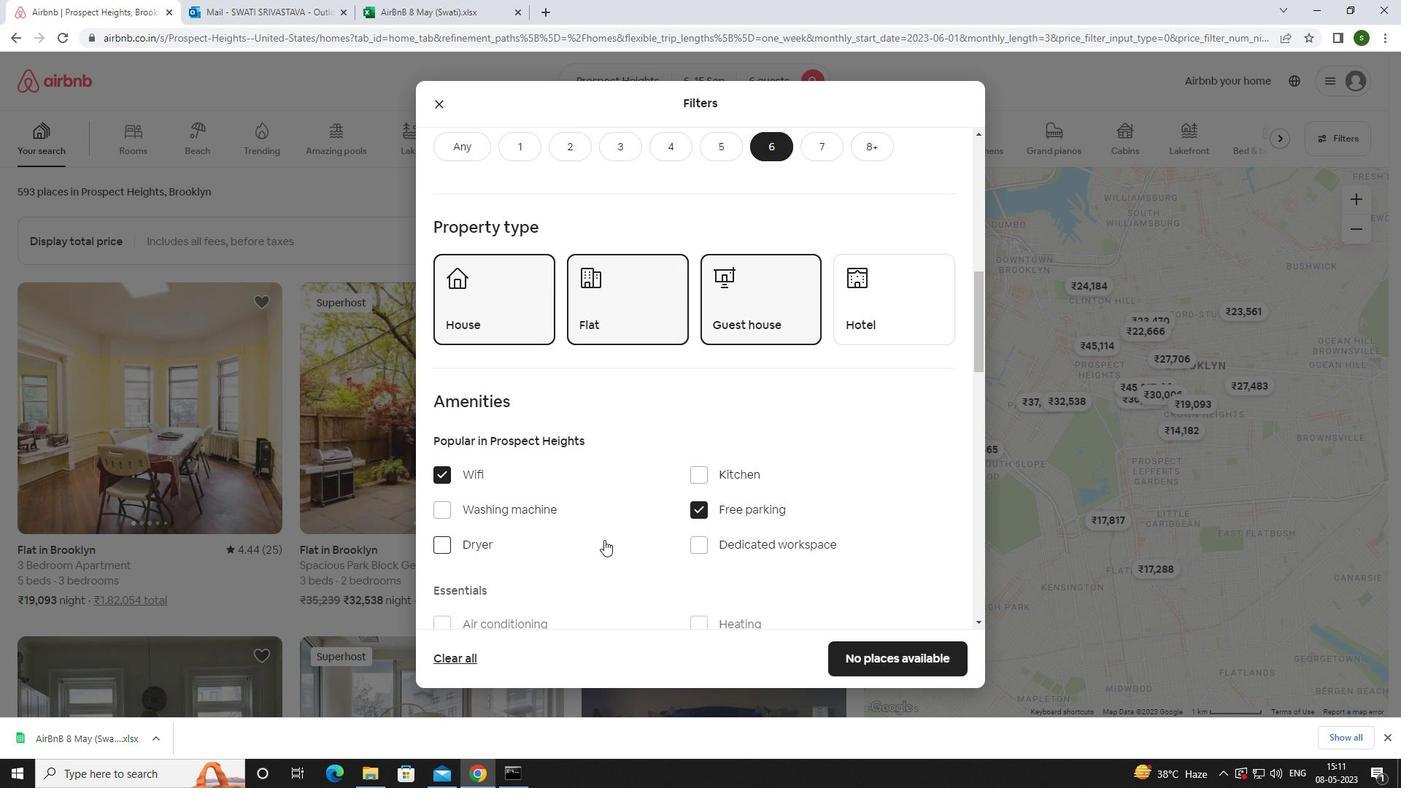 
Action: Mouse scrolled (633, 520) with delta (0, 0)
Screenshot: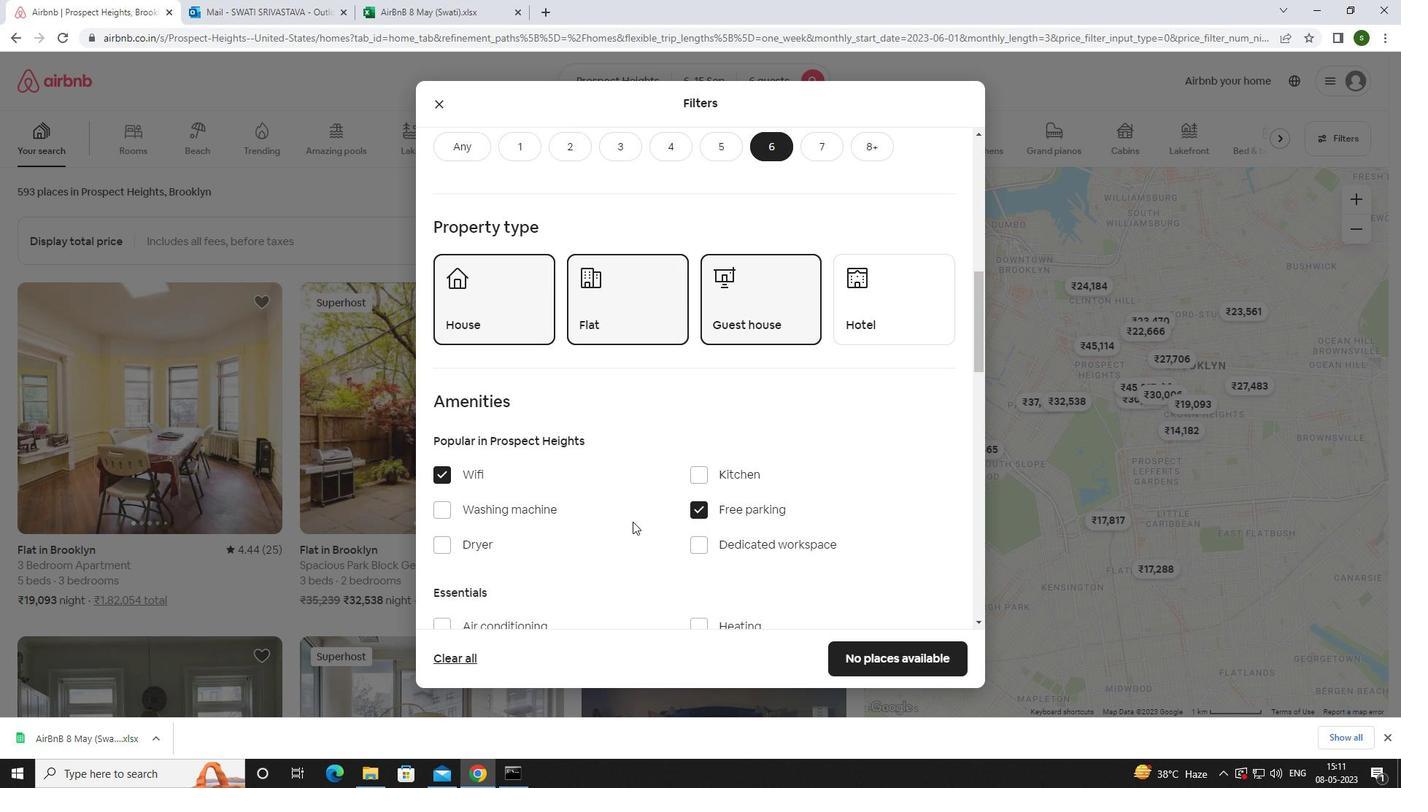 
Action: Mouse scrolled (633, 520) with delta (0, 0)
Screenshot: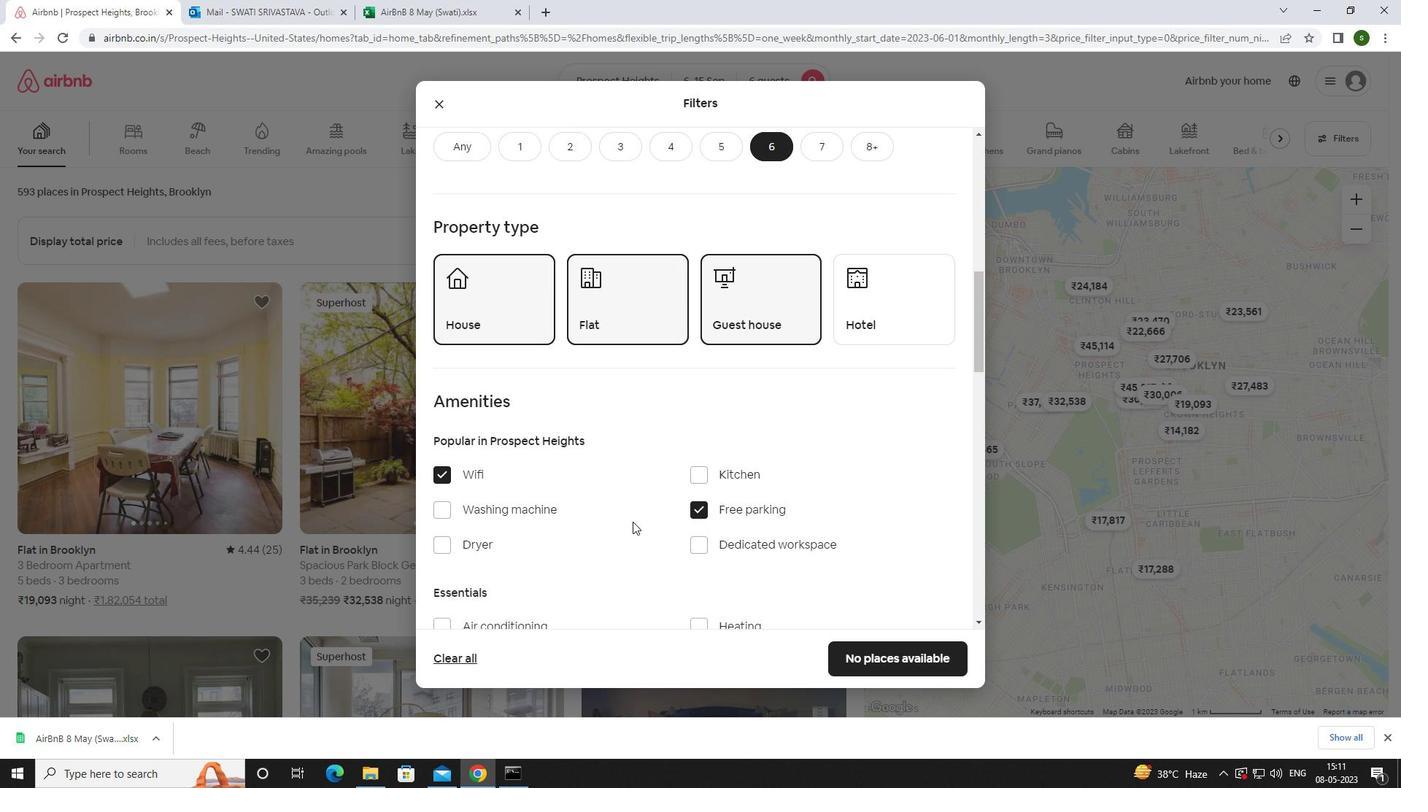 
Action: Mouse scrolled (633, 520) with delta (0, 0)
Screenshot: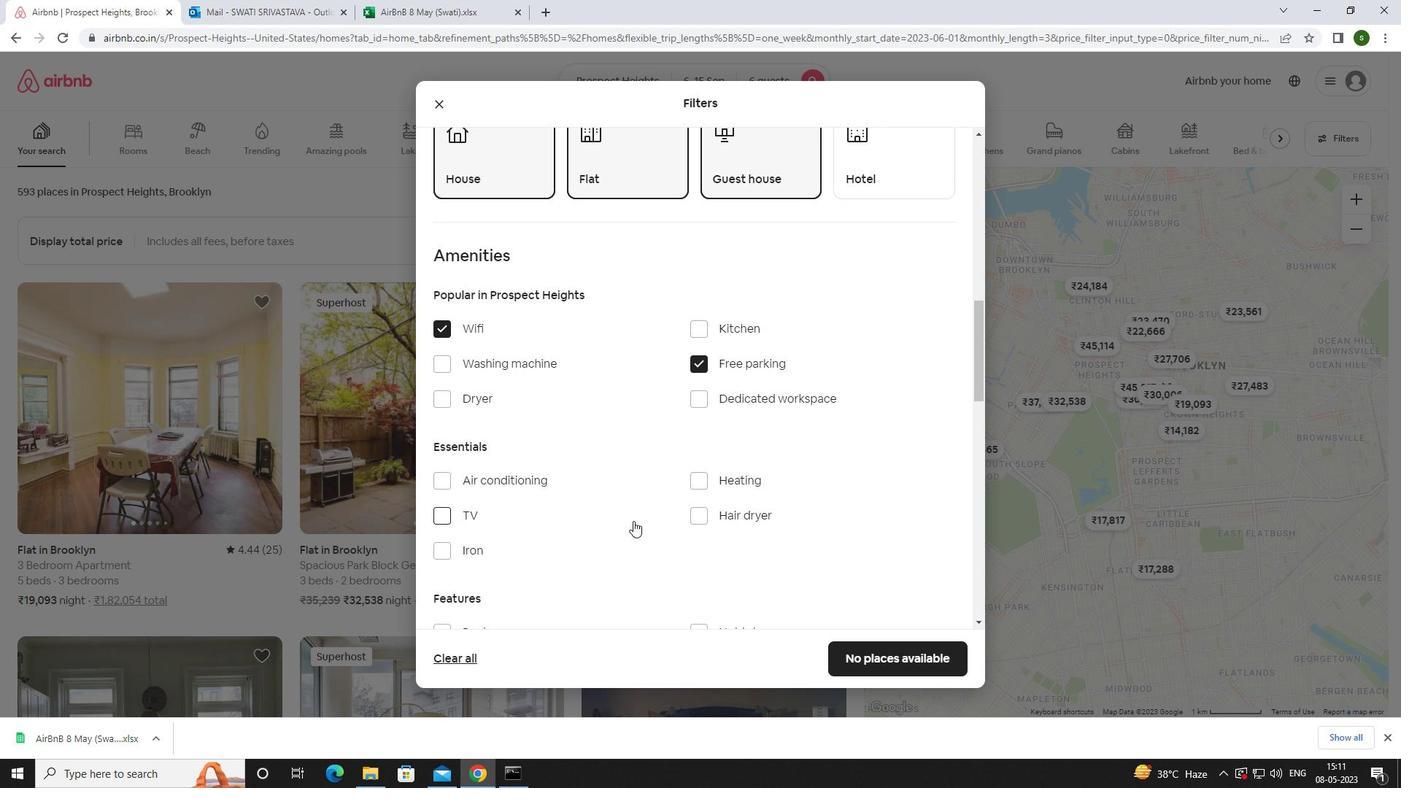 
Action: Mouse moved to (462, 444)
Screenshot: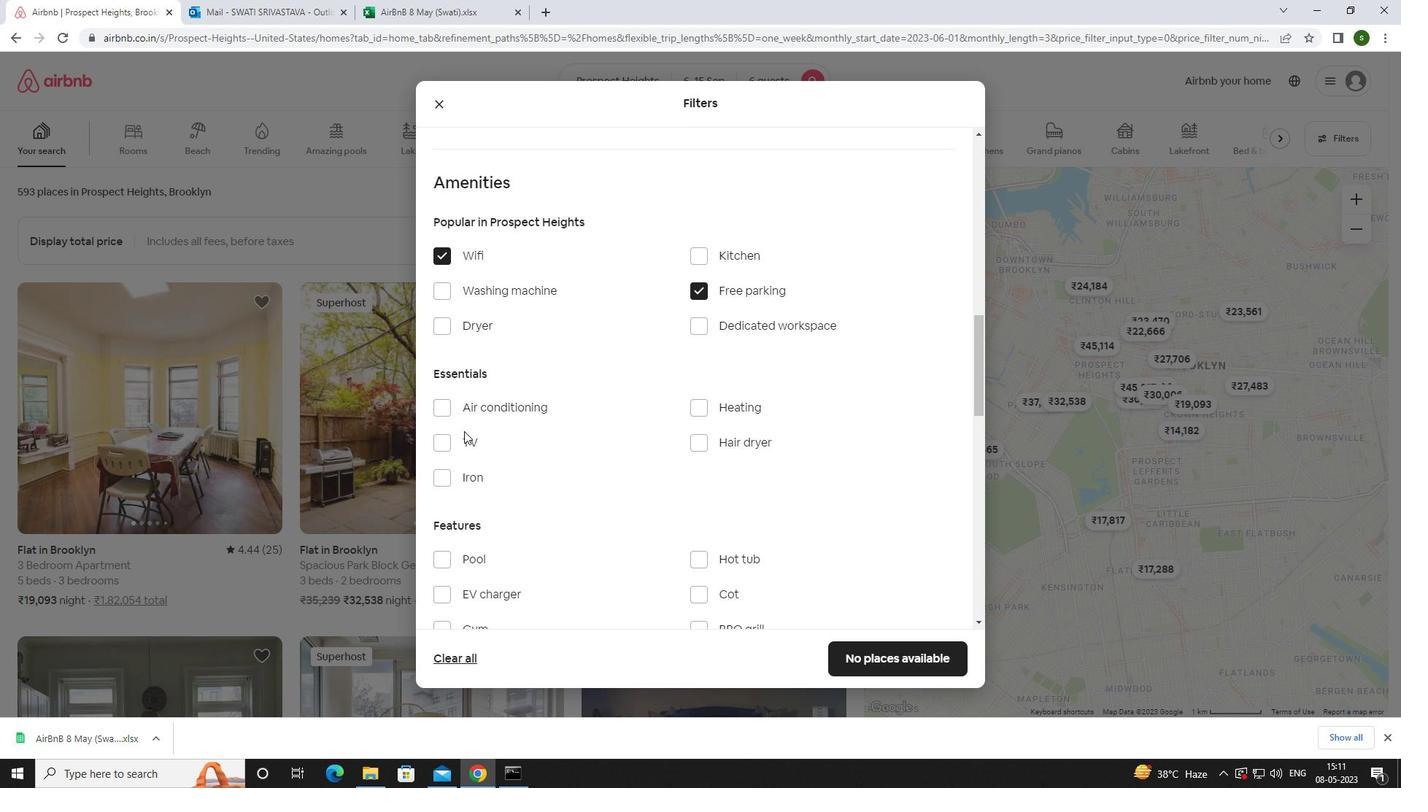 
Action: Mouse pressed left at (462, 444)
Screenshot: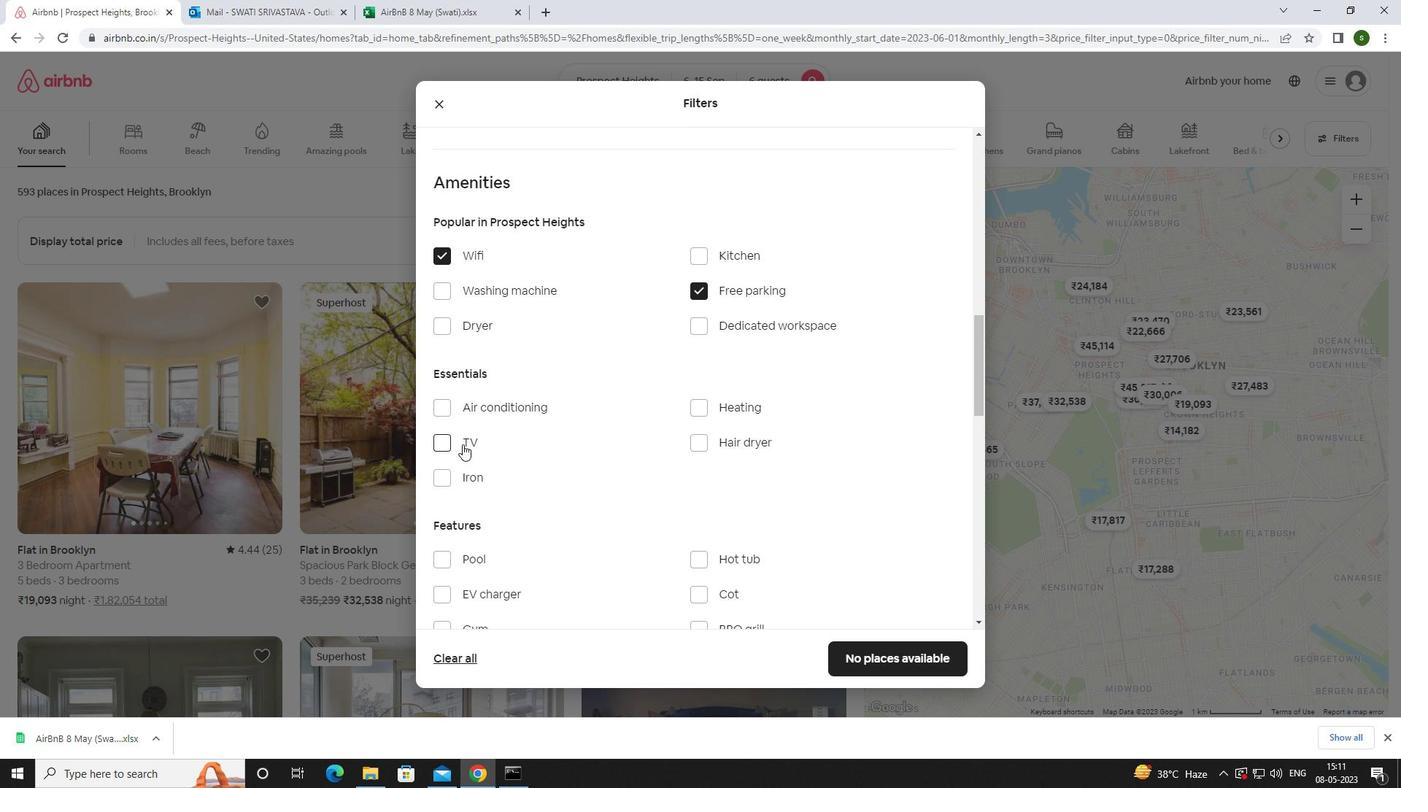 
Action: Mouse moved to (597, 472)
Screenshot: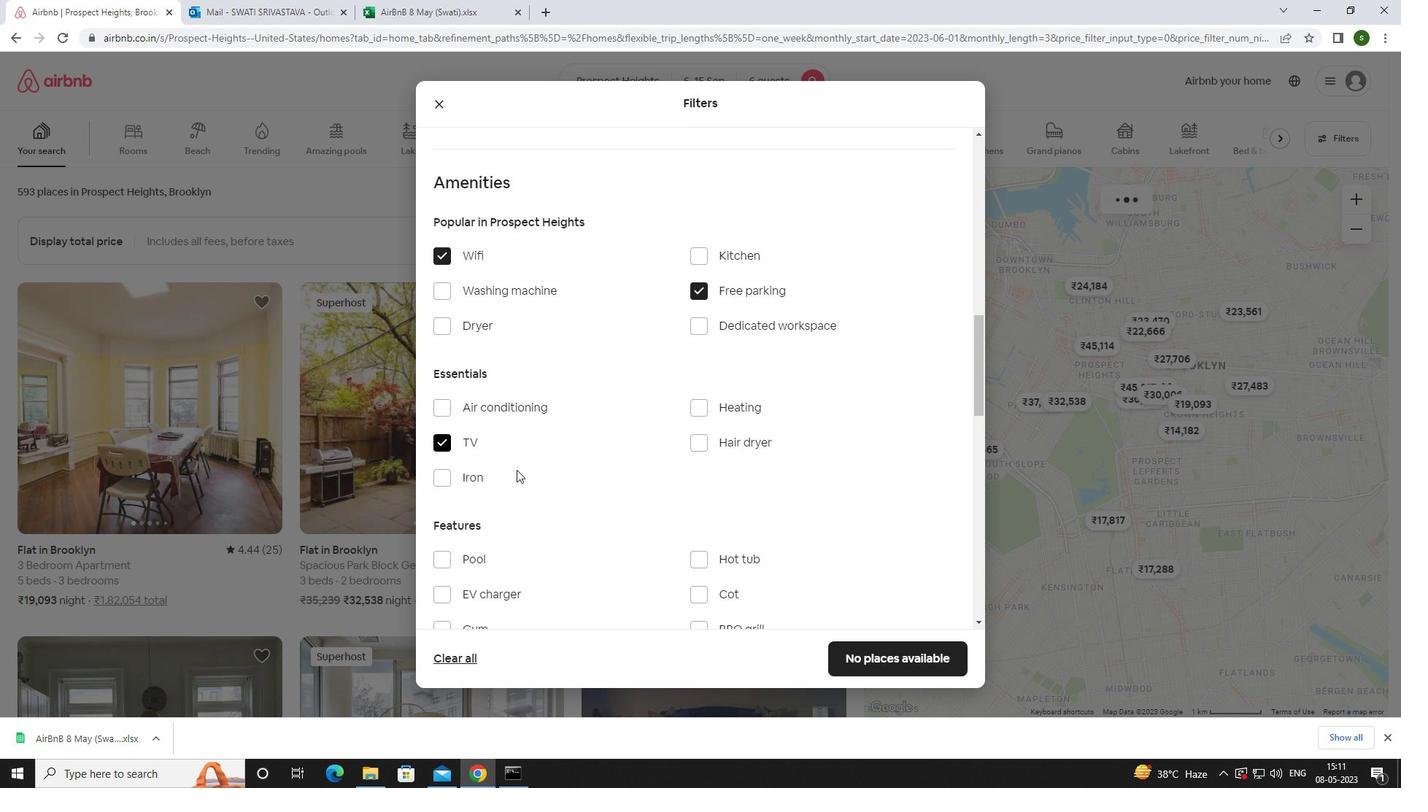 
Action: Mouse scrolled (597, 471) with delta (0, 0)
Screenshot: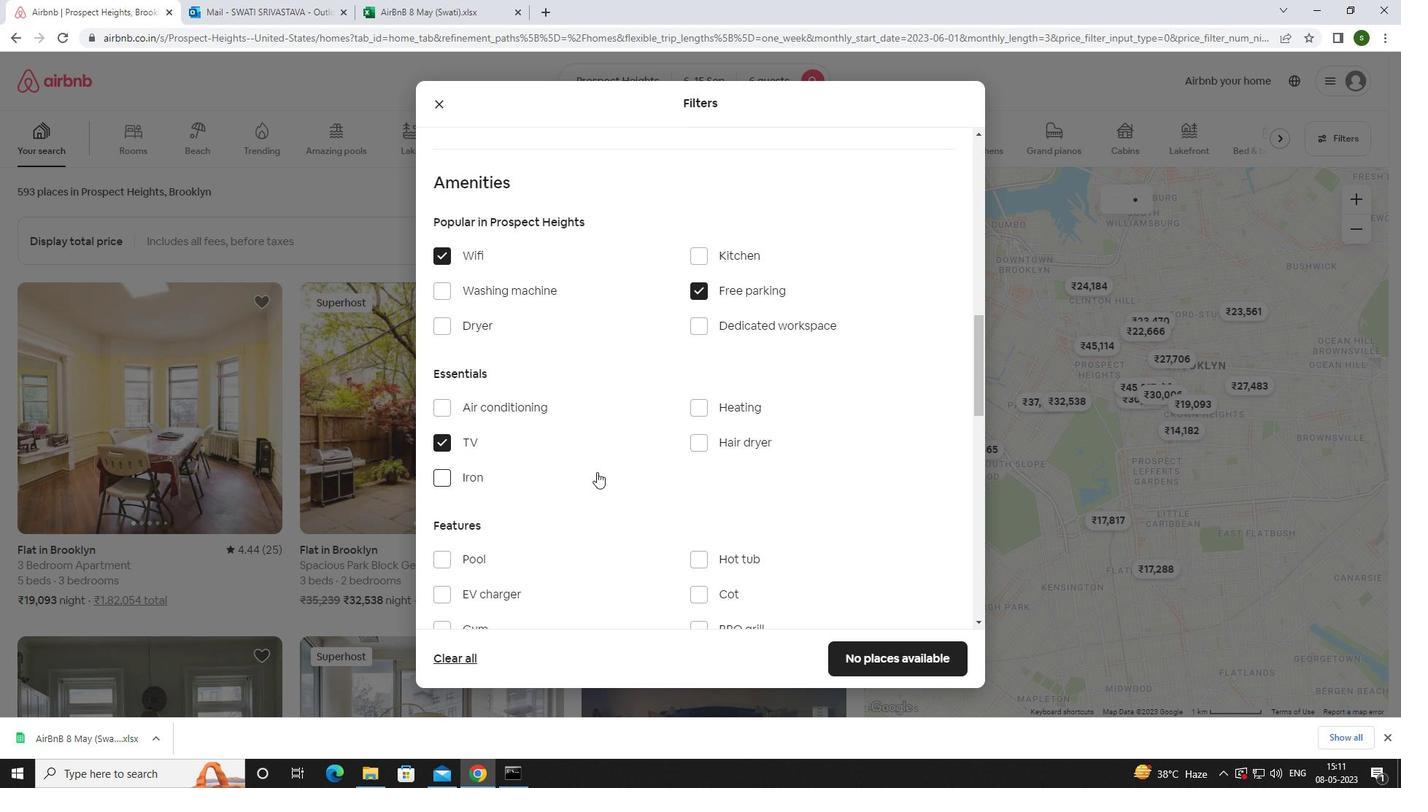 
Action: Mouse scrolled (597, 471) with delta (0, 0)
Screenshot: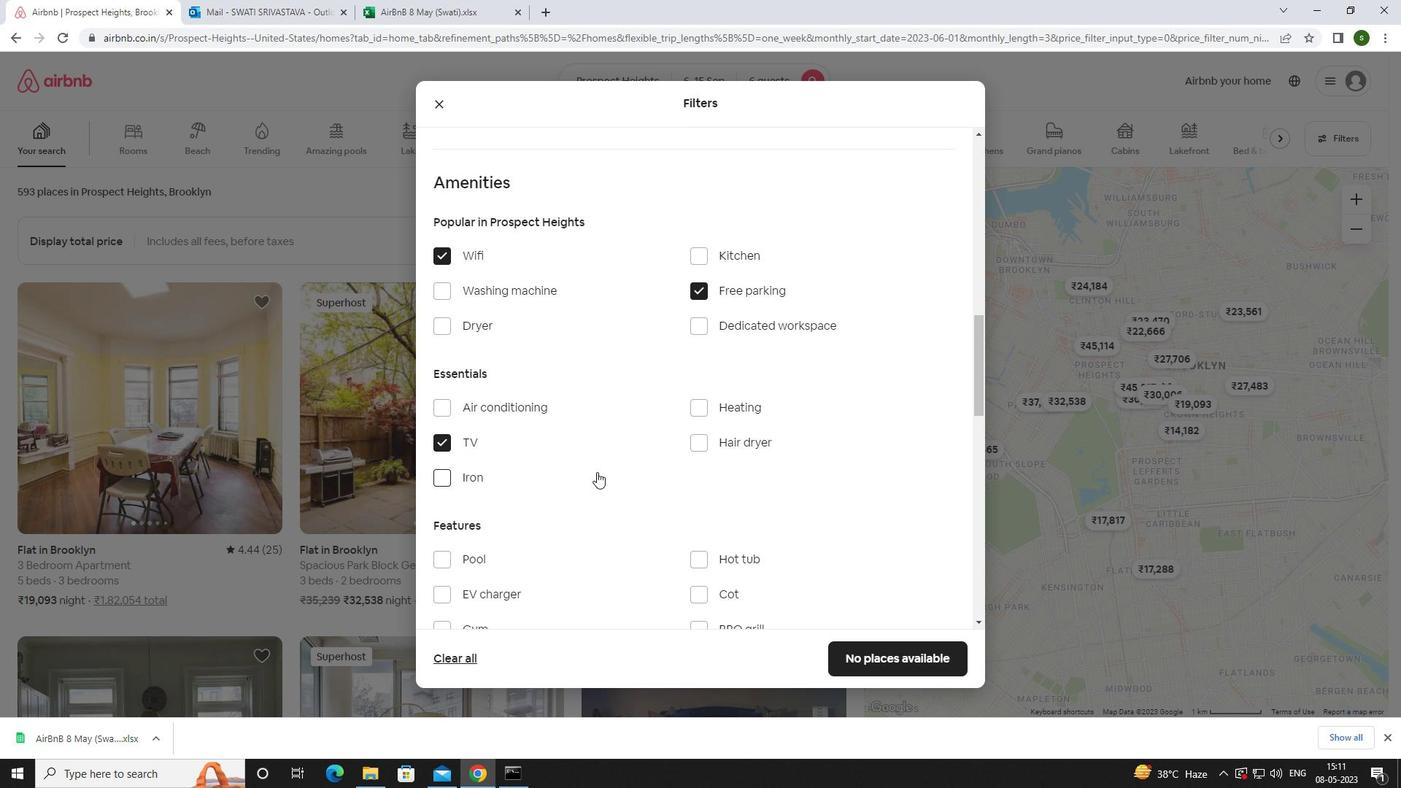 
Action: Mouse moved to (469, 478)
Screenshot: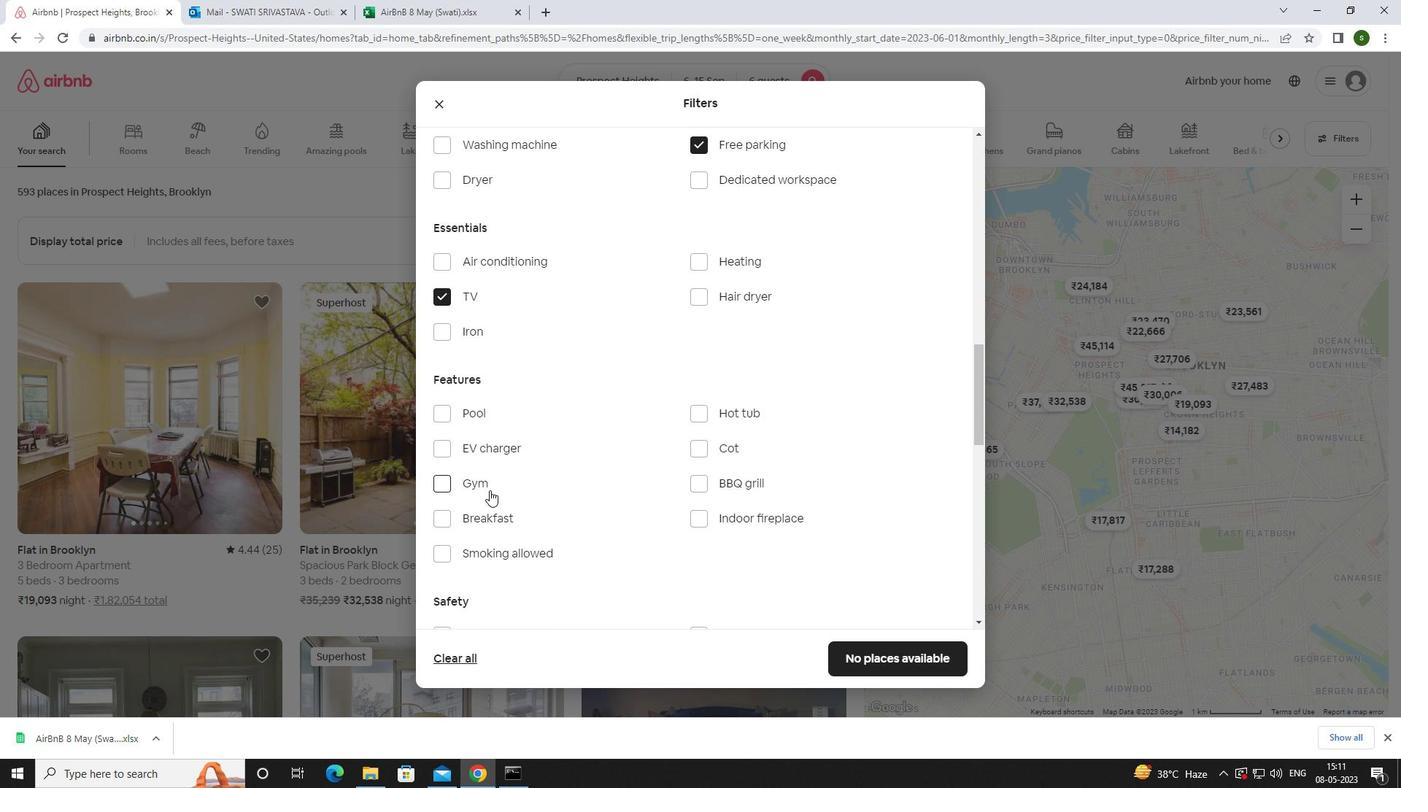 
Action: Mouse pressed left at (469, 478)
Screenshot: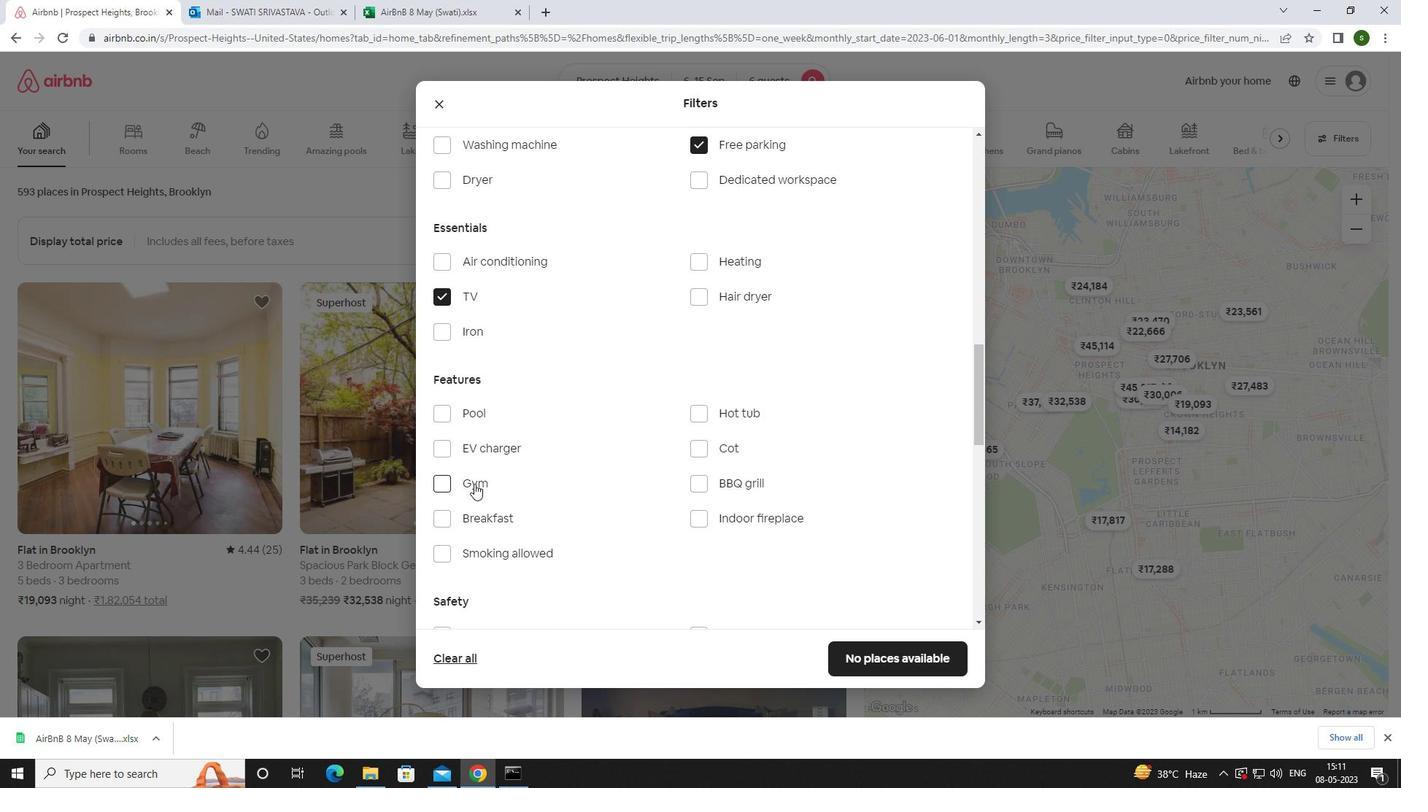 
Action: Mouse moved to (476, 516)
Screenshot: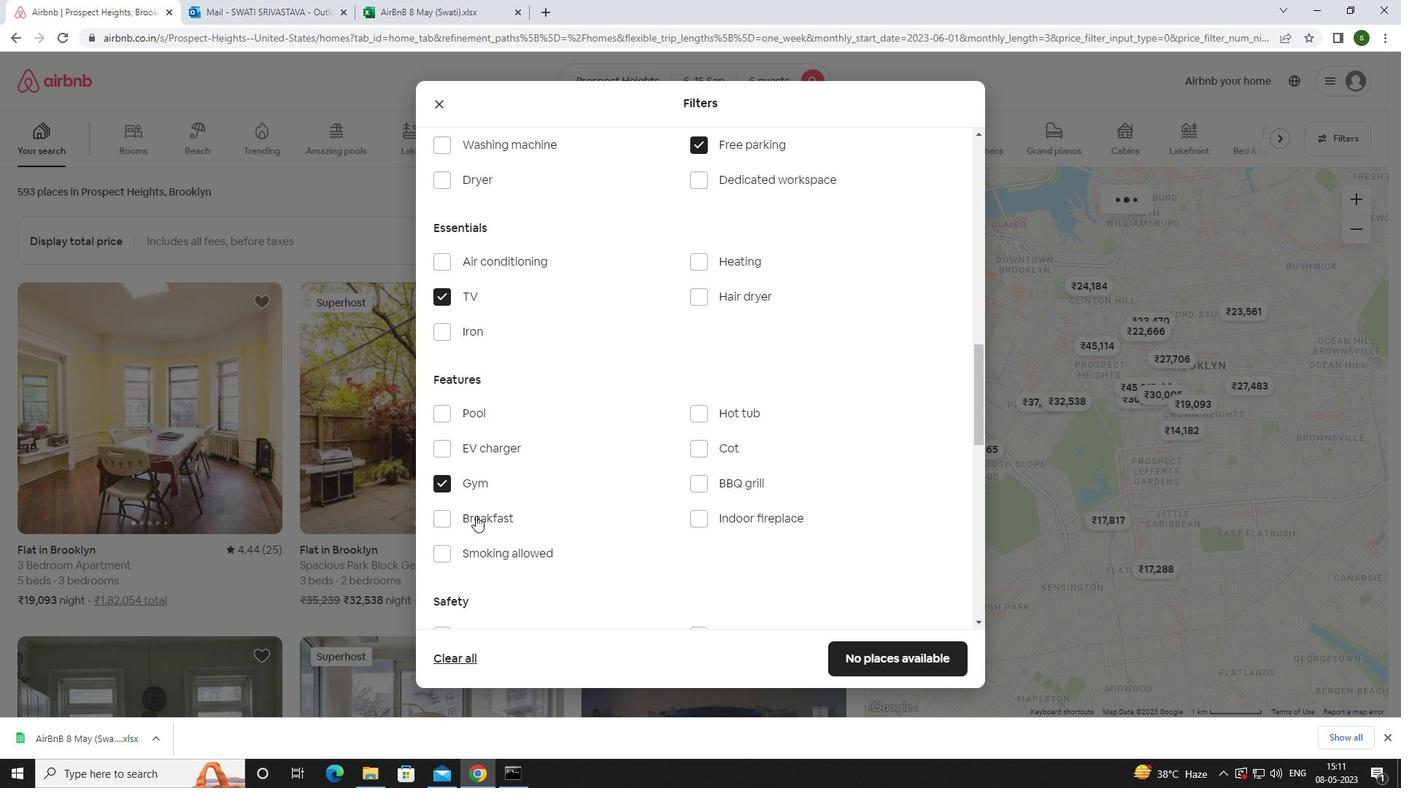 
Action: Mouse pressed left at (476, 516)
Screenshot: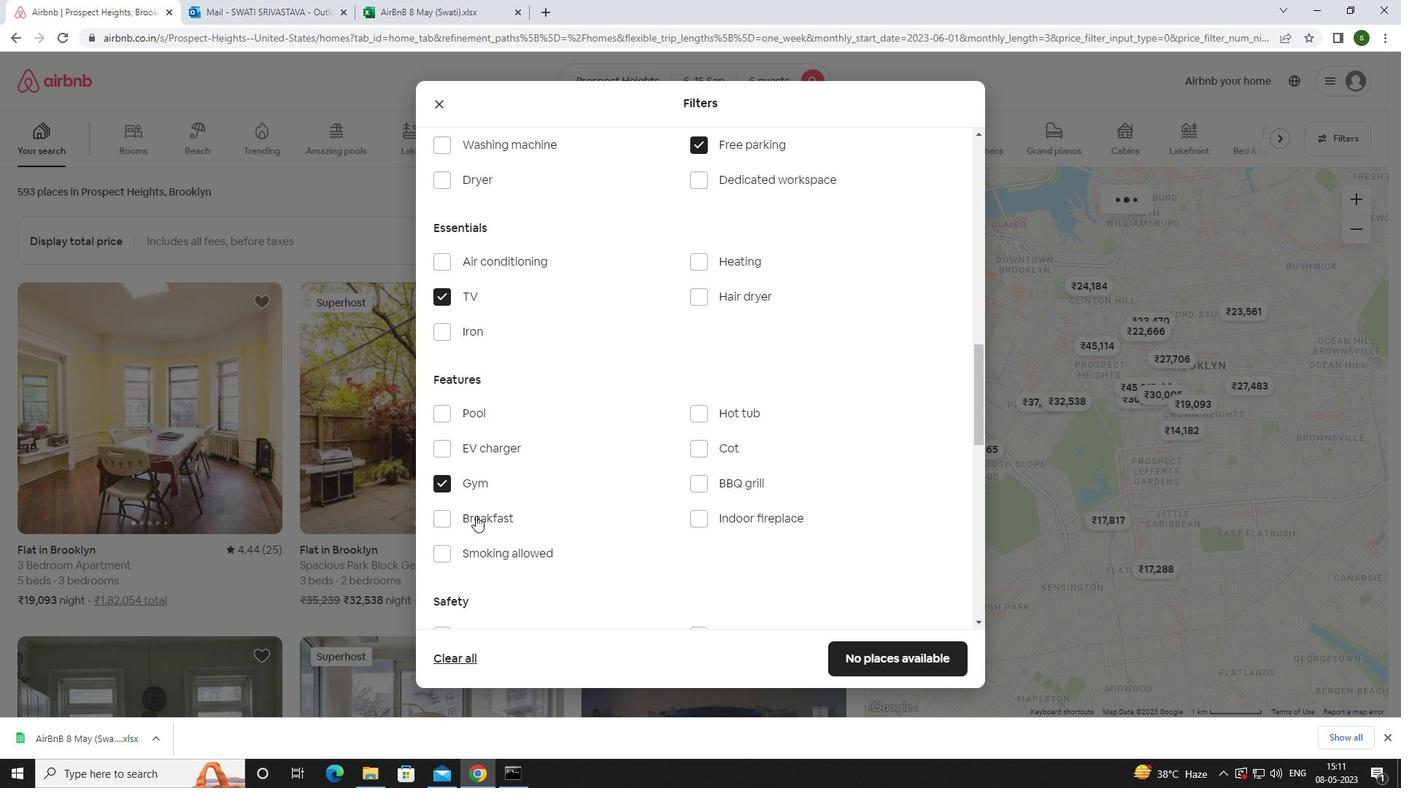 
Action: Mouse moved to (645, 494)
Screenshot: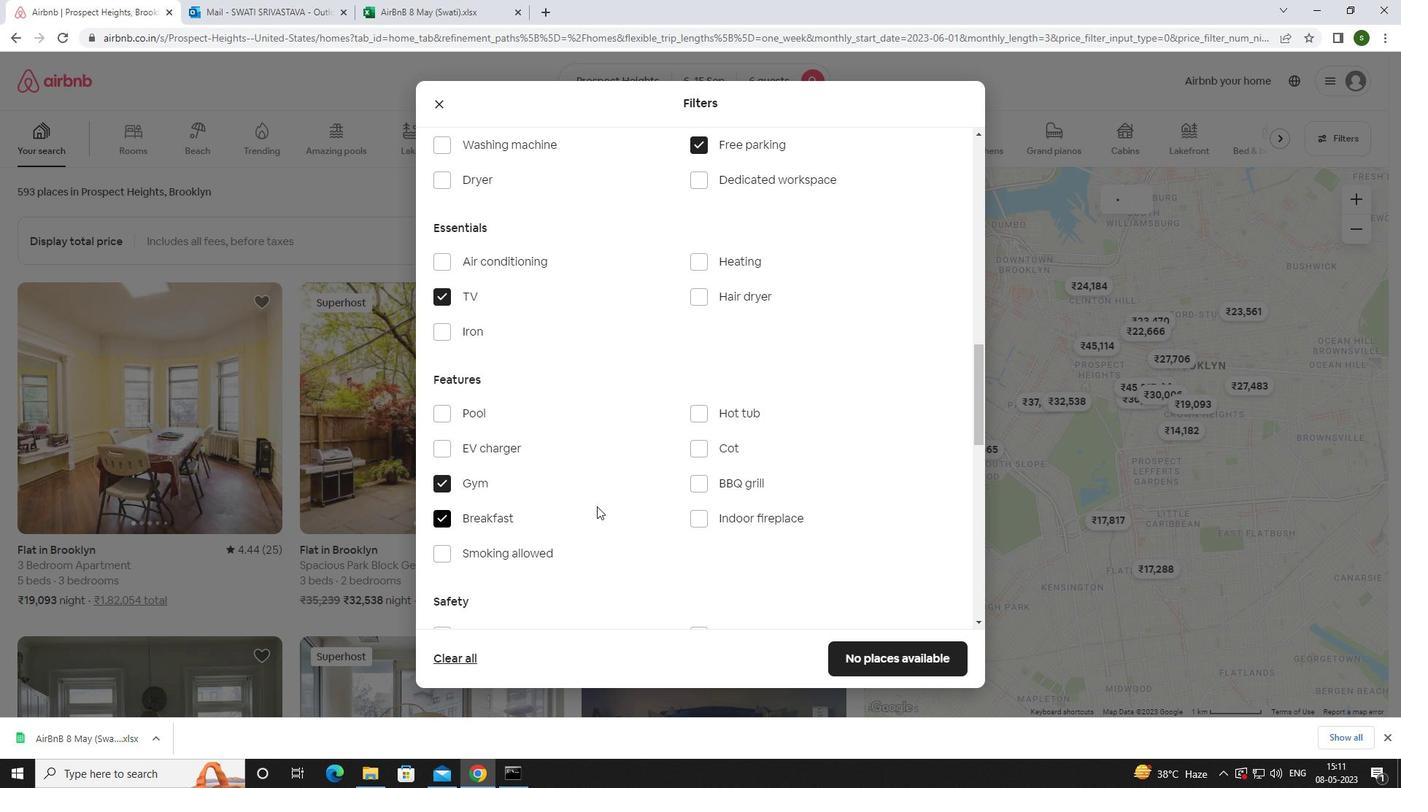 
Action: Mouse scrolled (645, 493) with delta (0, 0)
Screenshot: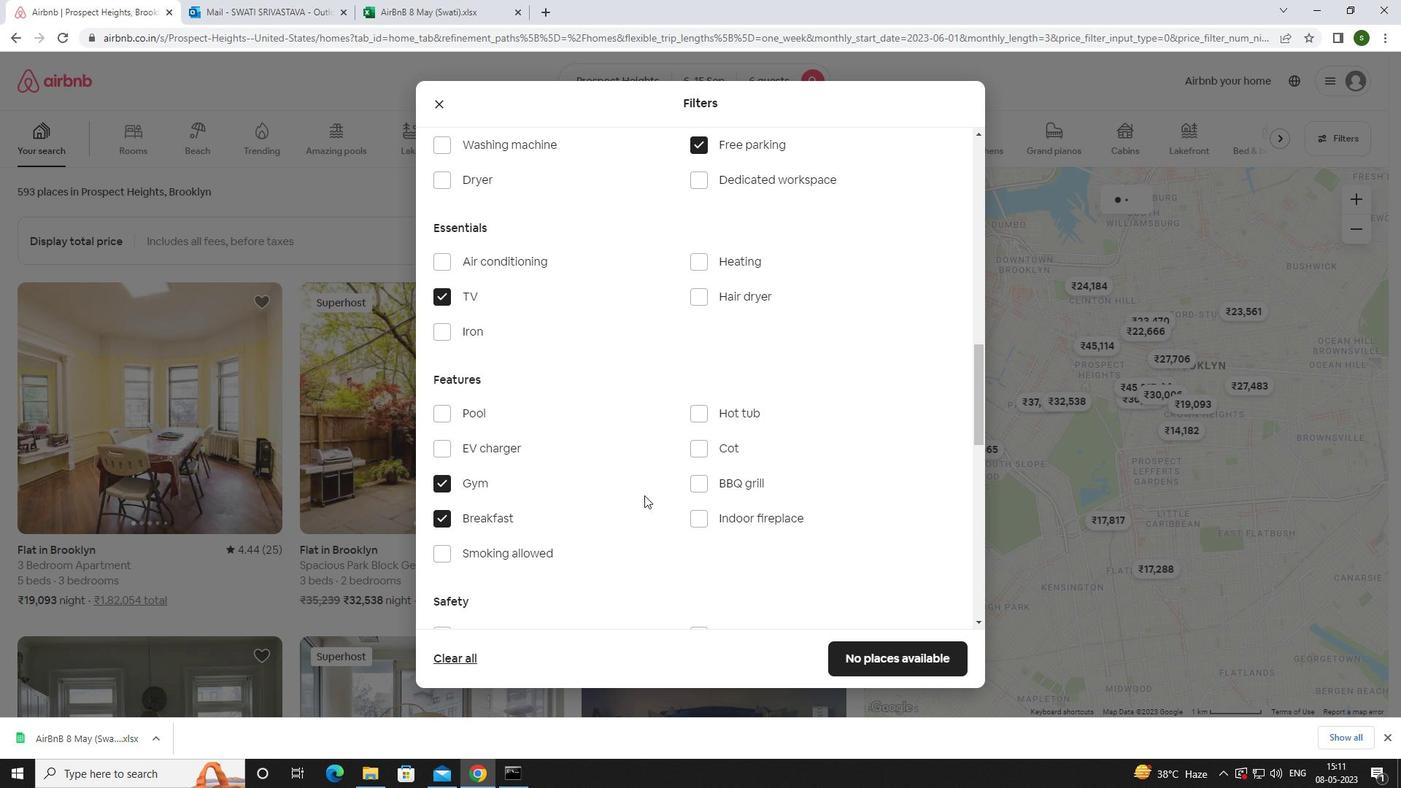 
Action: Mouse scrolled (645, 493) with delta (0, 0)
Screenshot: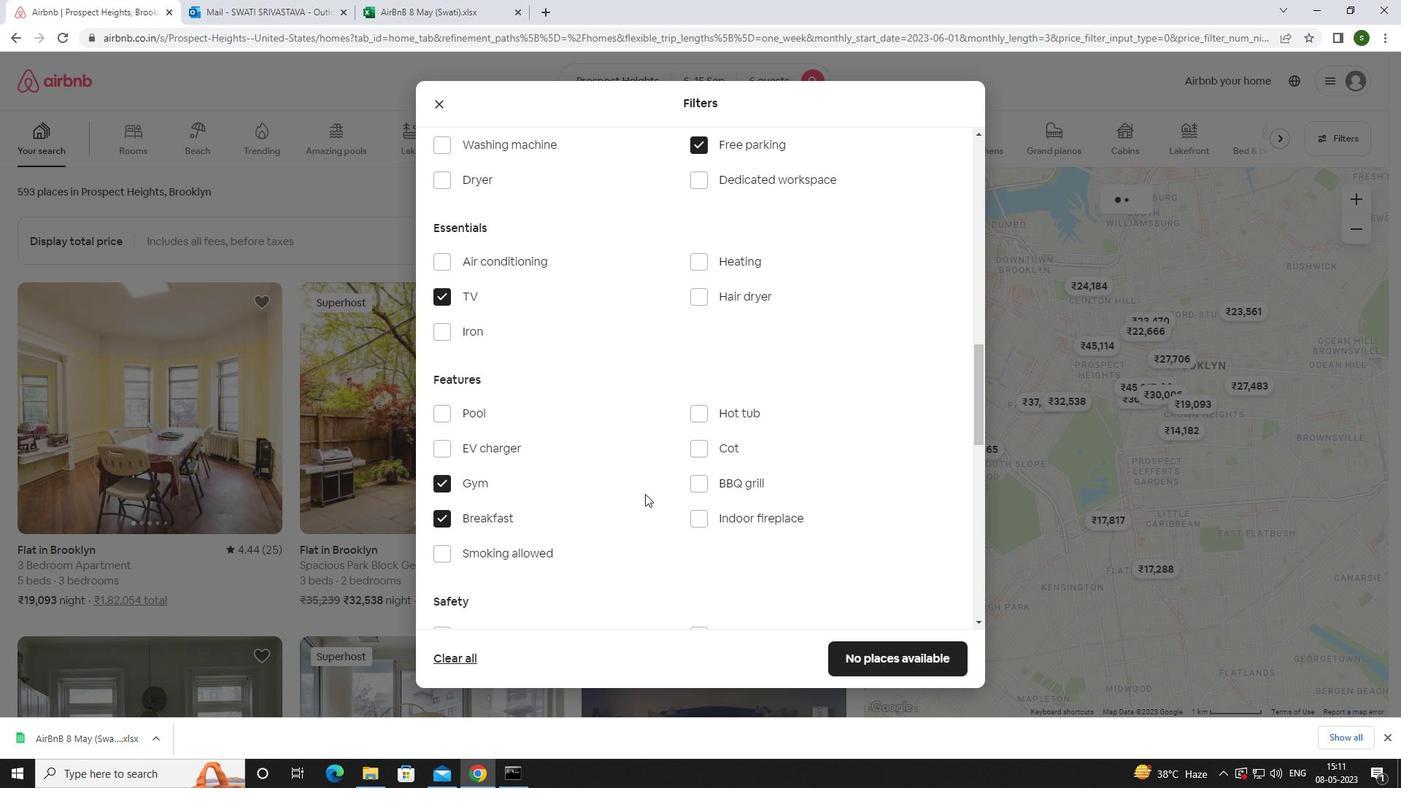 
Action: Mouse scrolled (645, 493) with delta (0, 0)
Screenshot: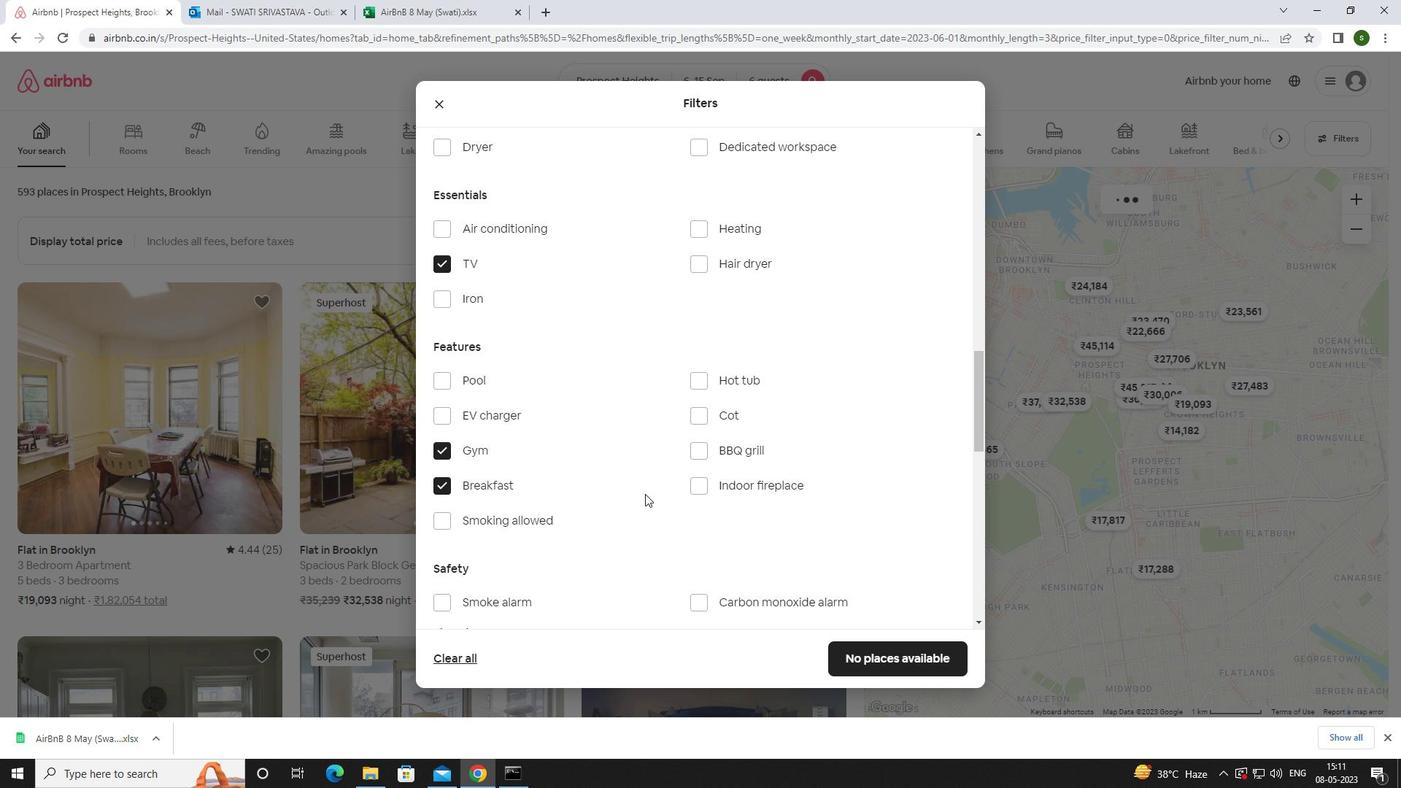 
Action: Mouse scrolled (645, 493) with delta (0, 0)
Screenshot: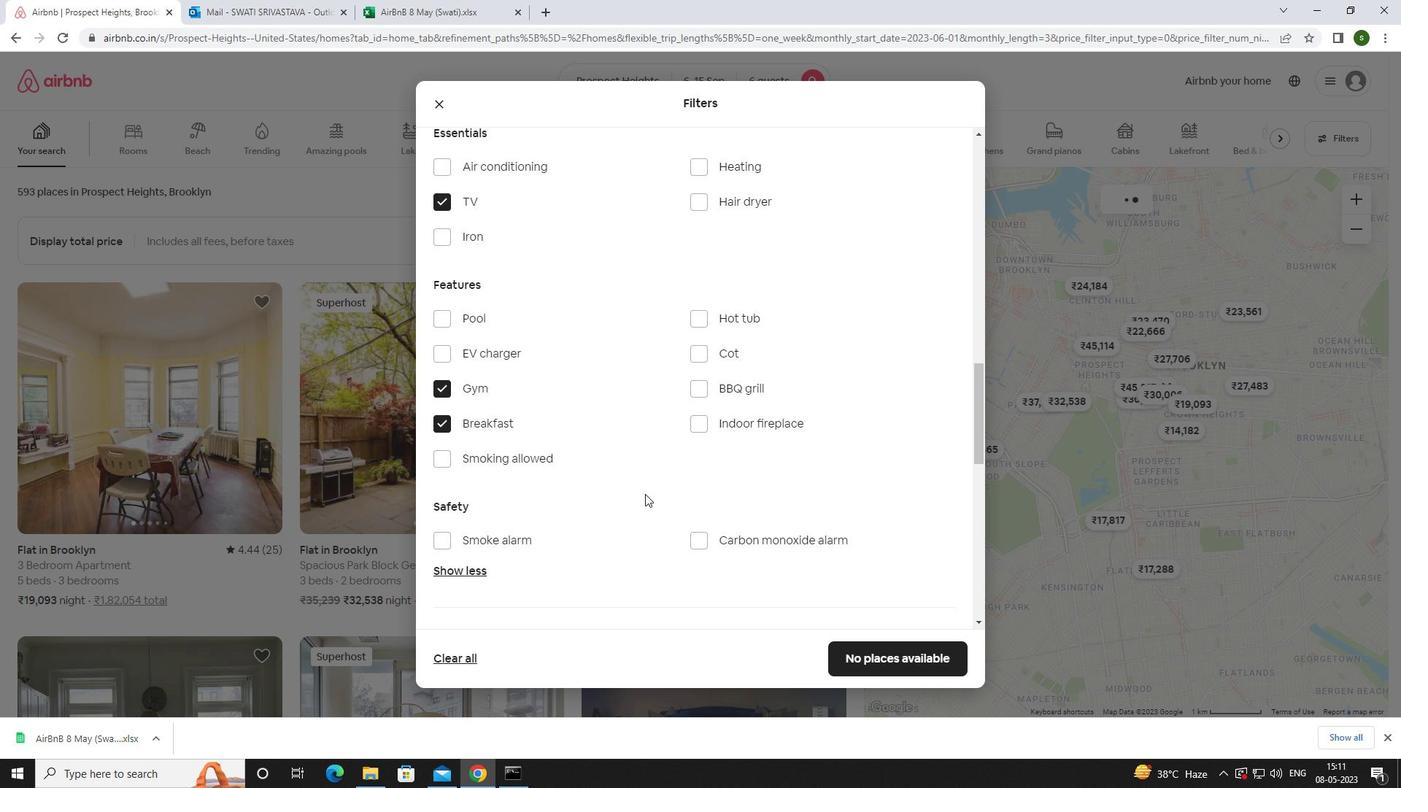 
Action: Mouse scrolled (645, 493) with delta (0, 0)
Screenshot: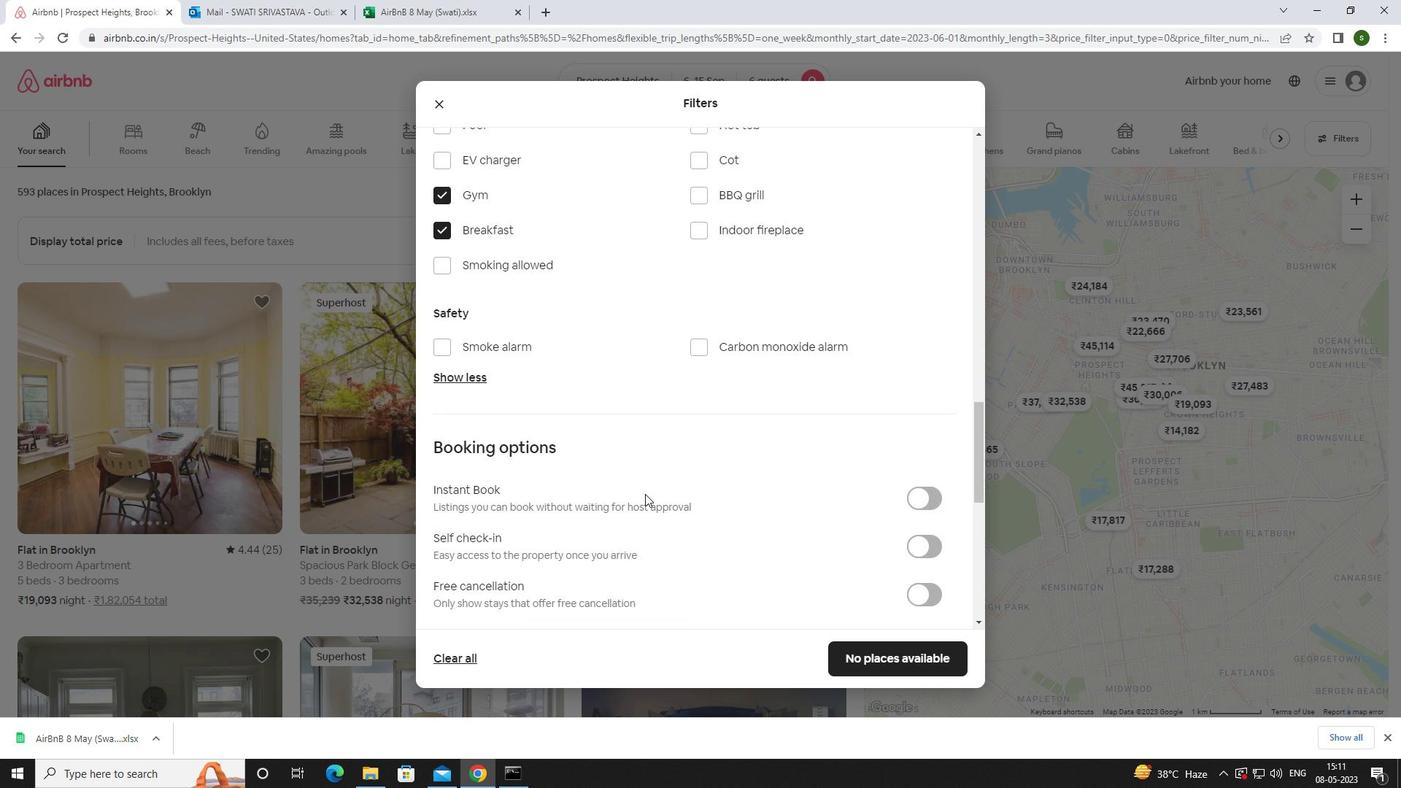 
Action: Mouse moved to (914, 463)
Screenshot: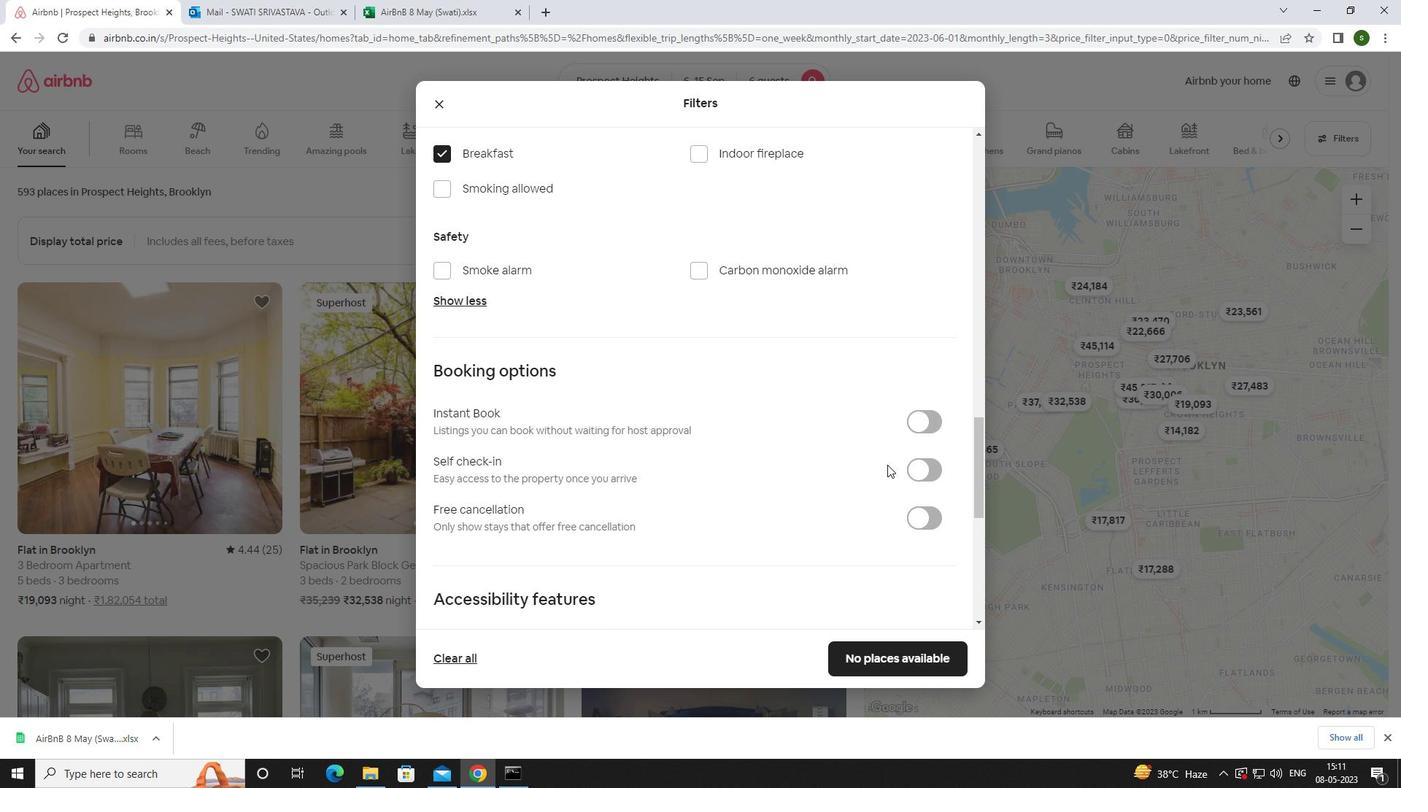 
Action: Mouse pressed left at (914, 463)
Screenshot: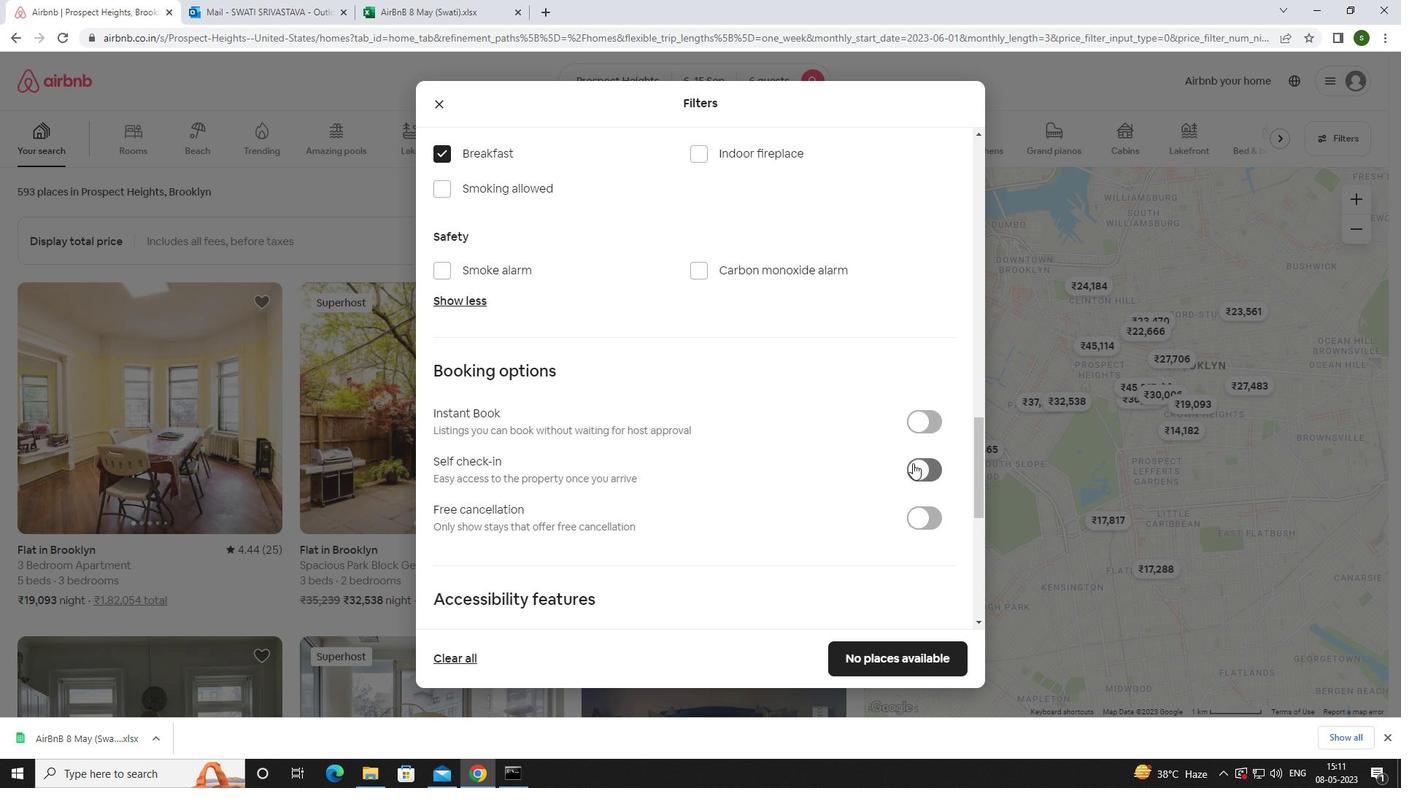 
Action: Mouse moved to (773, 462)
Screenshot: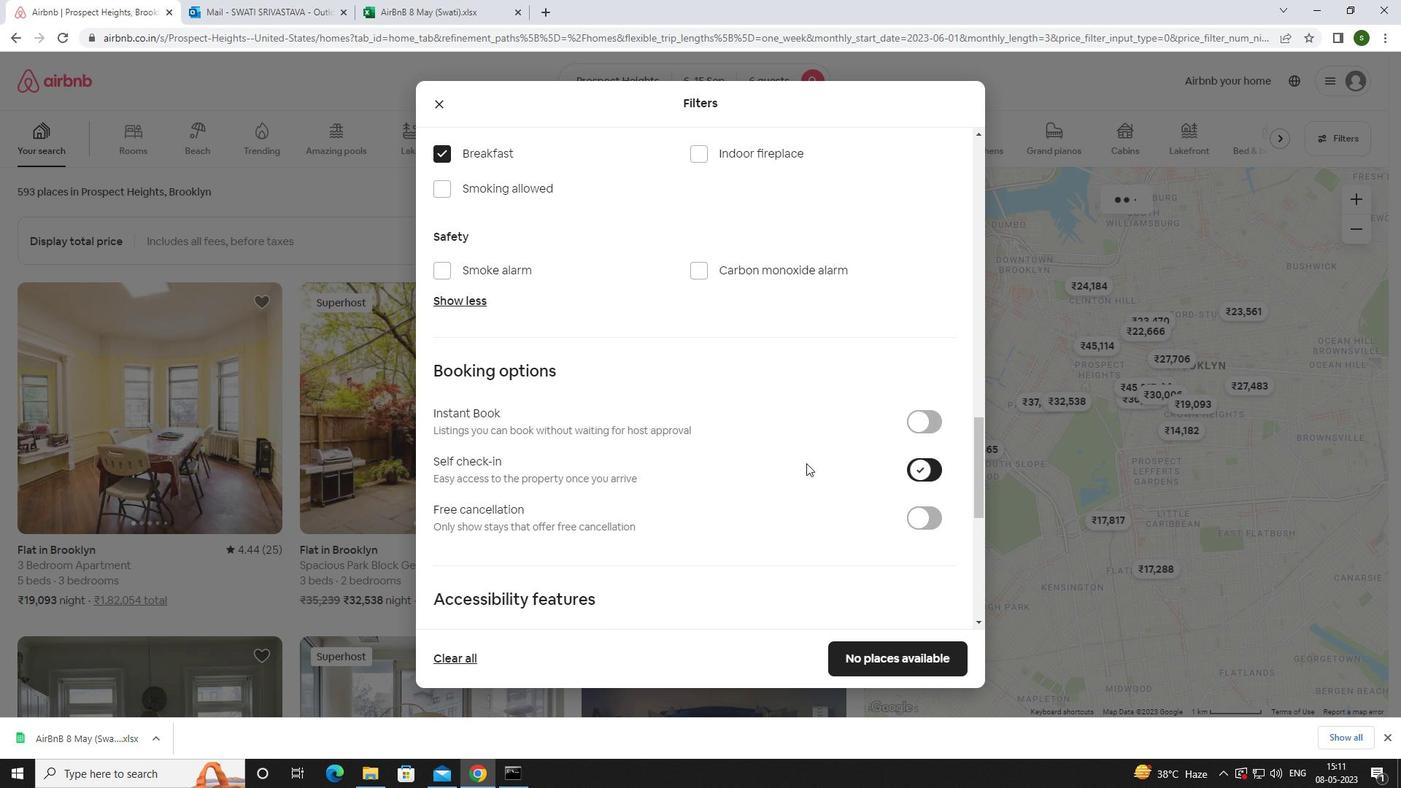 
Action: Mouse scrolled (773, 462) with delta (0, 0)
Screenshot: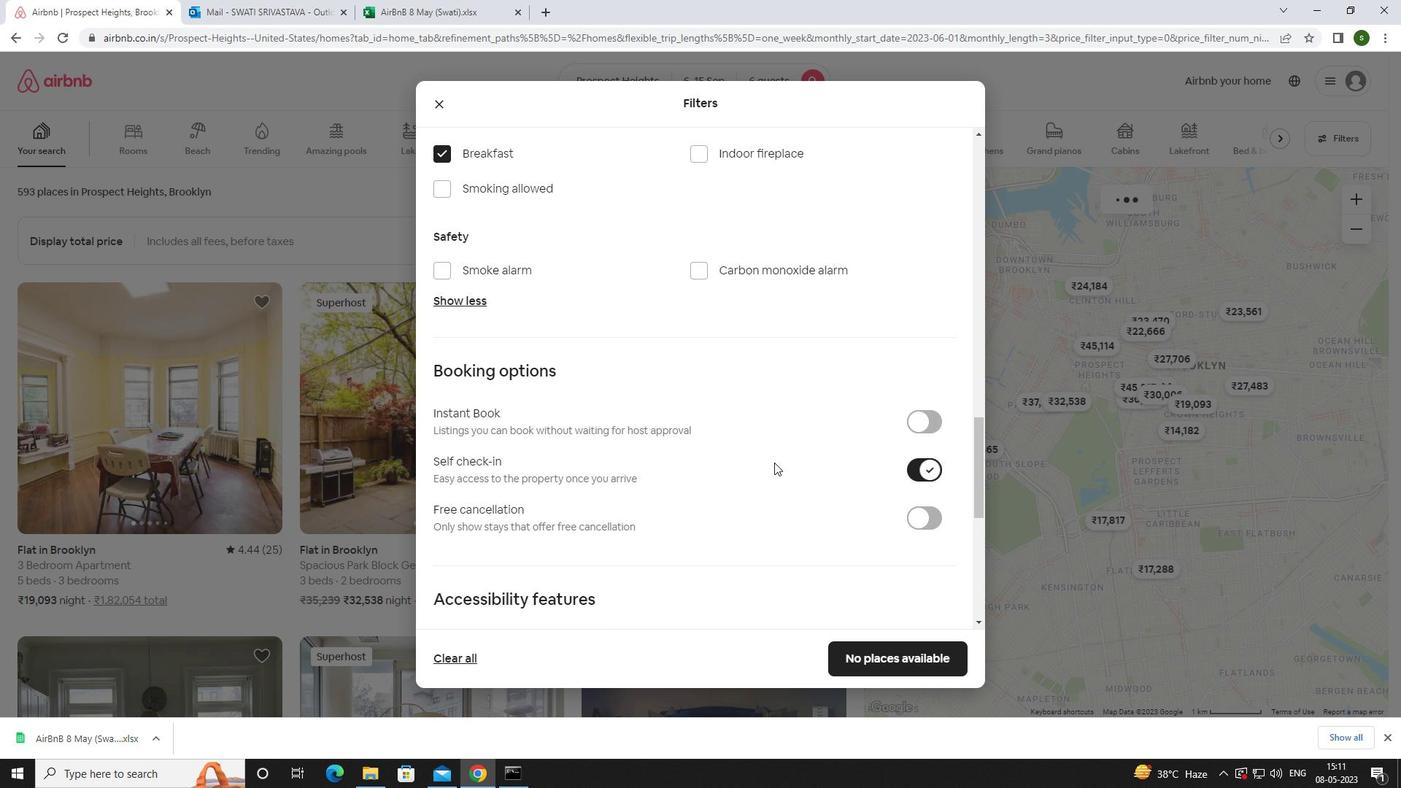 
Action: Mouse scrolled (773, 462) with delta (0, 0)
Screenshot: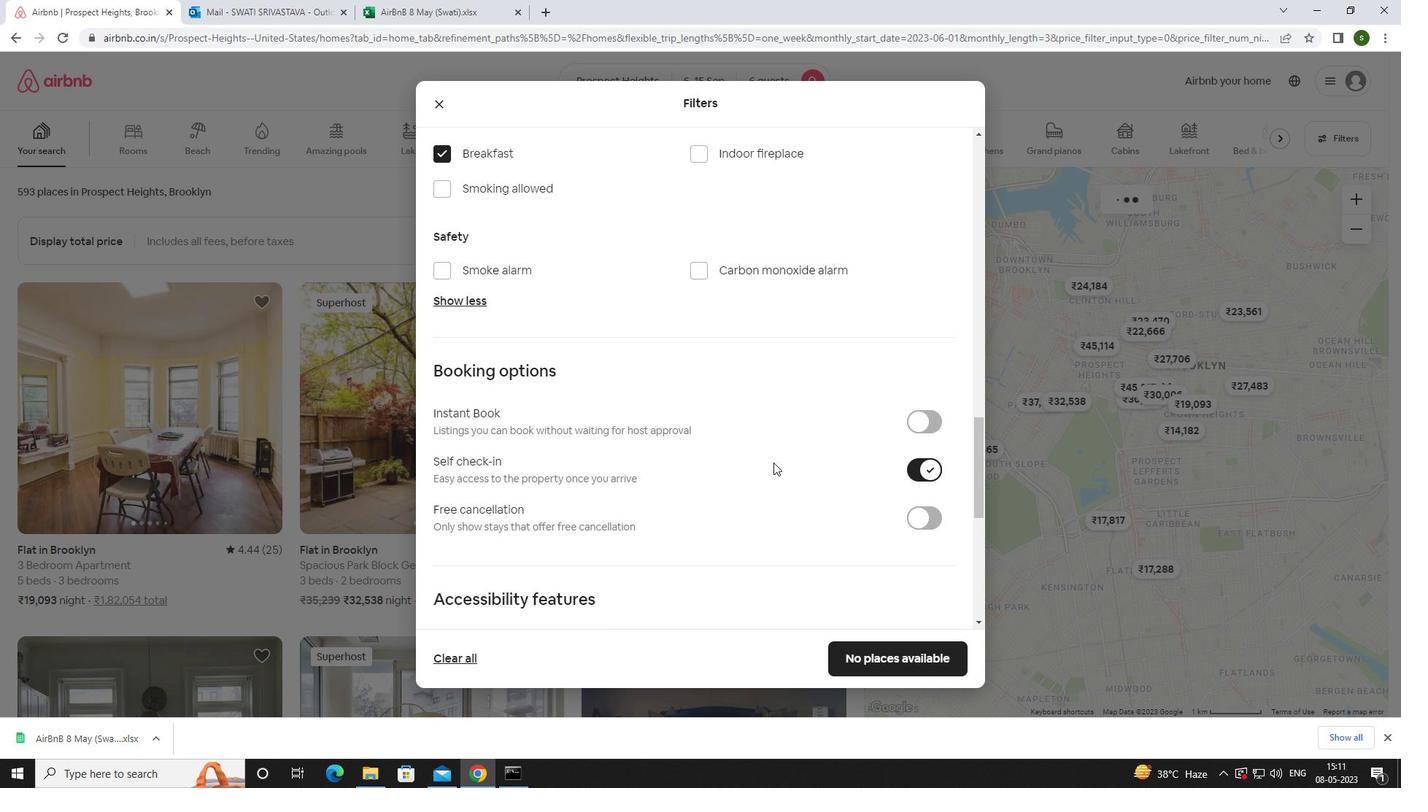 
Action: Mouse scrolled (773, 462) with delta (0, 0)
Screenshot: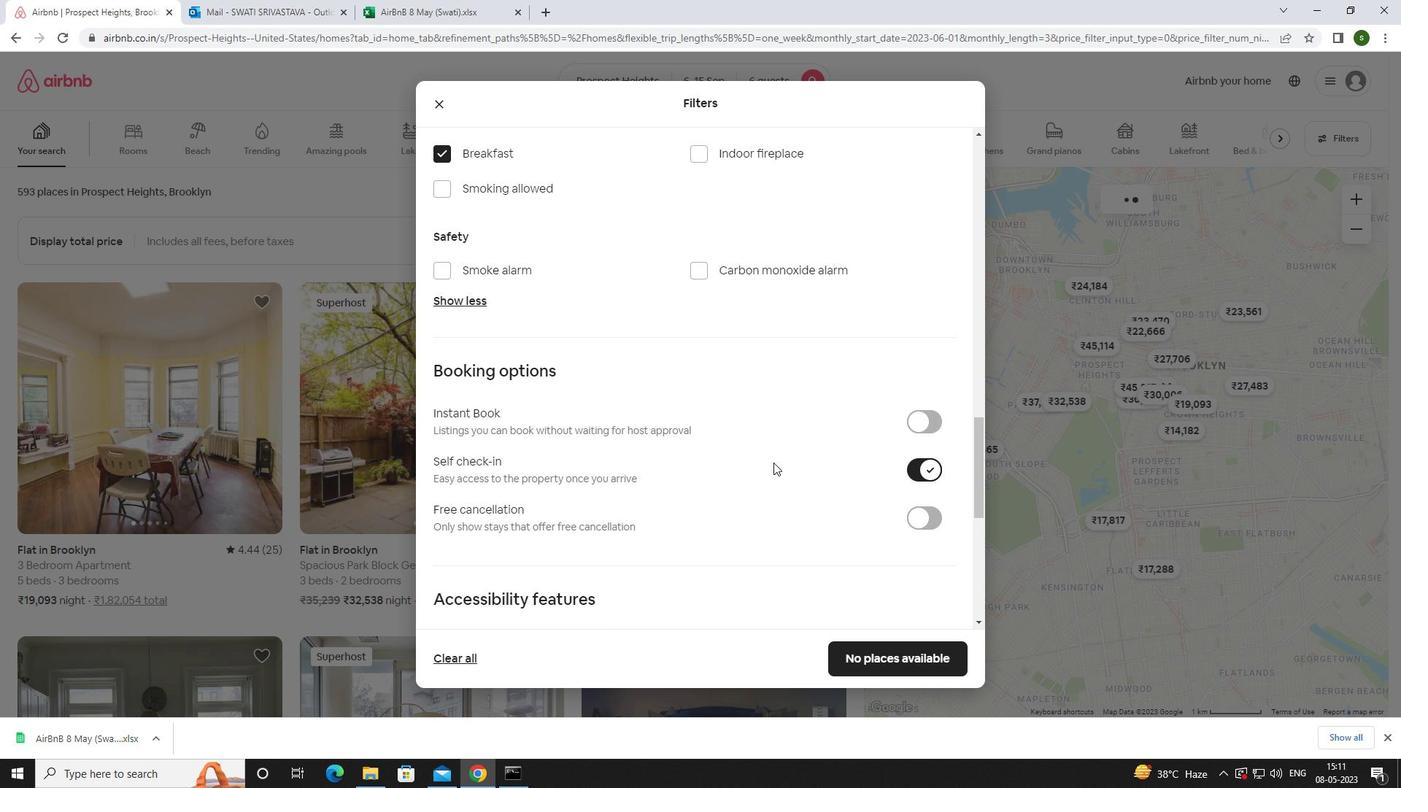 
Action: Mouse scrolled (773, 462) with delta (0, 0)
Screenshot: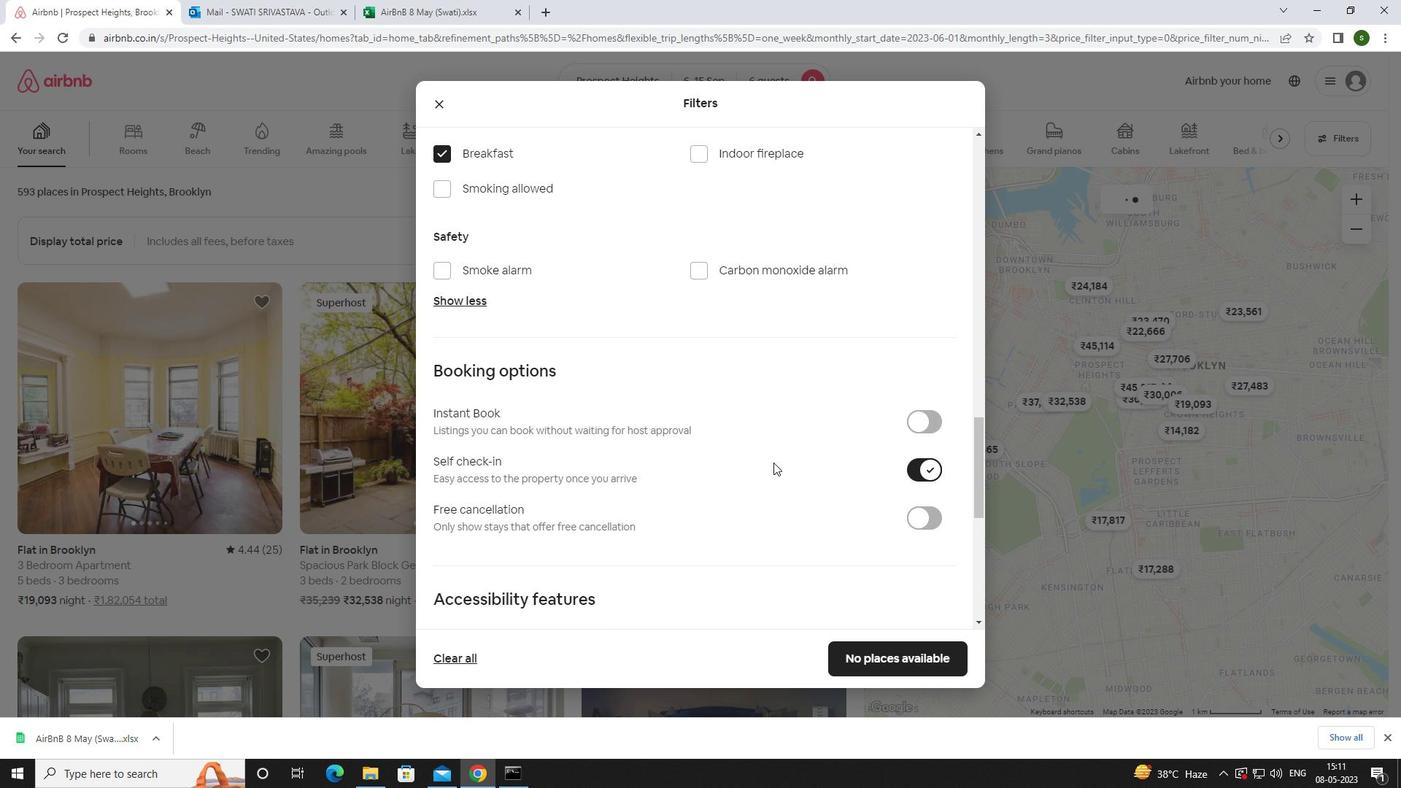 
Action: Mouse moved to (773, 459)
Screenshot: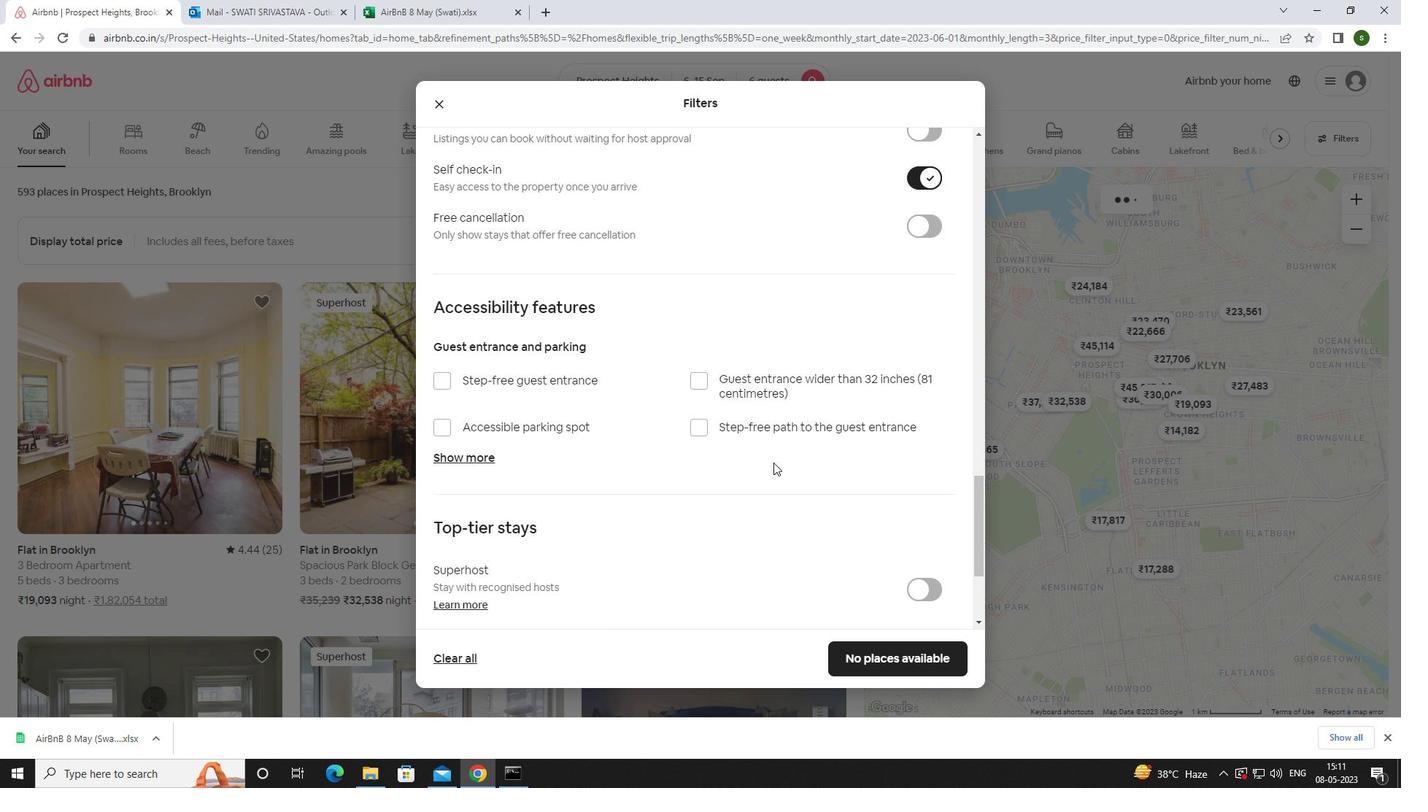 
Action: Mouse scrolled (773, 459) with delta (0, 0)
Screenshot: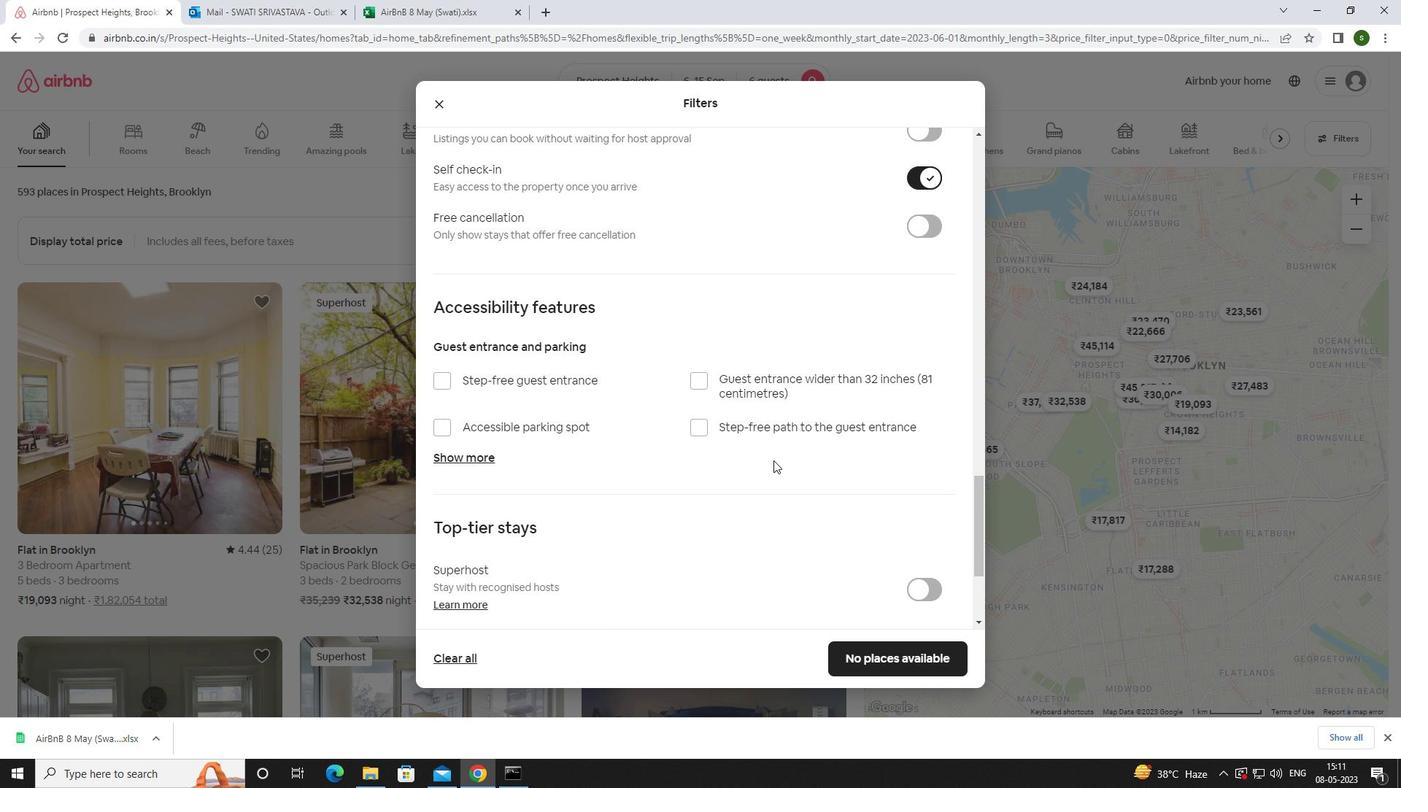 
Action: Mouse scrolled (773, 459) with delta (0, 0)
Screenshot: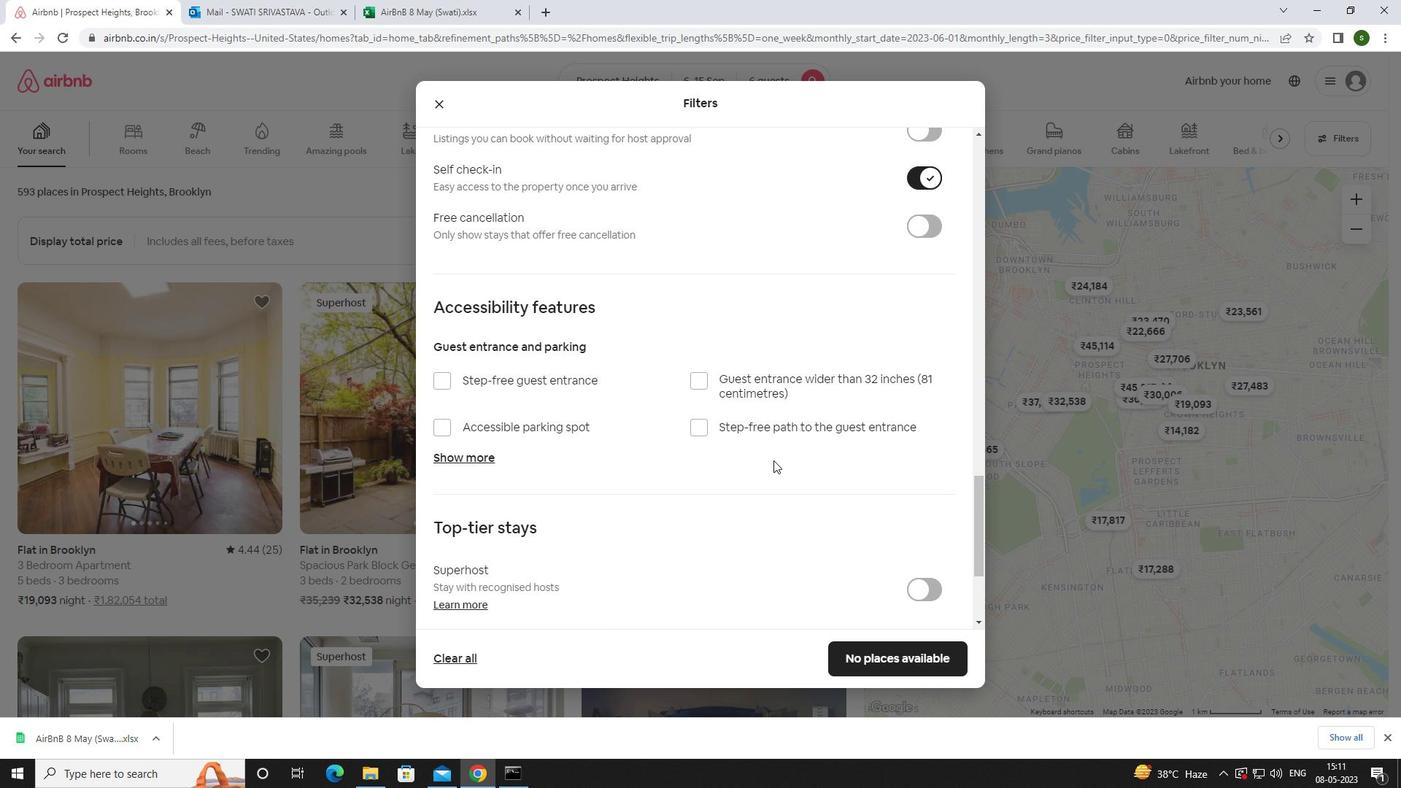 
Action: Mouse scrolled (773, 459) with delta (0, 0)
Screenshot: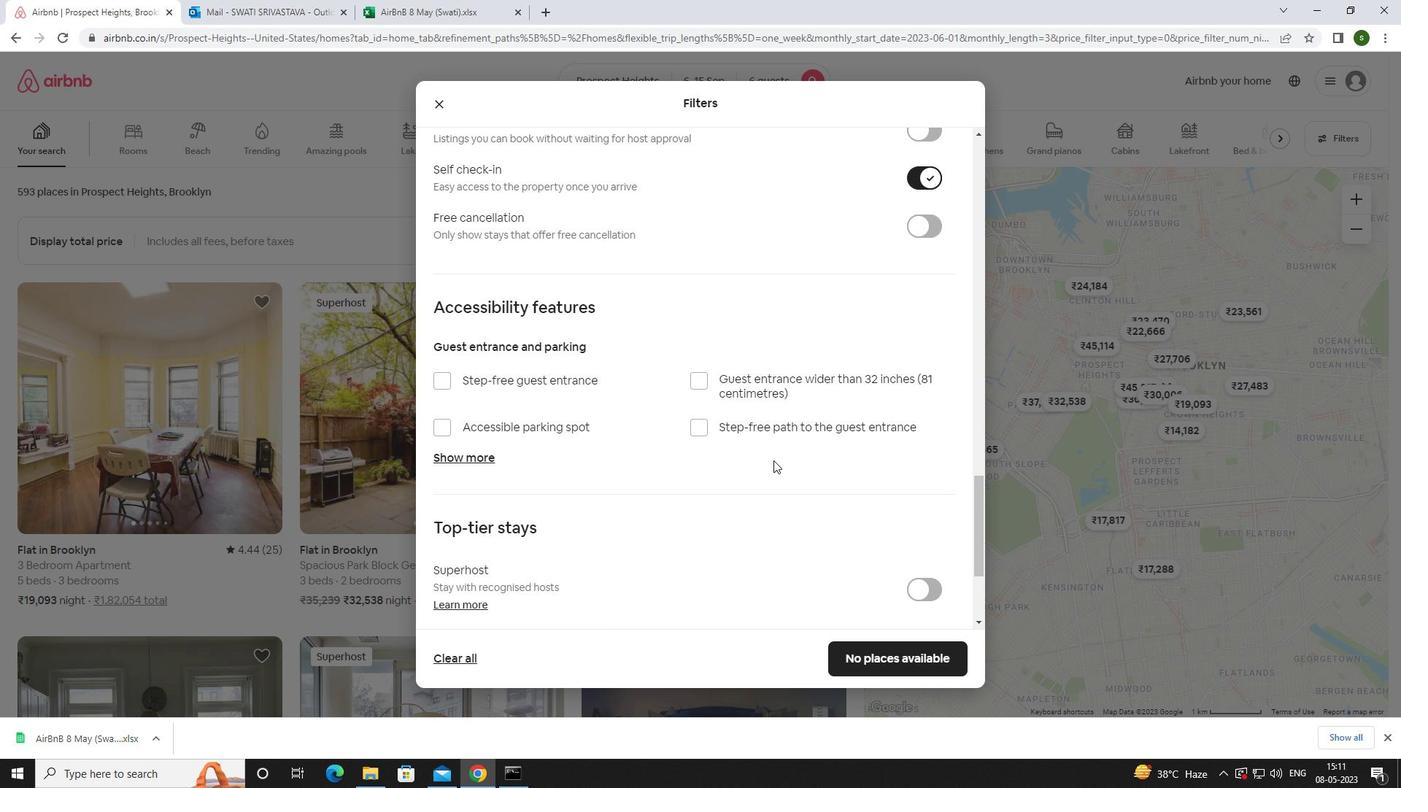 
Action: Mouse scrolled (773, 459) with delta (0, 0)
Screenshot: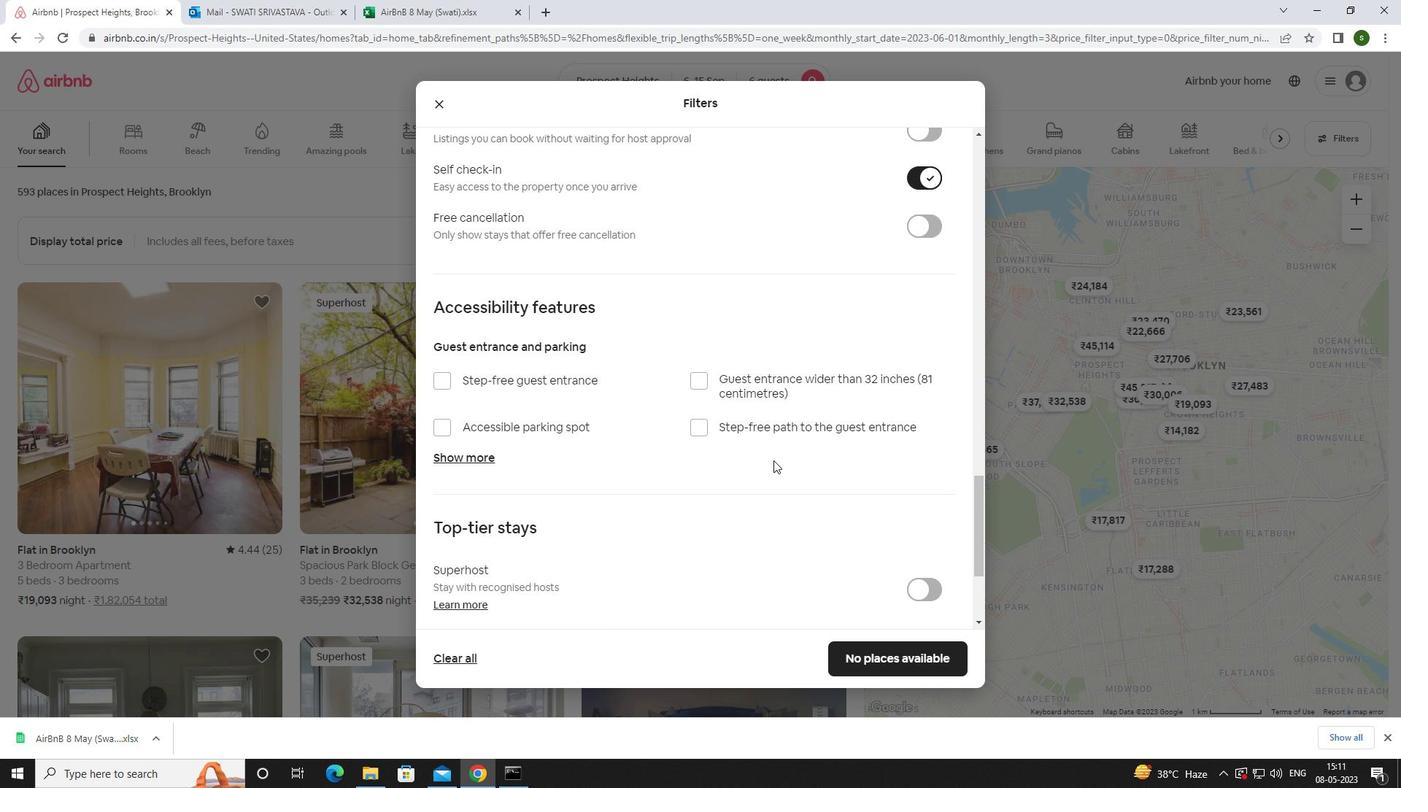 
Action: Mouse scrolled (773, 459) with delta (0, 0)
Screenshot: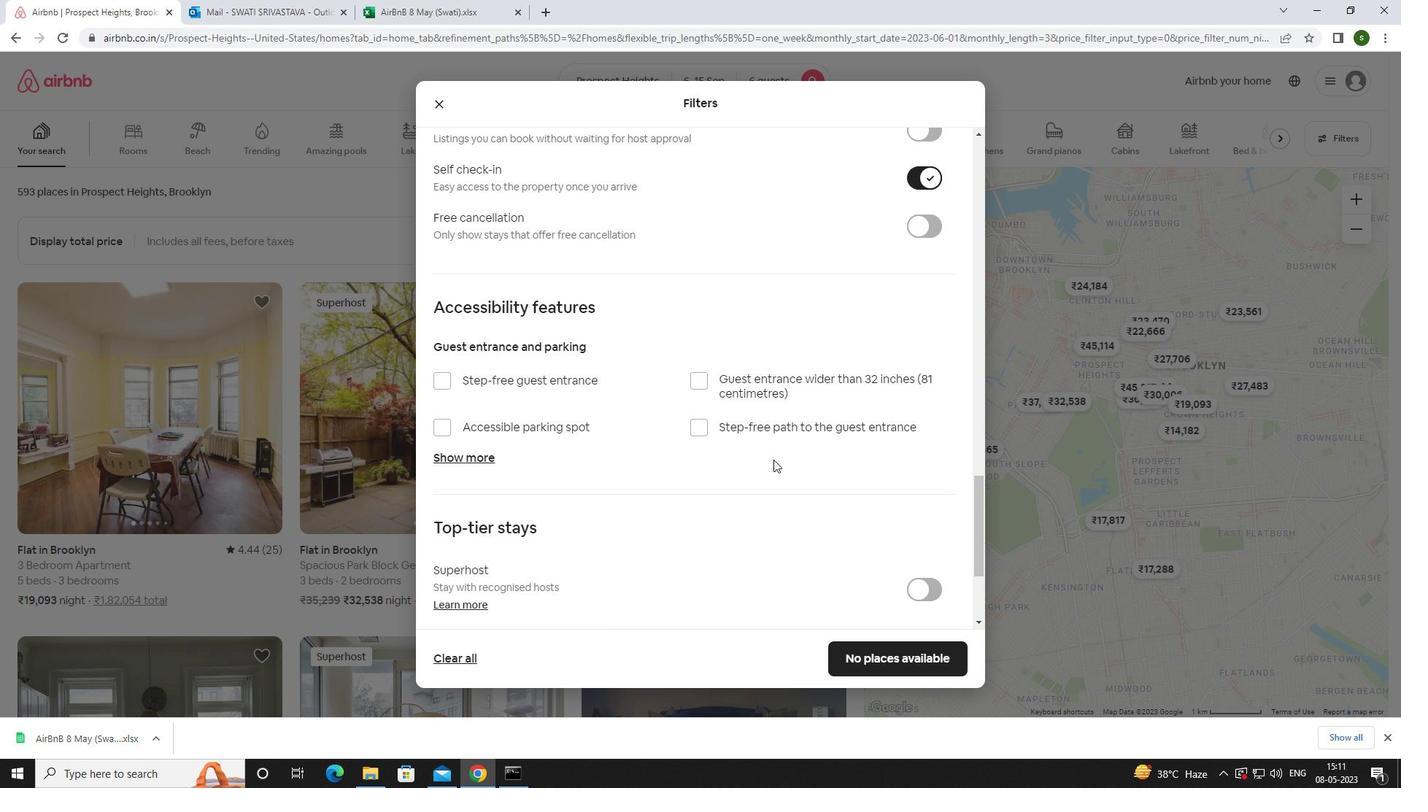 
Action: Mouse scrolled (773, 459) with delta (0, 0)
Screenshot: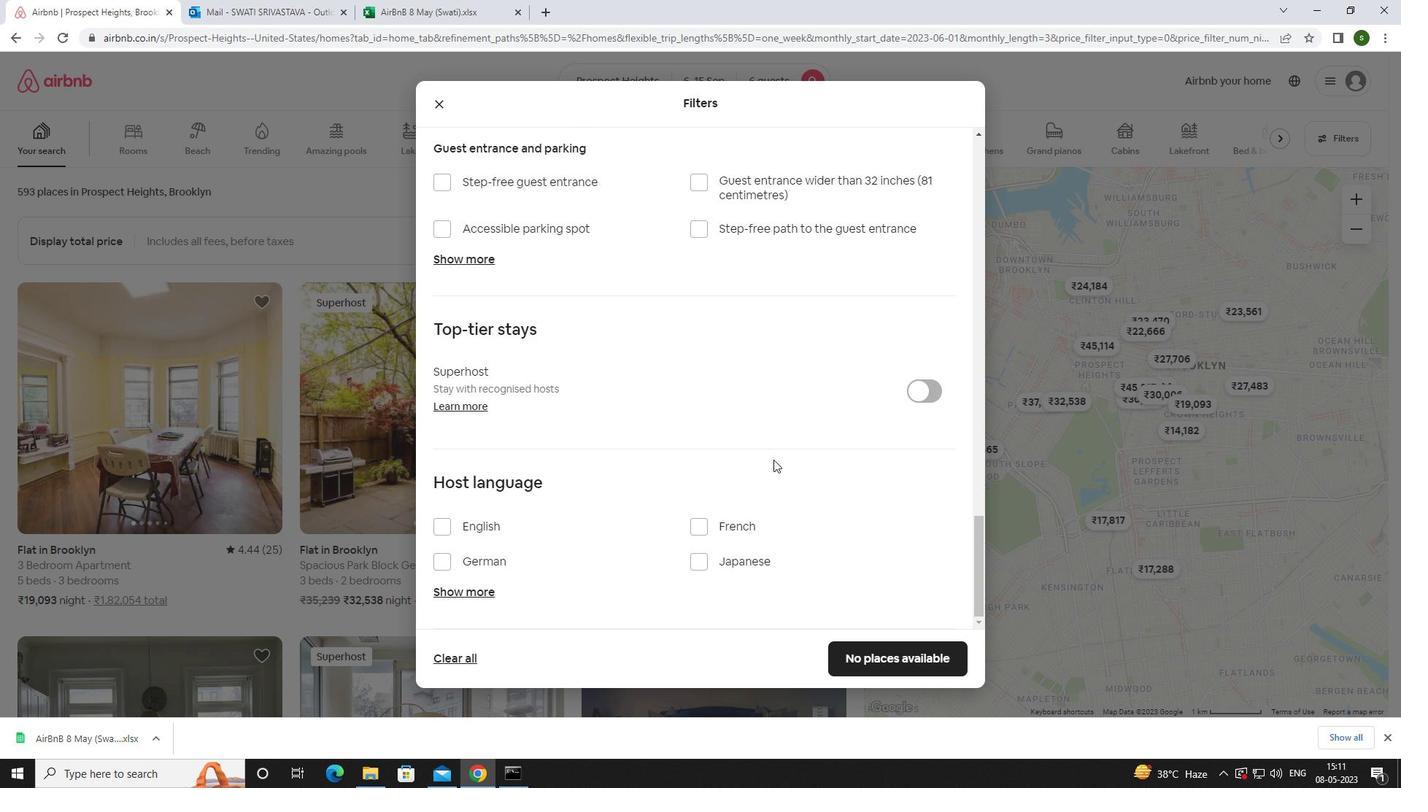 
Action: Mouse scrolled (773, 459) with delta (0, 0)
Screenshot: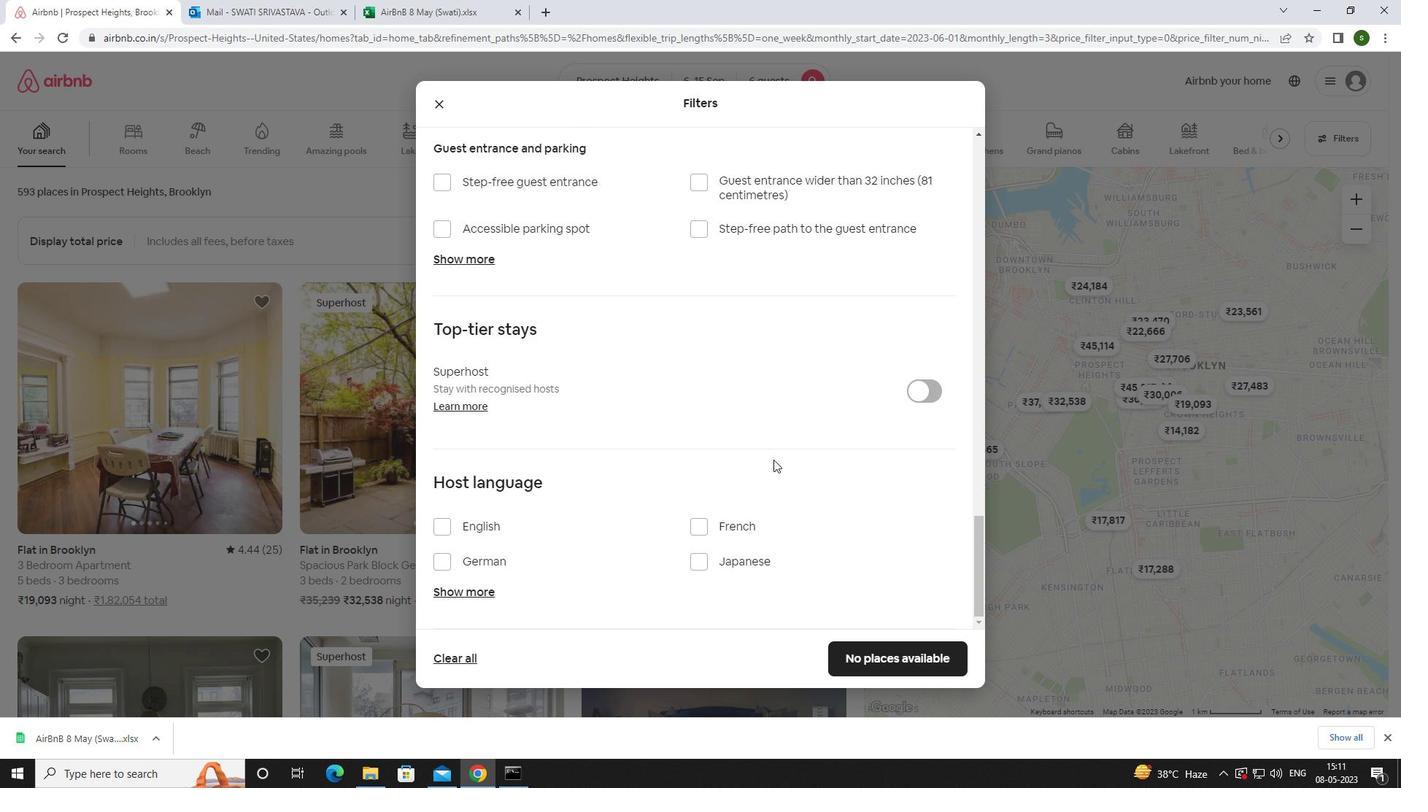 
Action: Mouse scrolled (773, 459) with delta (0, 0)
Screenshot: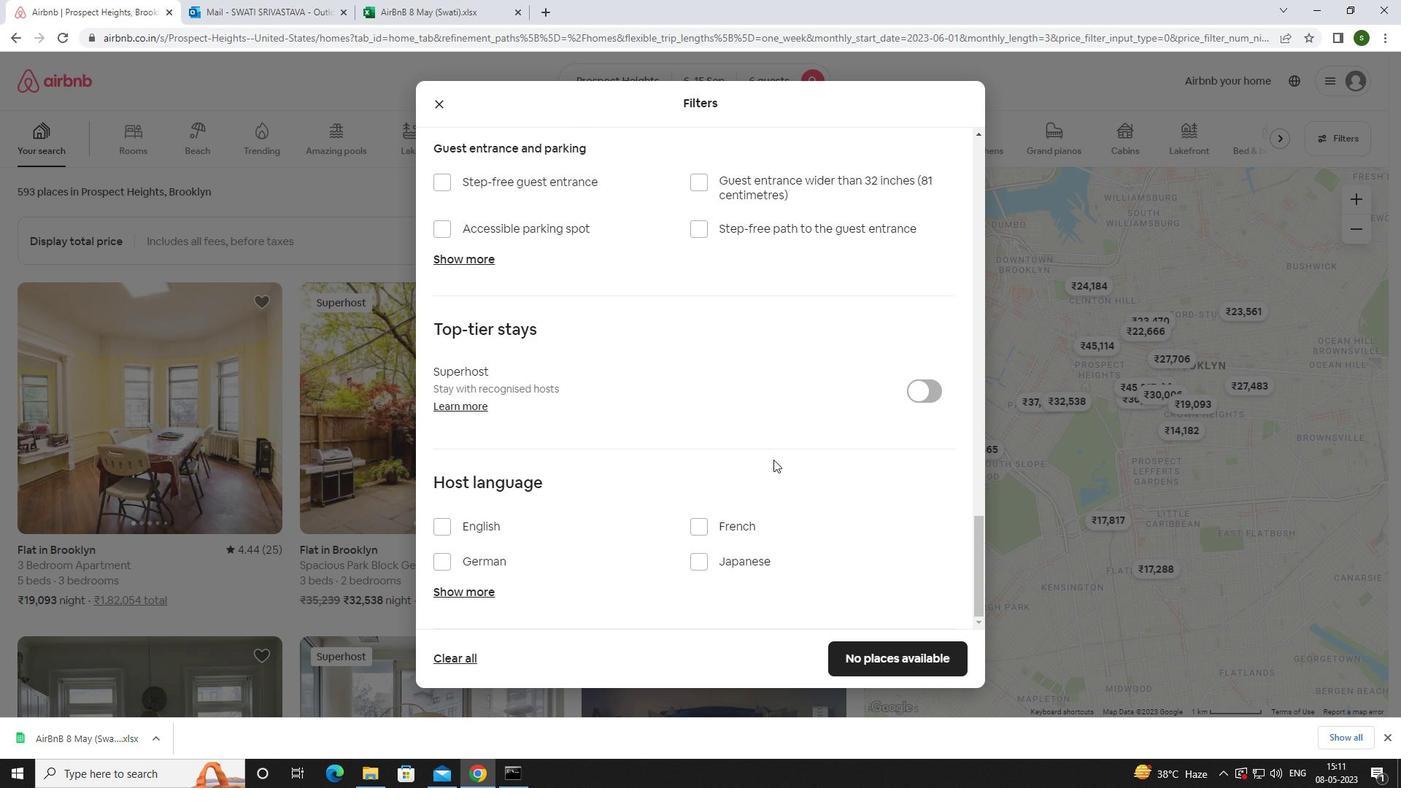 
Action: Mouse moved to (479, 522)
Screenshot: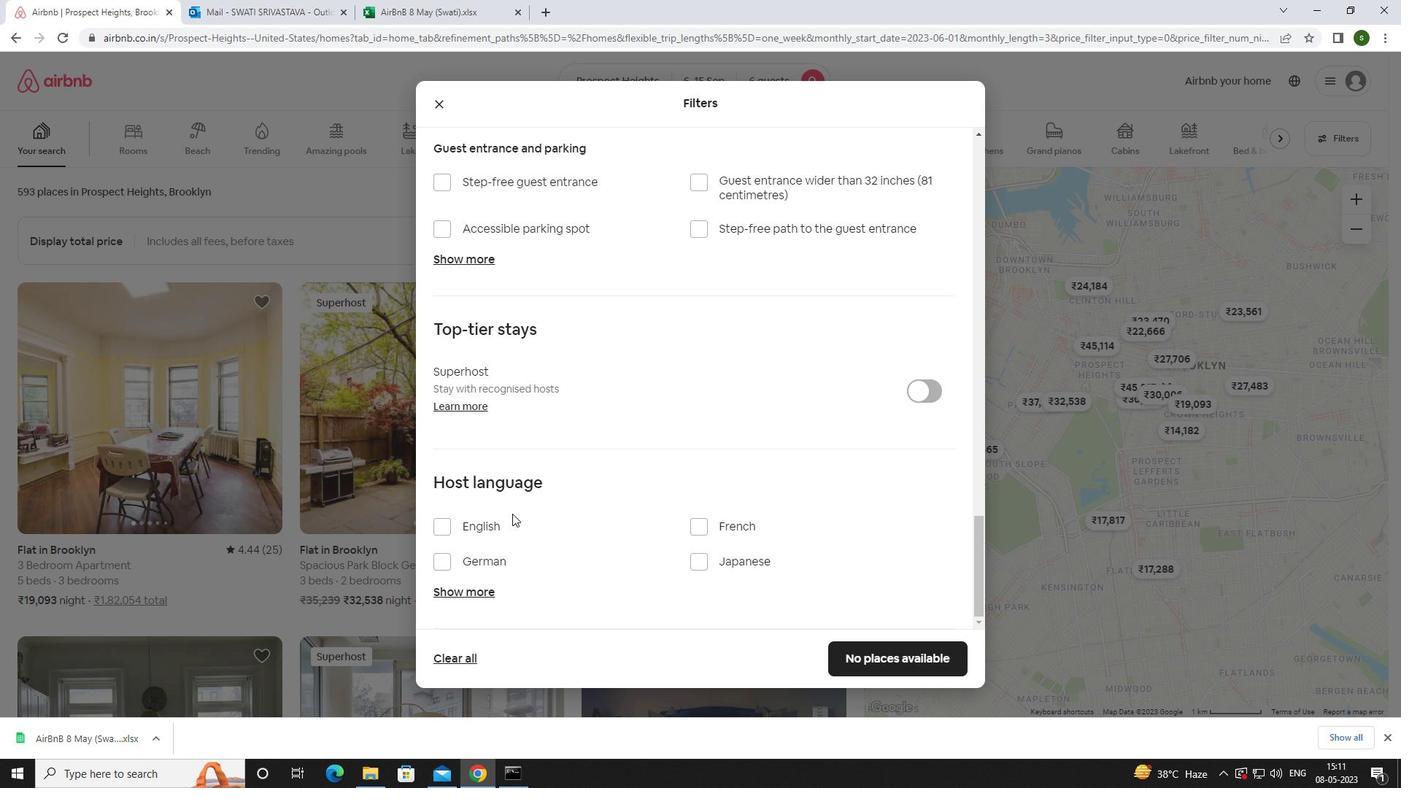 
Action: Mouse pressed left at (479, 522)
Screenshot: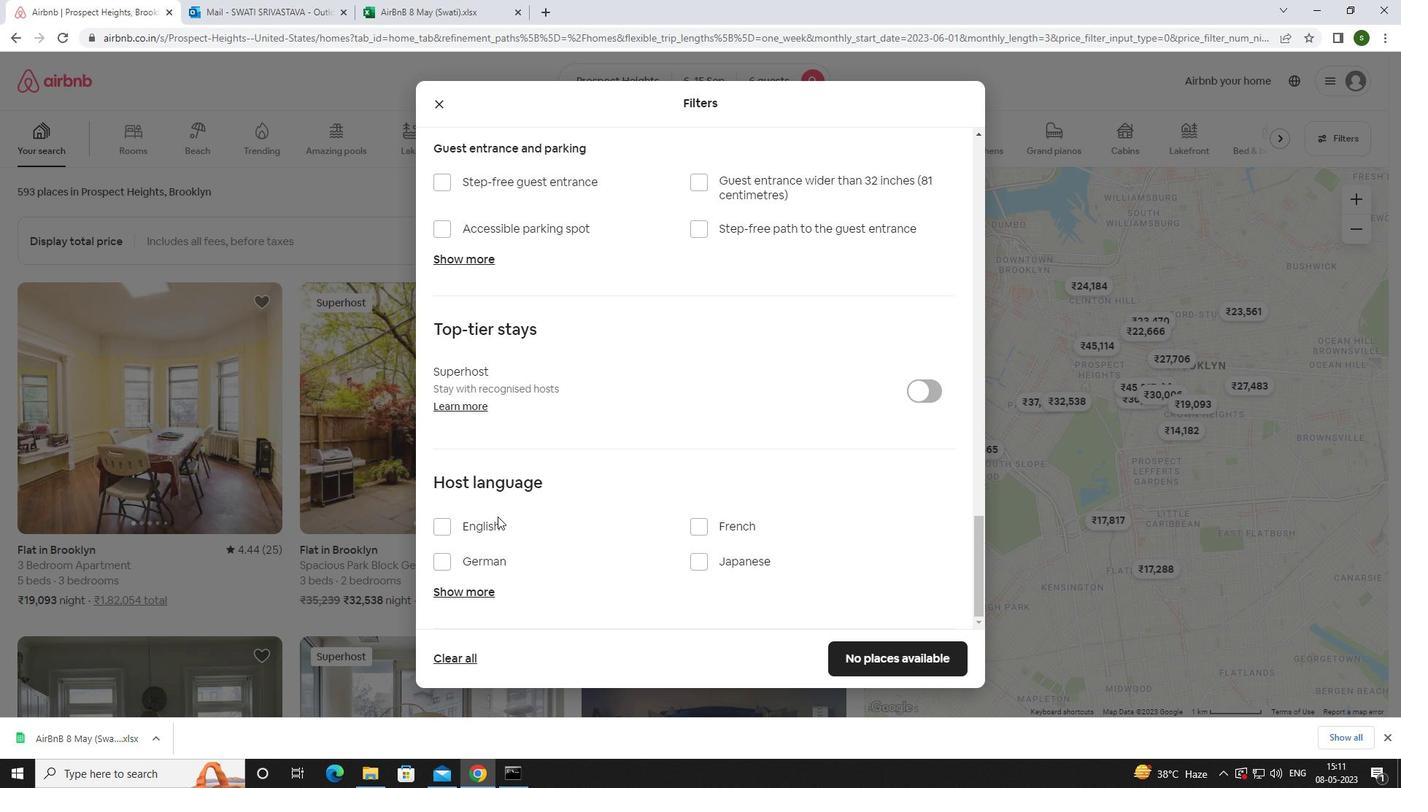 
Action: Mouse moved to (873, 655)
Screenshot: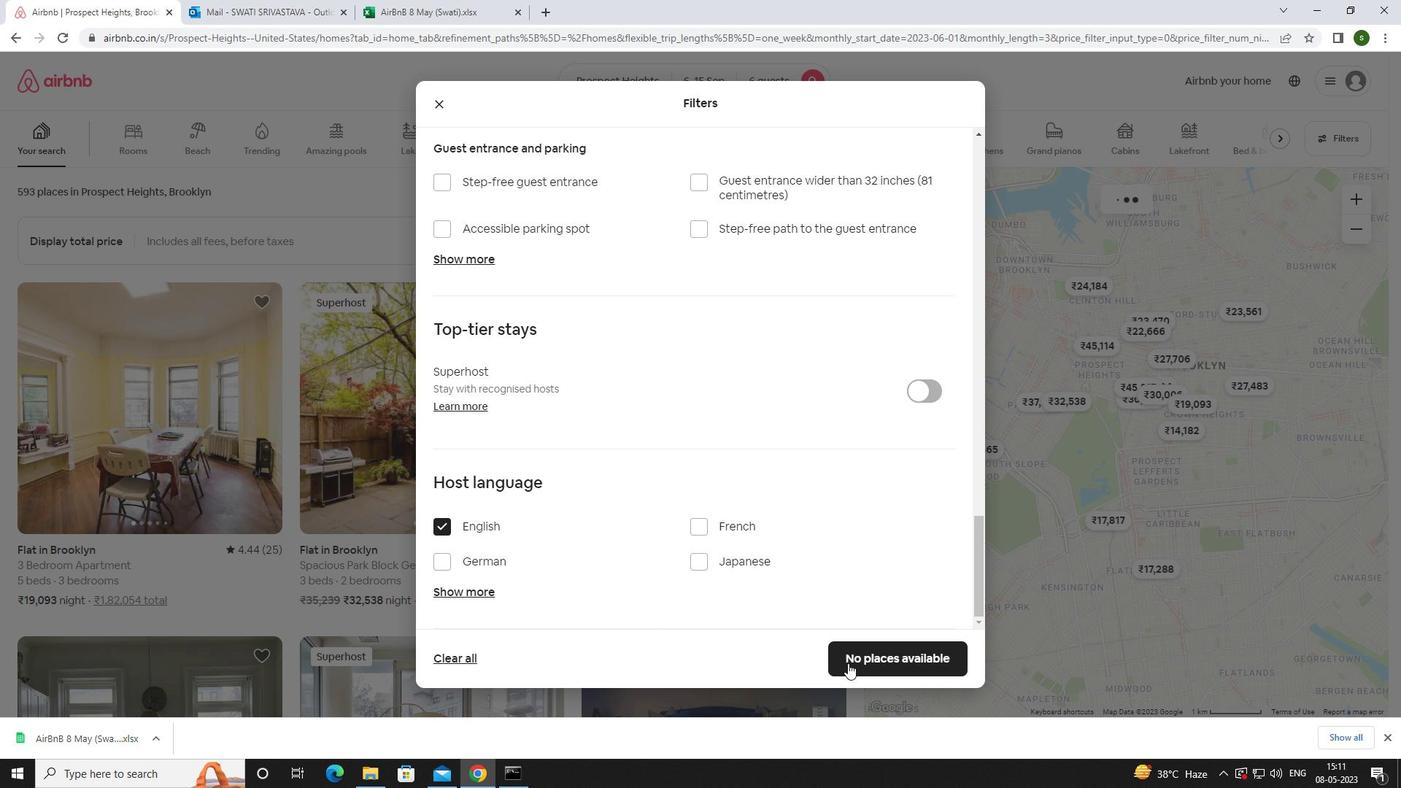 
Action: Mouse pressed left at (873, 655)
Screenshot: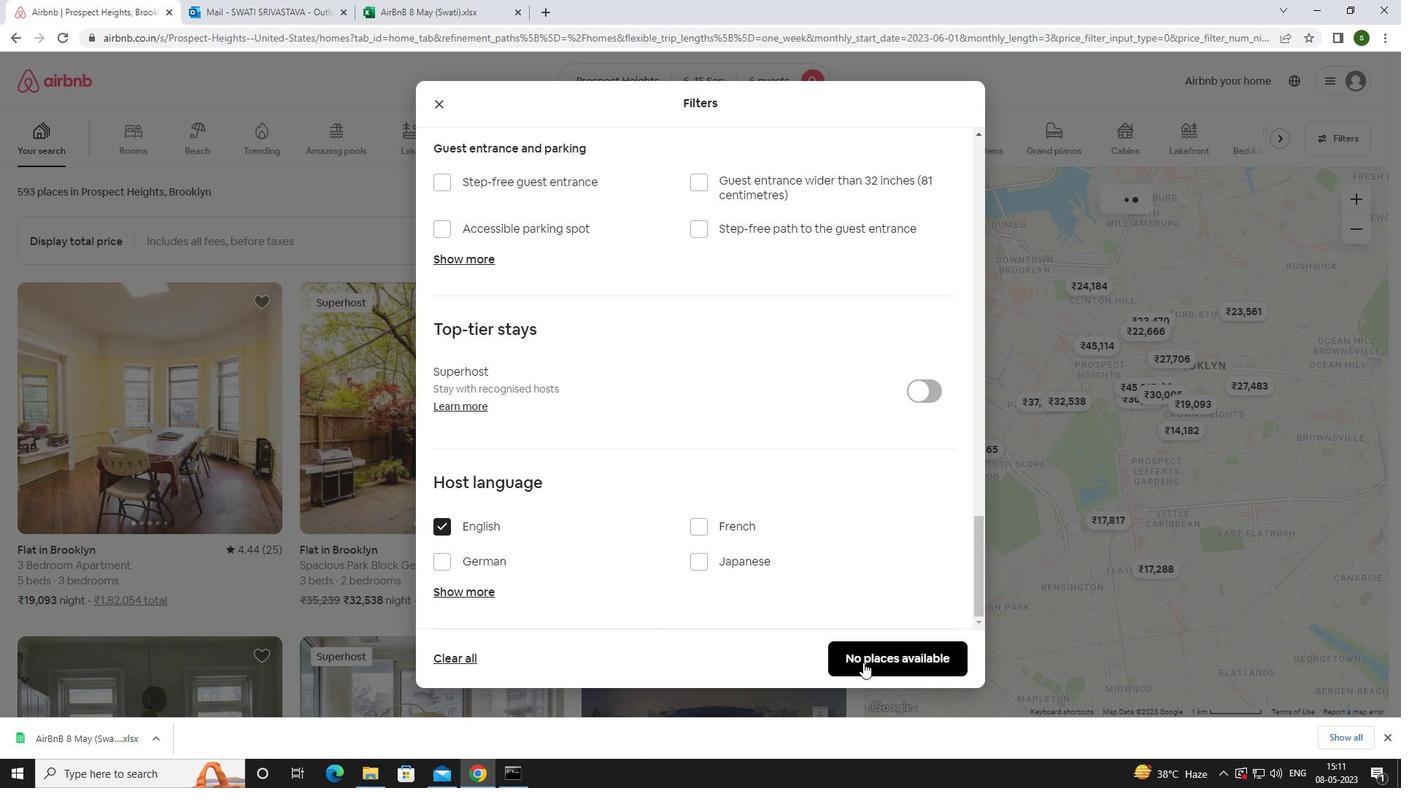 
Action: Mouse moved to (679, 473)
Screenshot: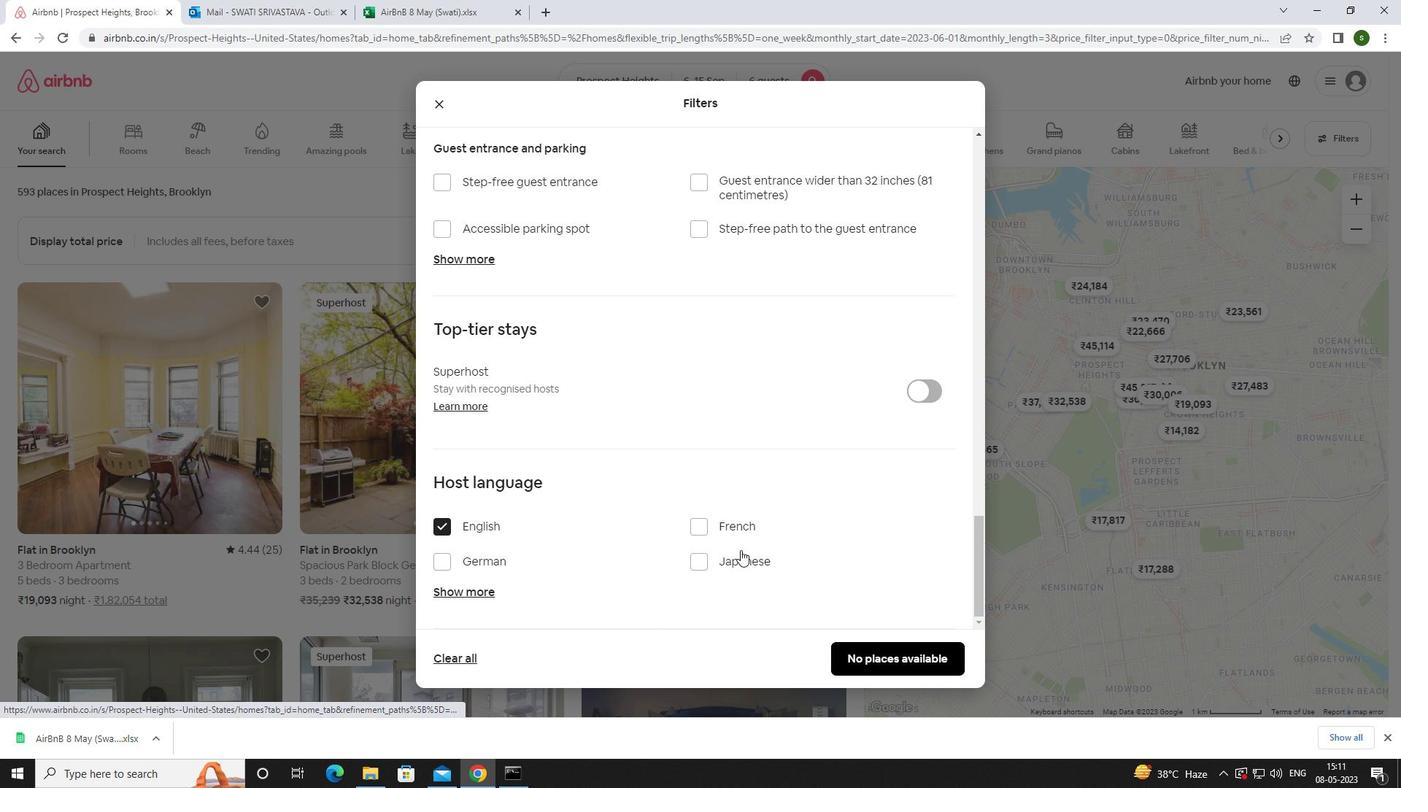 
